 Task: Look for space in Zhuzhou, China from 10th July, 2023 to 15th July, 2023 for 7 adults in price range Rs.10000 to Rs.15000. Place can be entire place or shared room with 4 bedrooms having 7 beds and 4 bathrooms. Property type can be house, flat, guest house. Amenities needed are: wifi, TV, free parkinig on premises, gym, breakfast. Booking option can be shelf check-in. Required host language is Chinese (Simplified).
Action: Mouse moved to (521, 111)
Screenshot: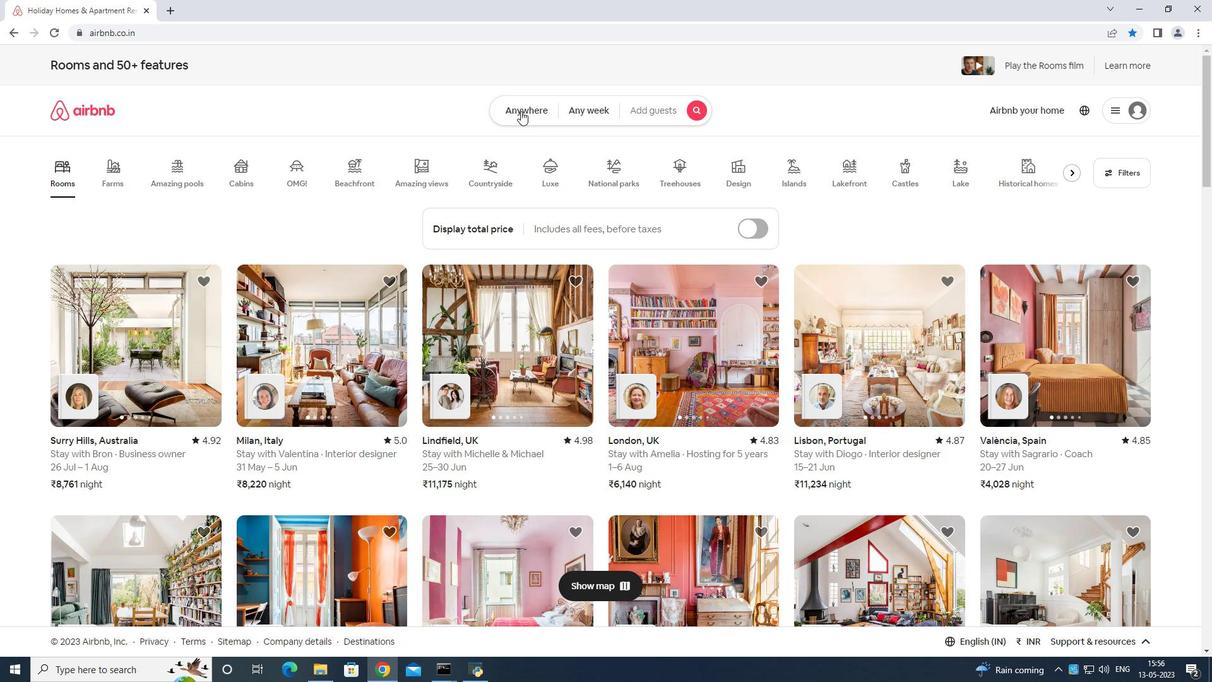
Action: Mouse pressed left at (521, 111)
Screenshot: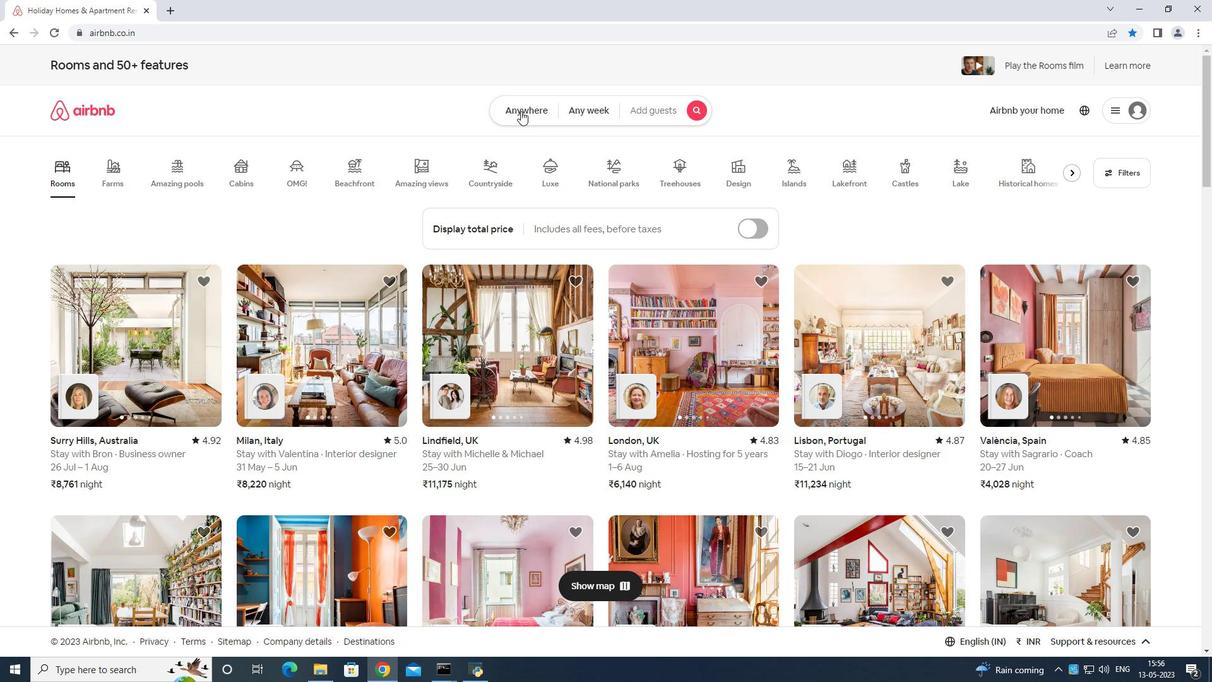 
Action: Mouse moved to (488, 145)
Screenshot: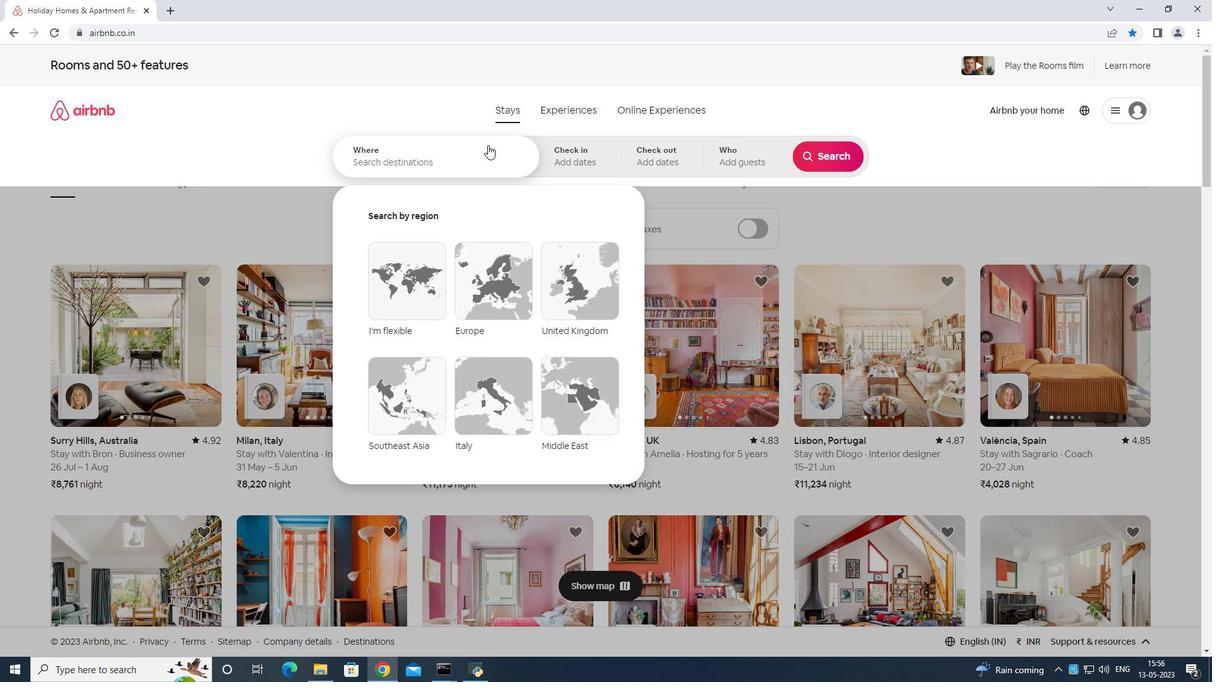 
Action: Mouse pressed left at (488, 145)
Screenshot: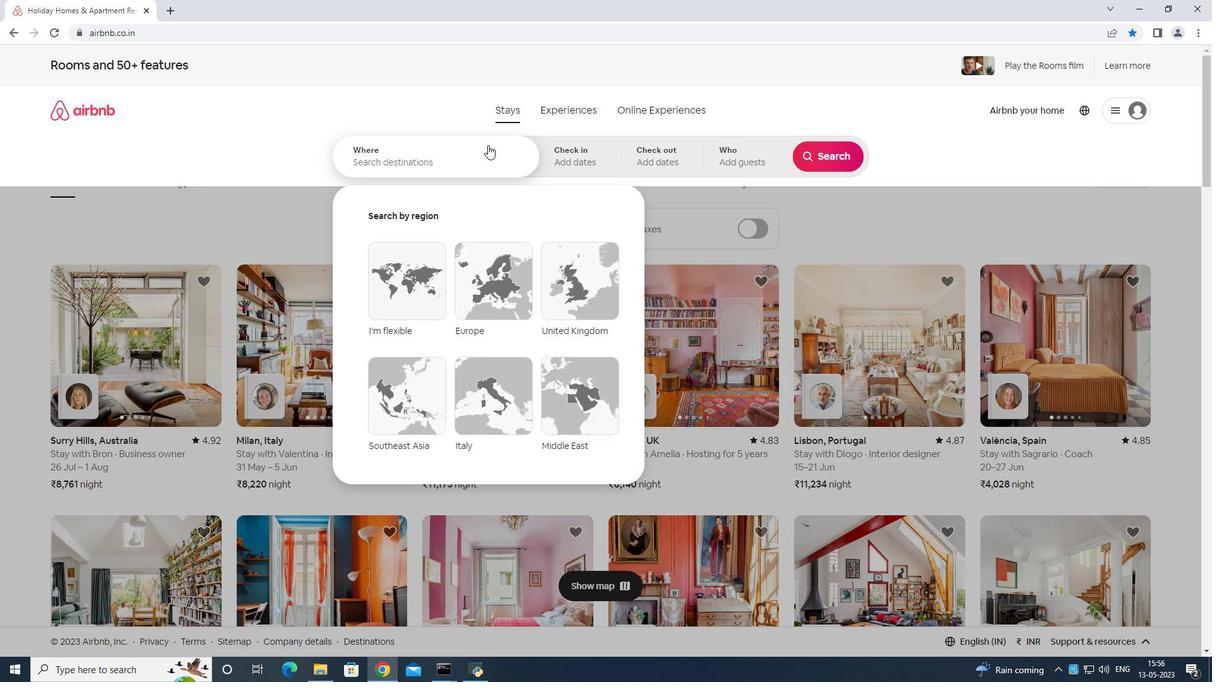
Action: Mouse moved to (485, 144)
Screenshot: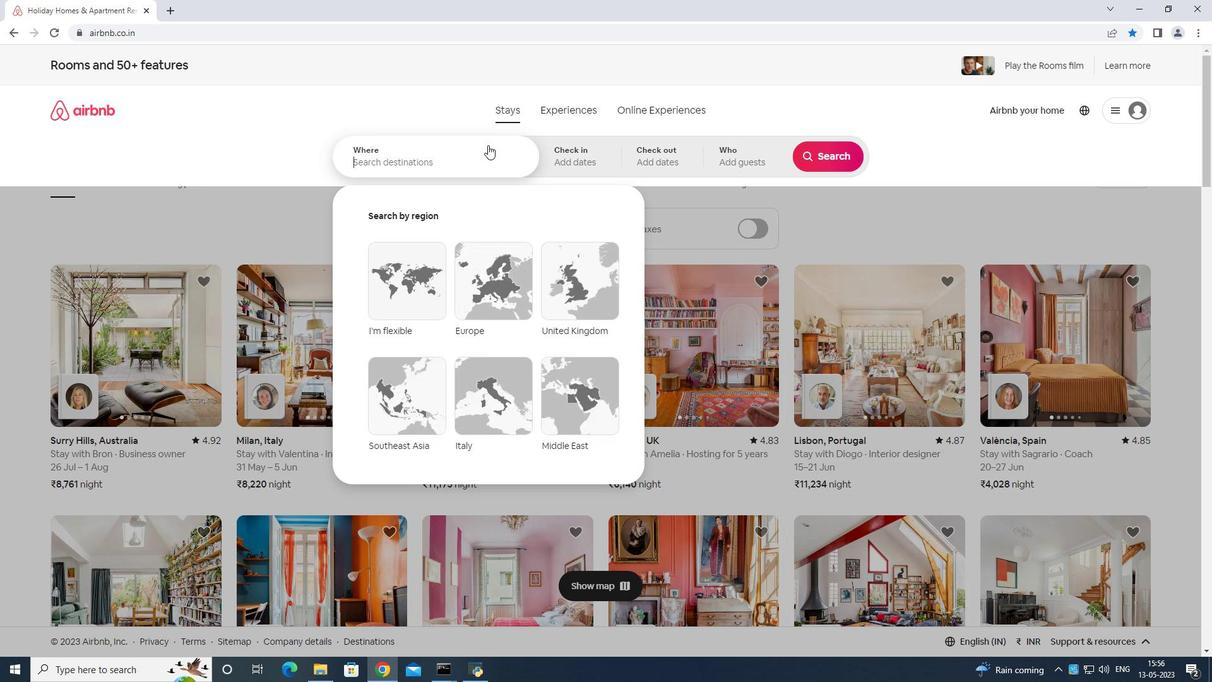 
Action: Key pressed <Key.shift>Zhuzhou<Key.space>china<Key.enter>
Screenshot: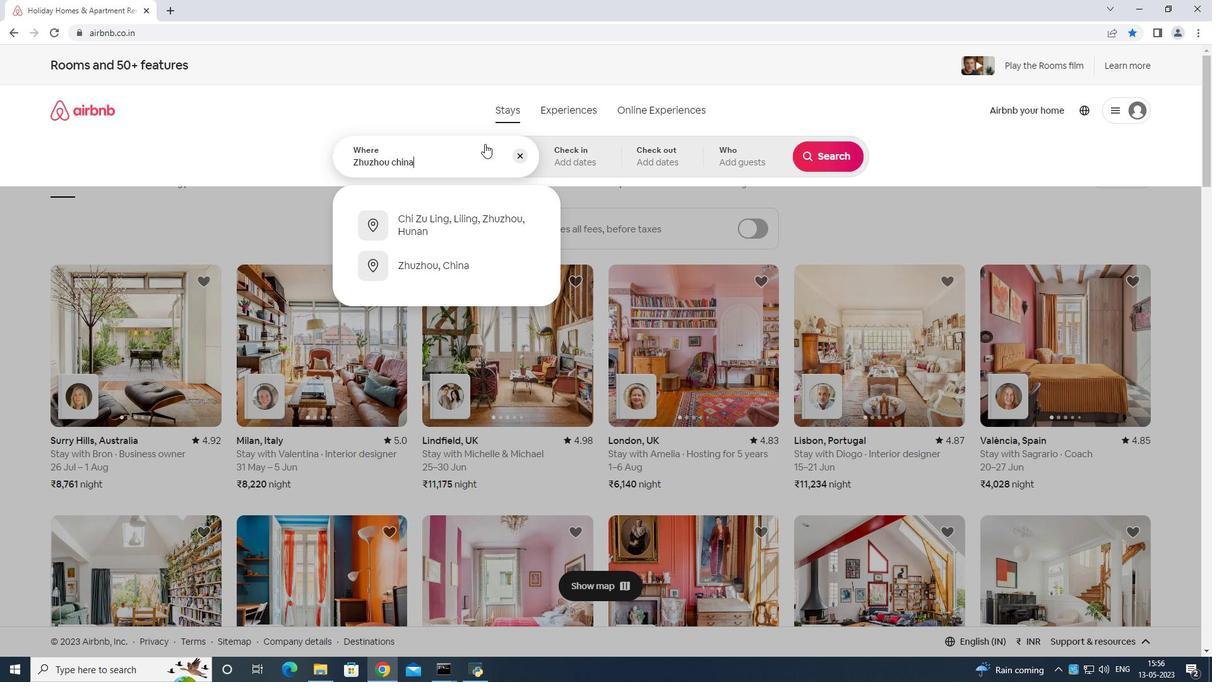 
Action: Mouse moved to (828, 253)
Screenshot: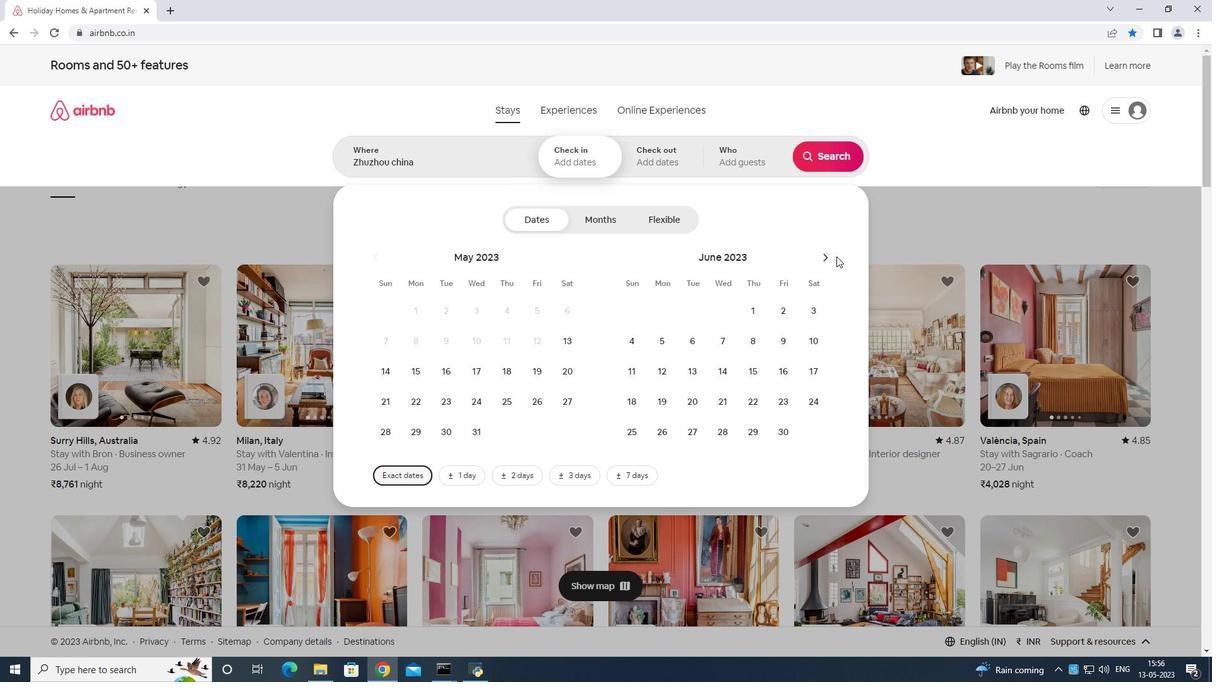 
Action: Mouse pressed left at (828, 253)
Screenshot: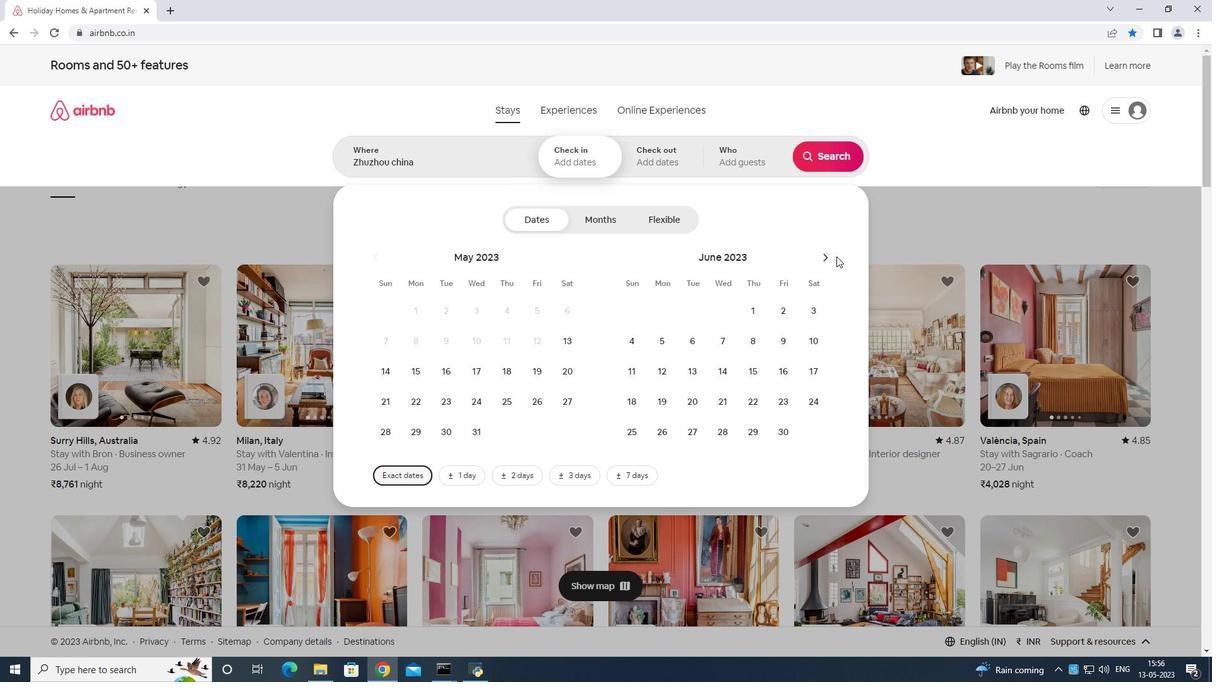 
Action: Mouse moved to (670, 365)
Screenshot: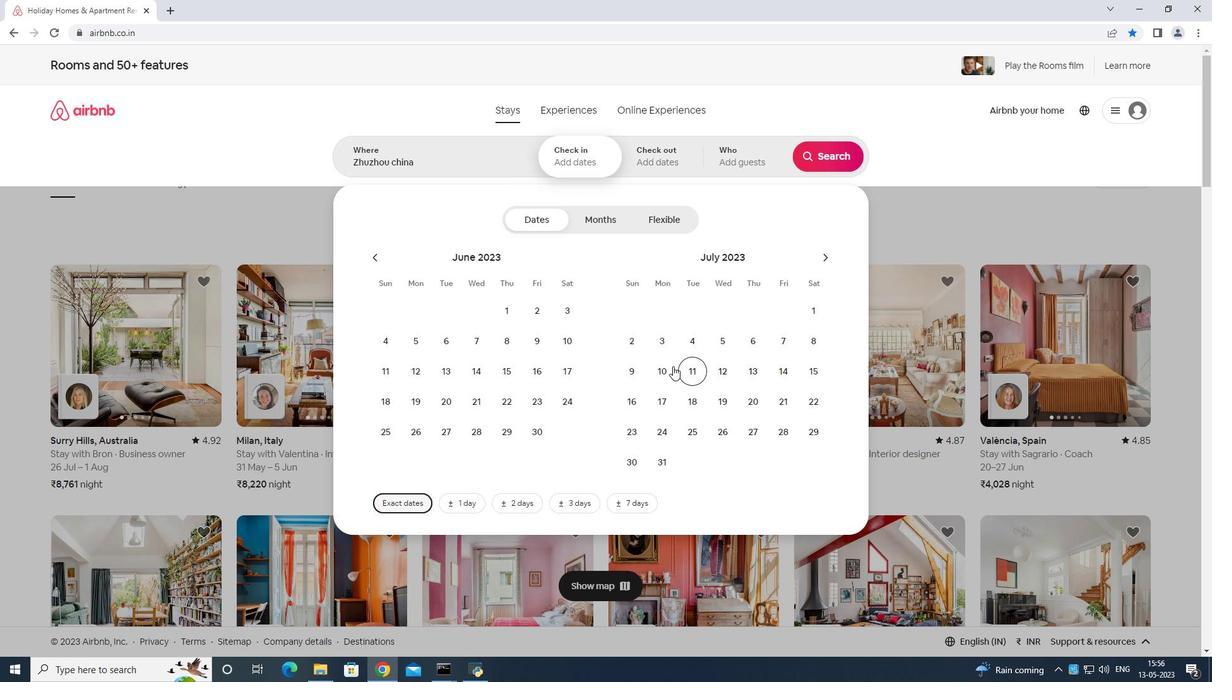 
Action: Mouse pressed left at (670, 365)
Screenshot: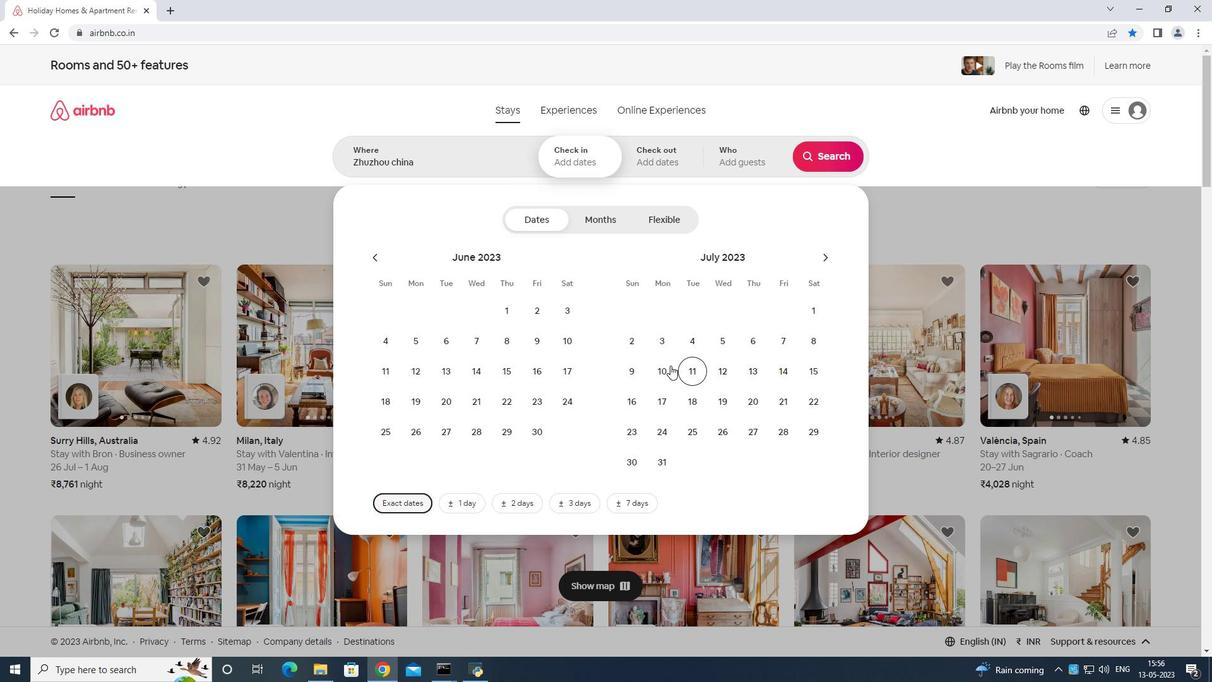 
Action: Mouse moved to (811, 361)
Screenshot: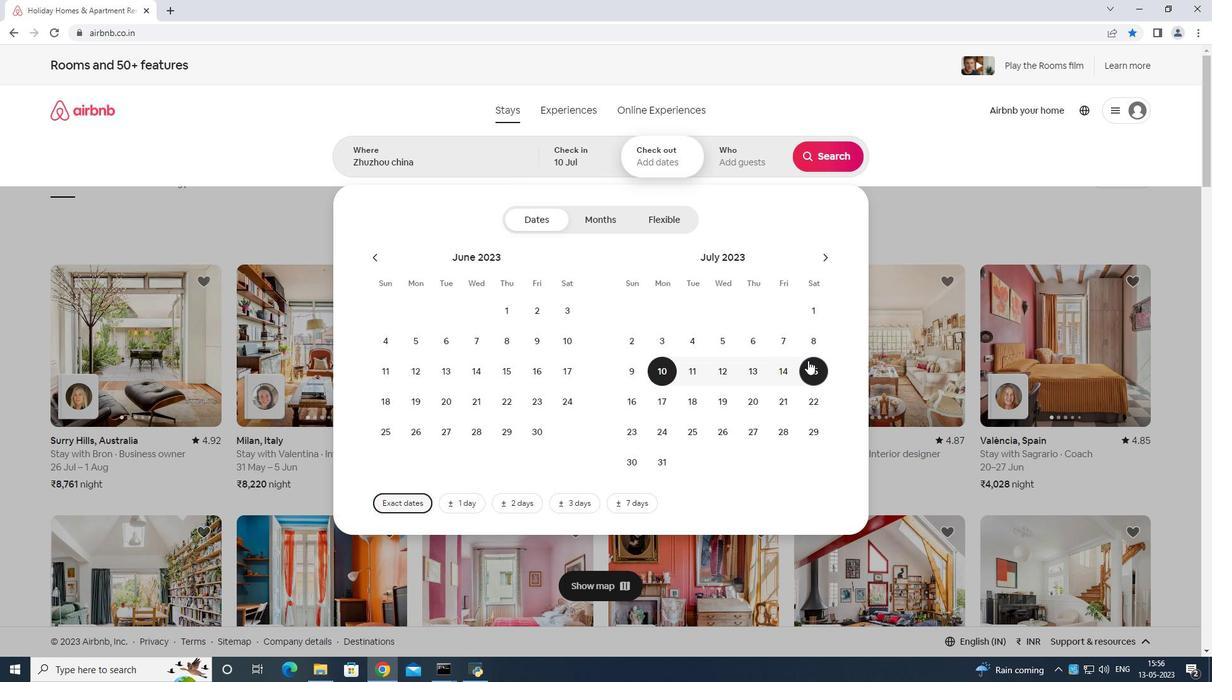 
Action: Mouse pressed left at (811, 361)
Screenshot: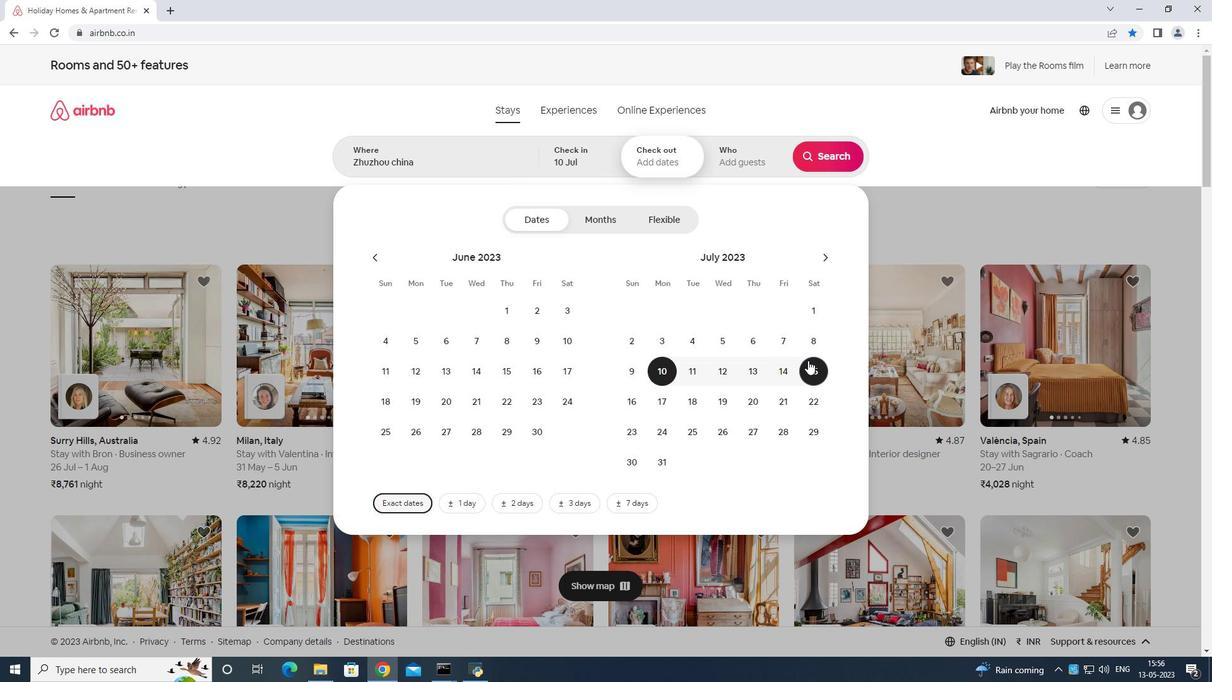 
Action: Mouse moved to (745, 149)
Screenshot: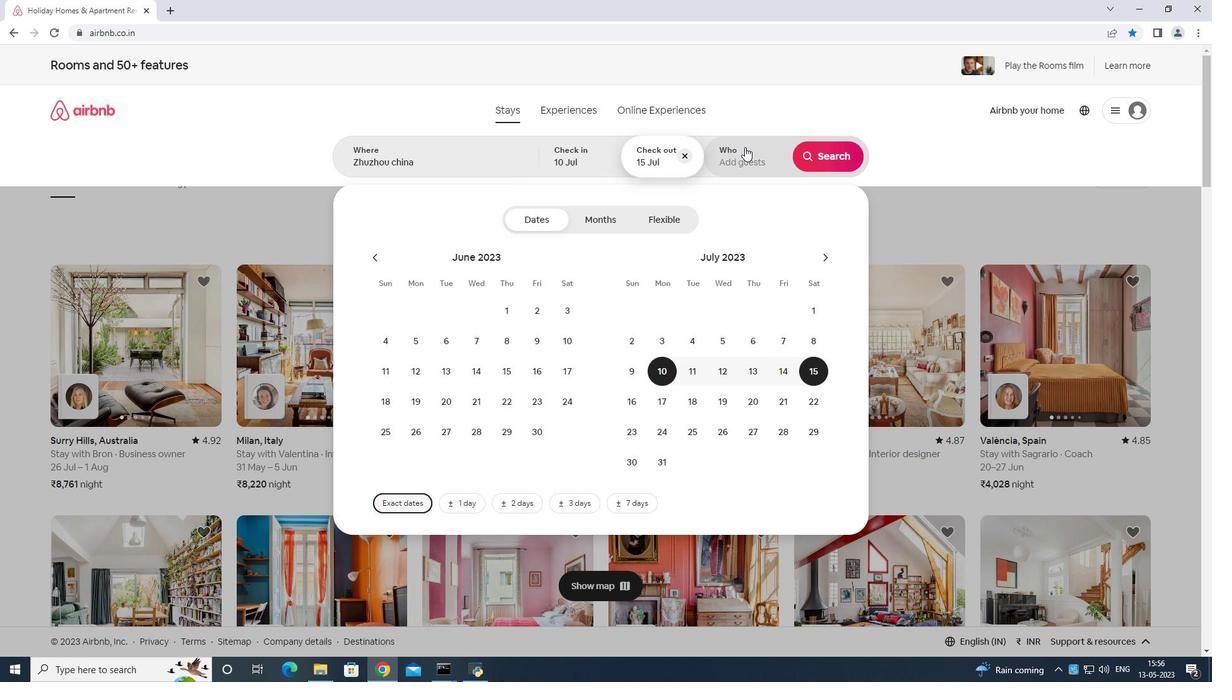
Action: Mouse pressed left at (745, 149)
Screenshot: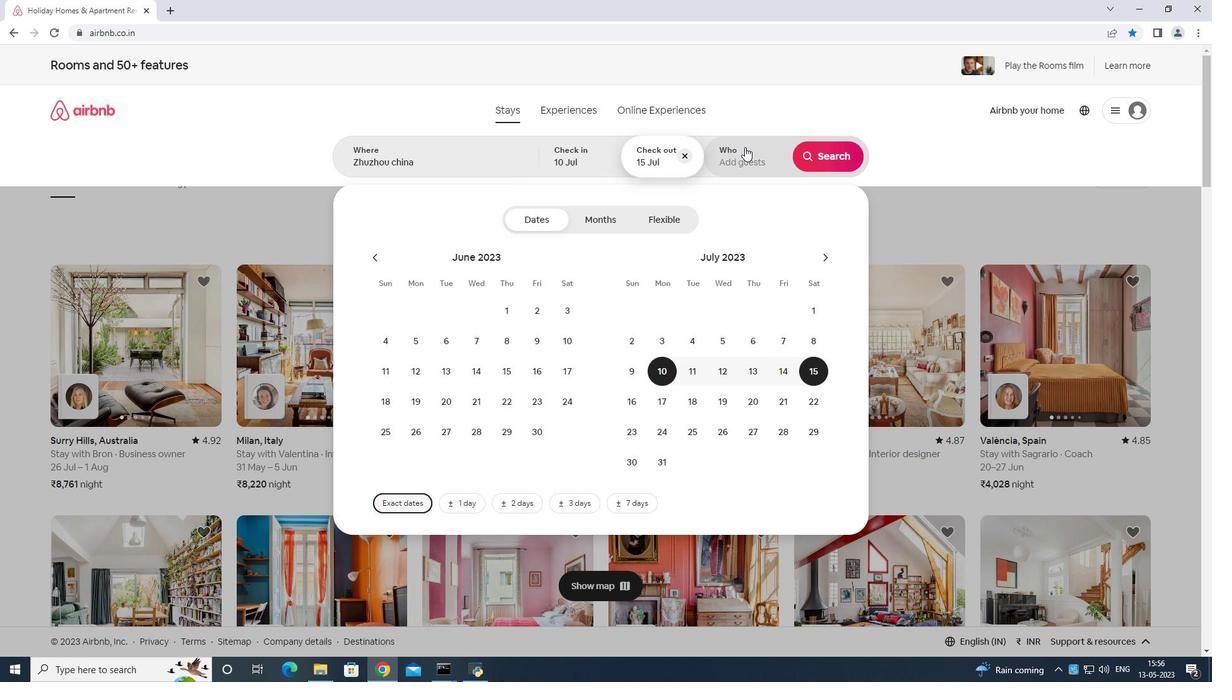 
Action: Mouse moved to (840, 226)
Screenshot: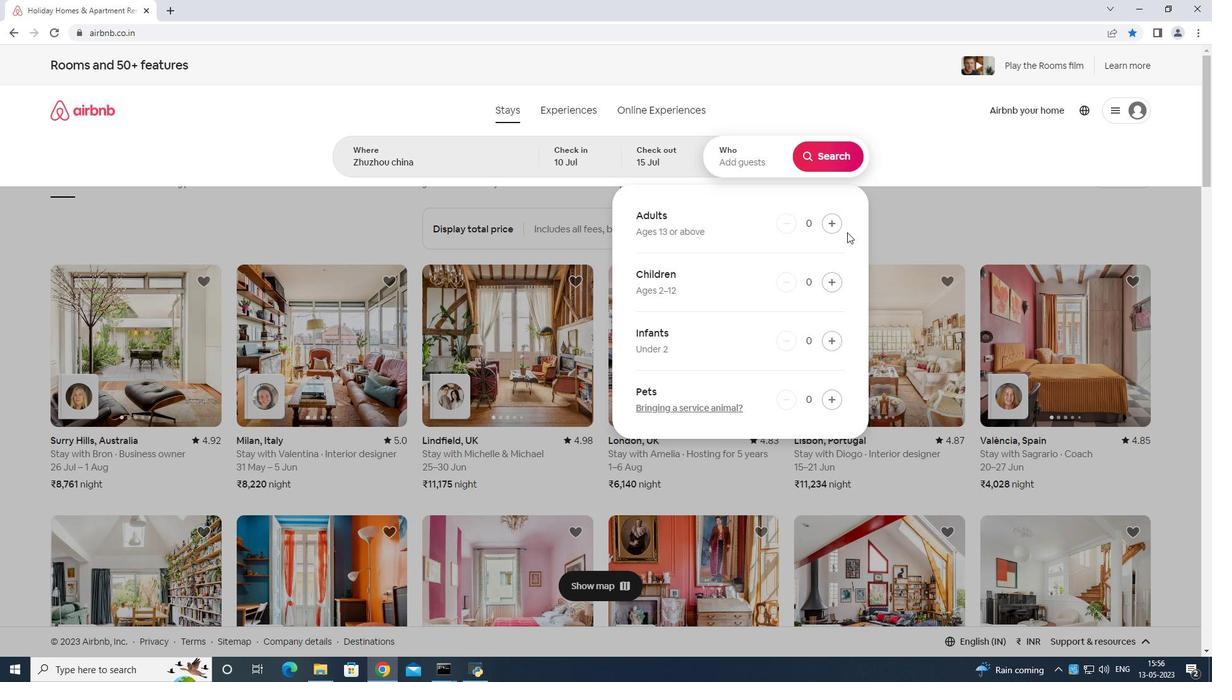 
Action: Mouse pressed left at (840, 226)
Screenshot: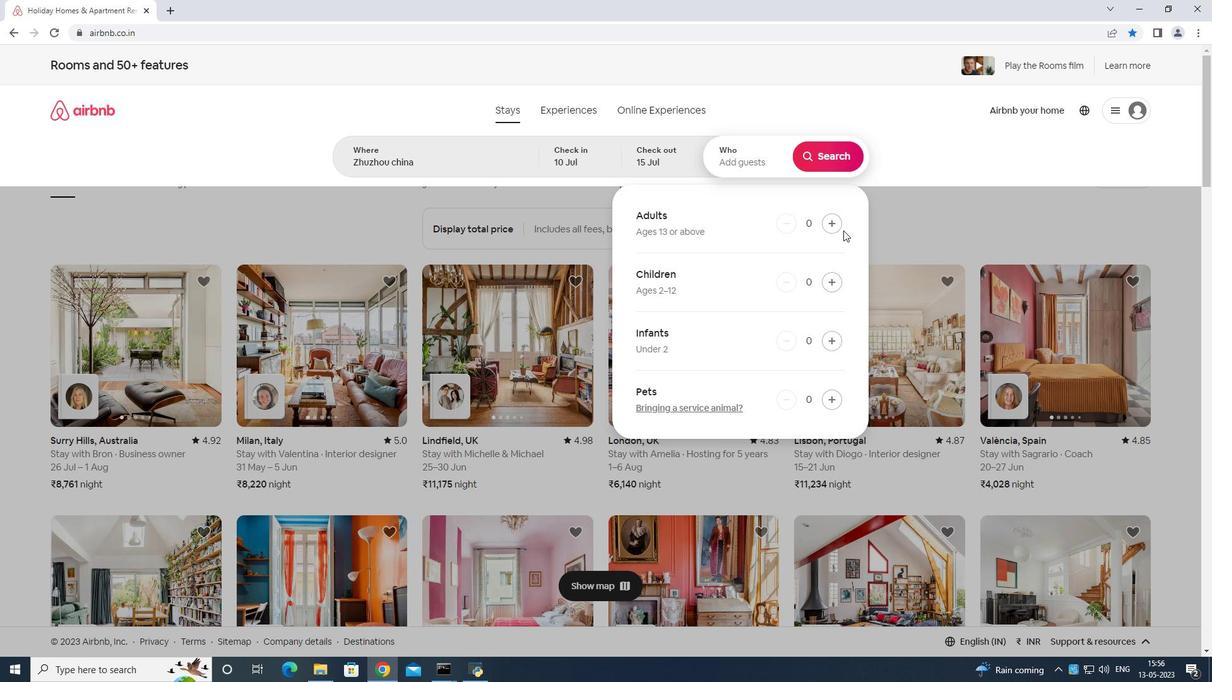 
Action: Mouse moved to (840, 223)
Screenshot: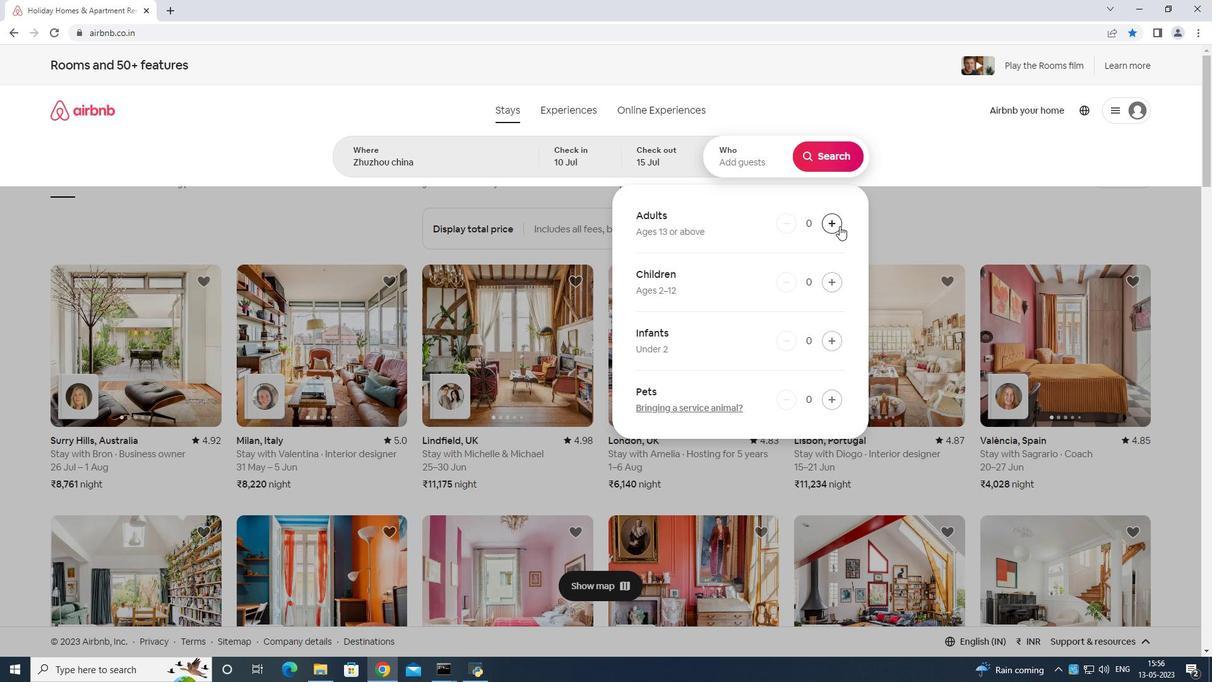 
Action: Mouse pressed left at (840, 223)
Screenshot: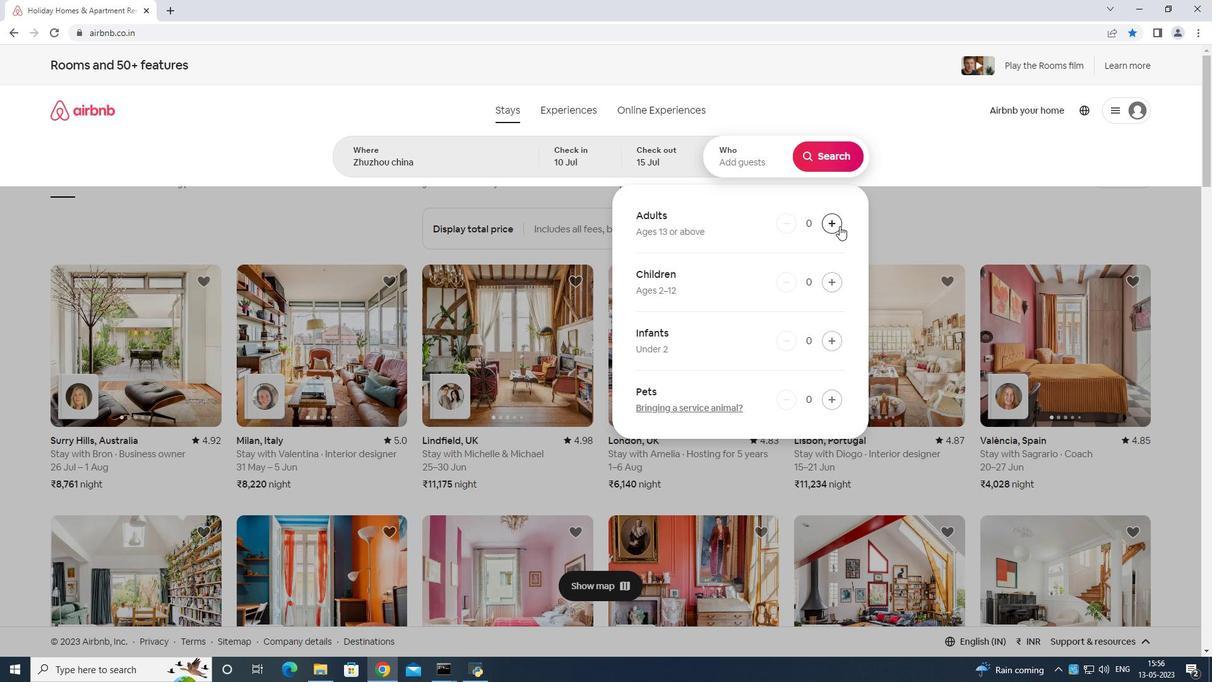 
Action: Mouse moved to (840, 221)
Screenshot: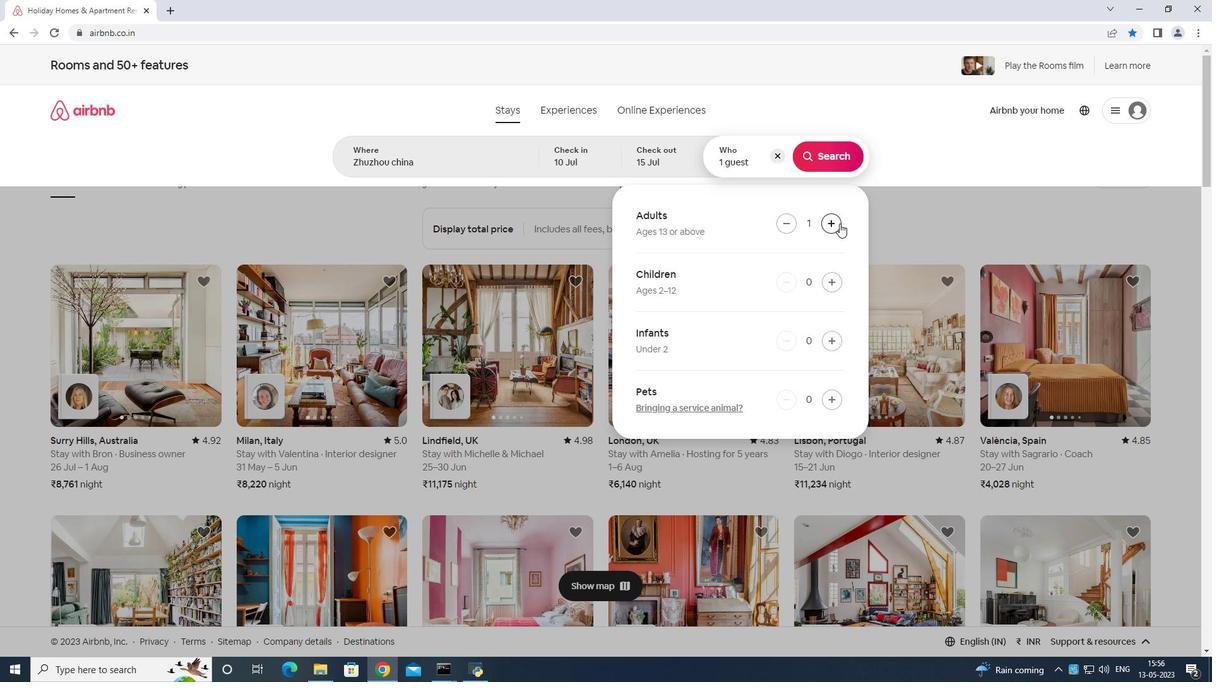 
Action: Mouse pressed left at (840, 221)
Screenshot: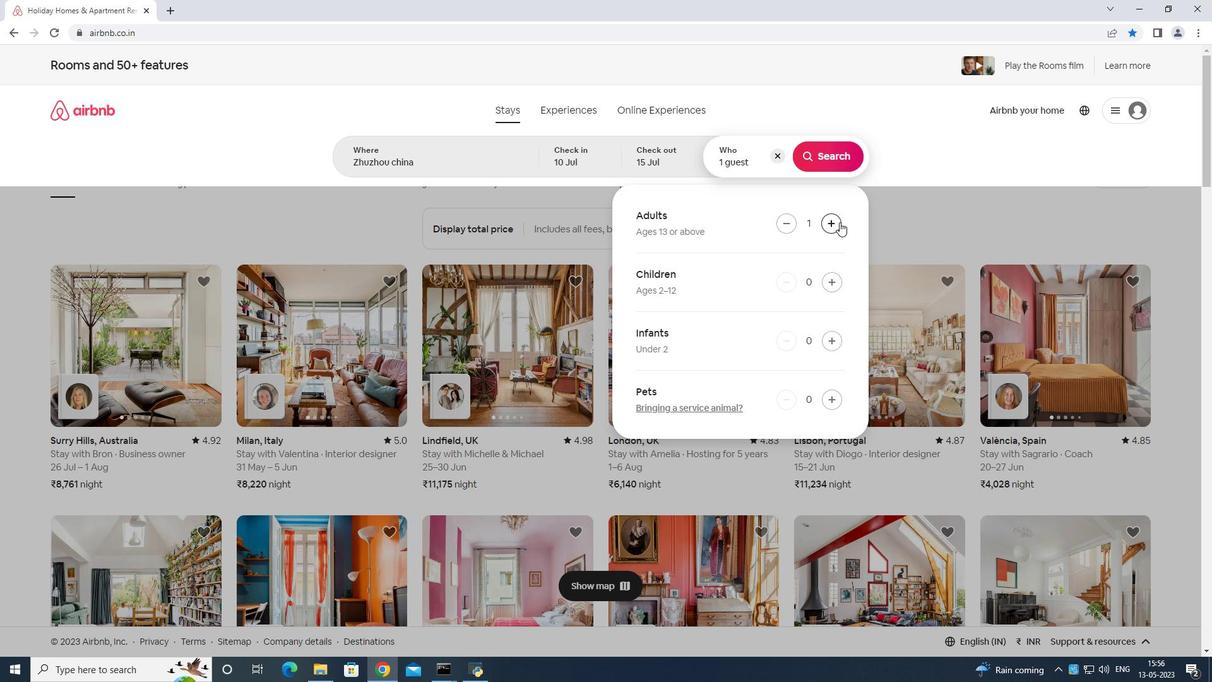 
Action: Mouse moved to (839, 221)
Screenshot: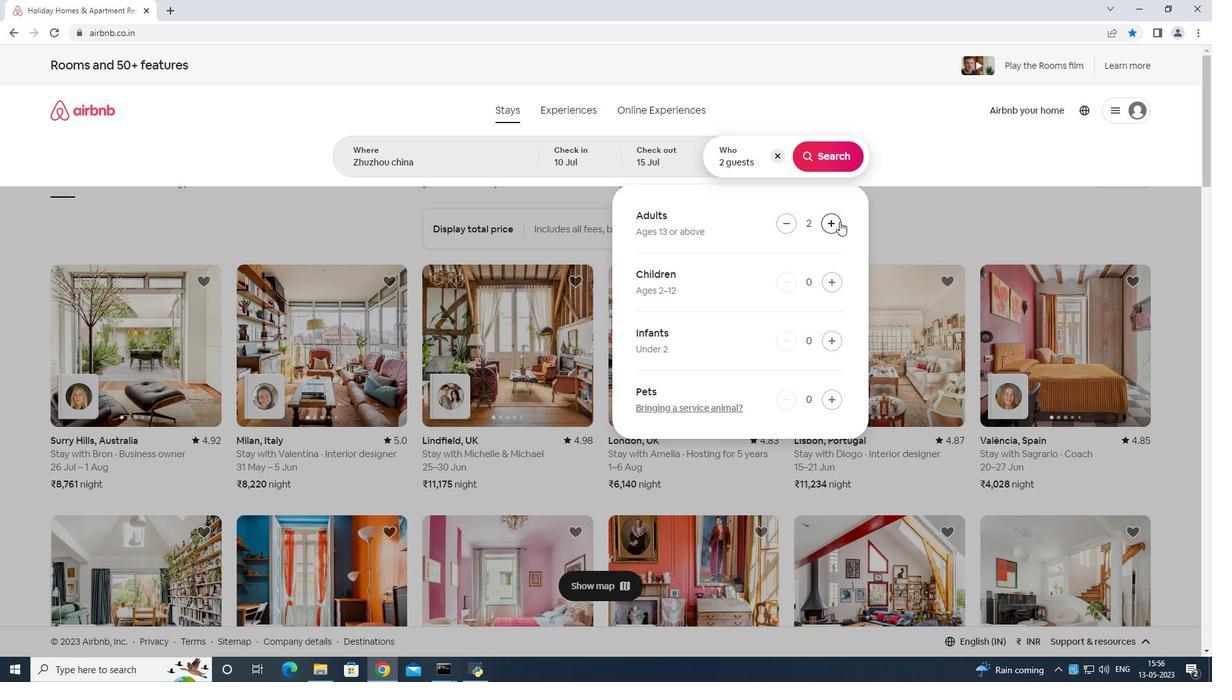 
Action: Mouse pressed left at (839, 221)
Screenshot: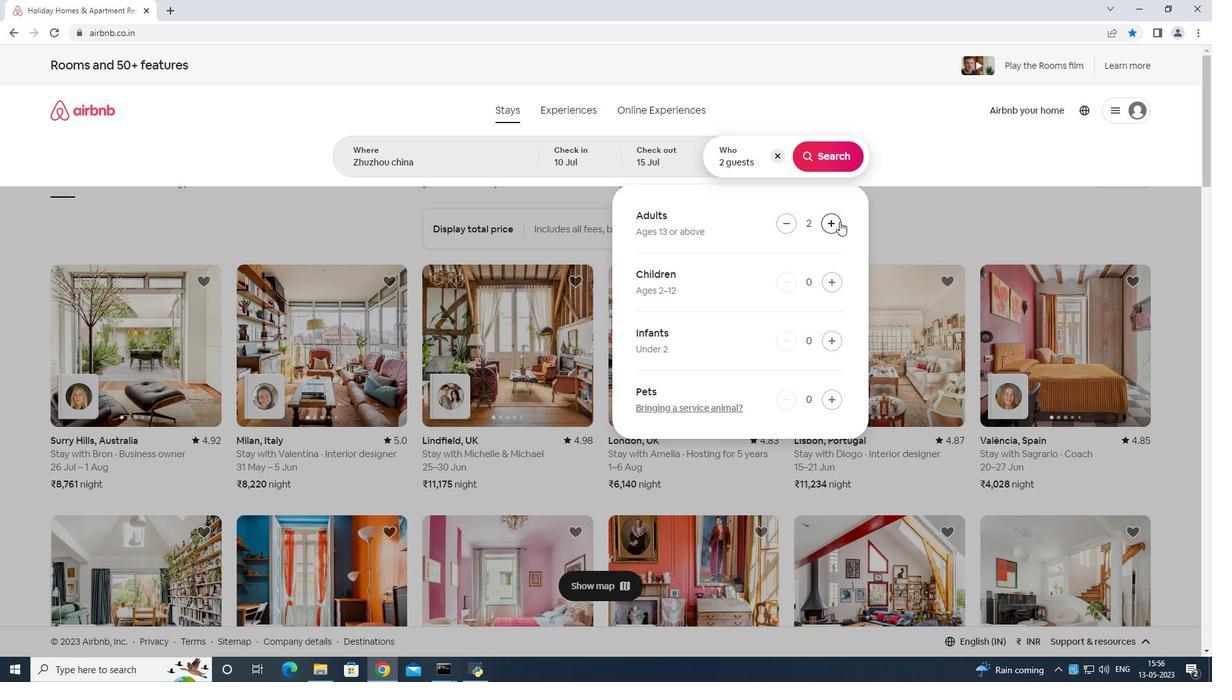 
Action: Mouse moved to (839, 221)
Screenshot: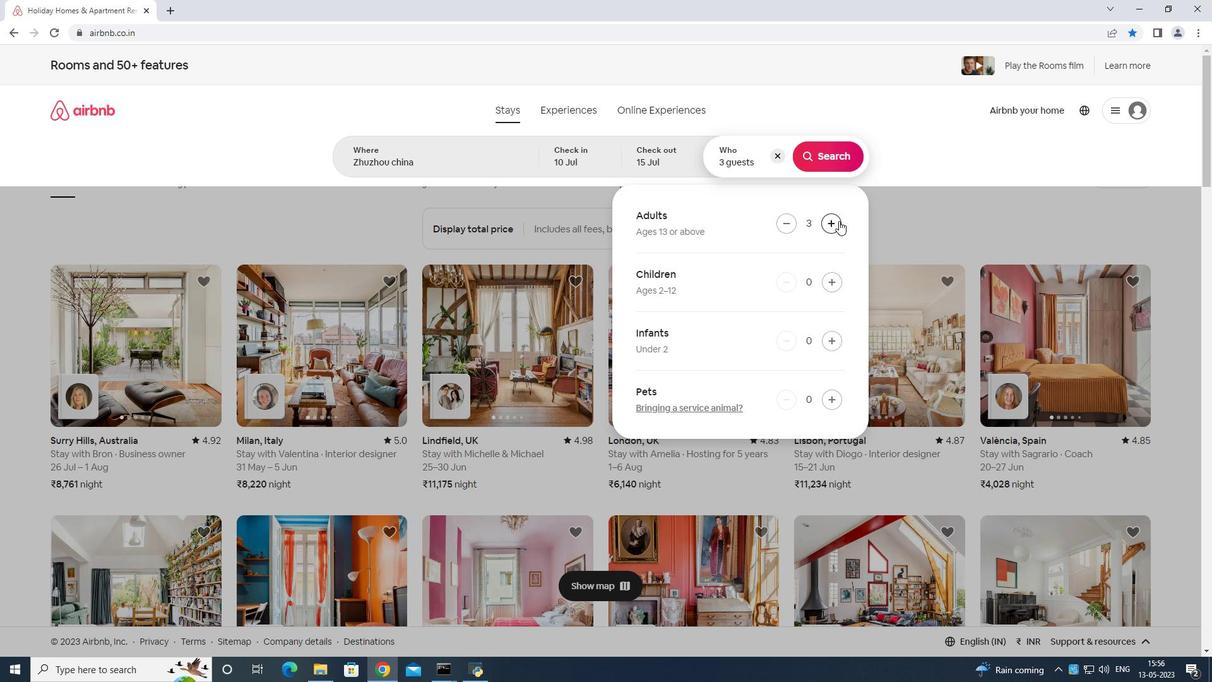 
Action: Mouse pressed left at (839, 221)
Screenshot: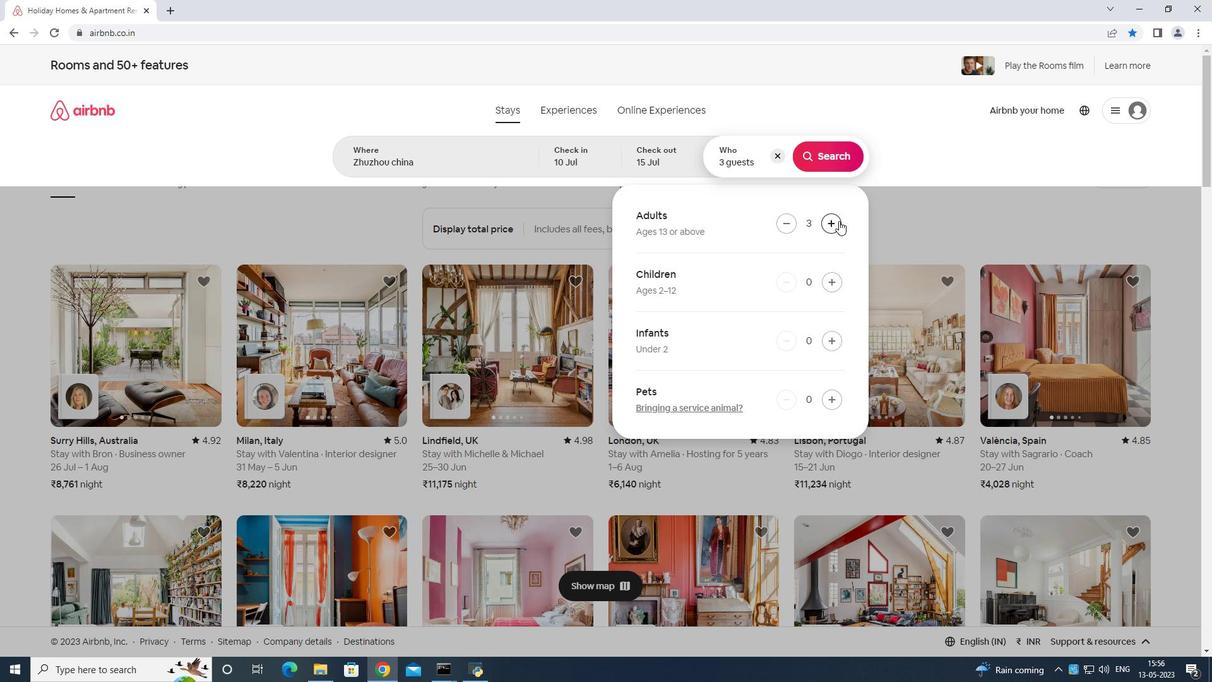 
Action: Mouse moved to (837, 222)
Screenshot: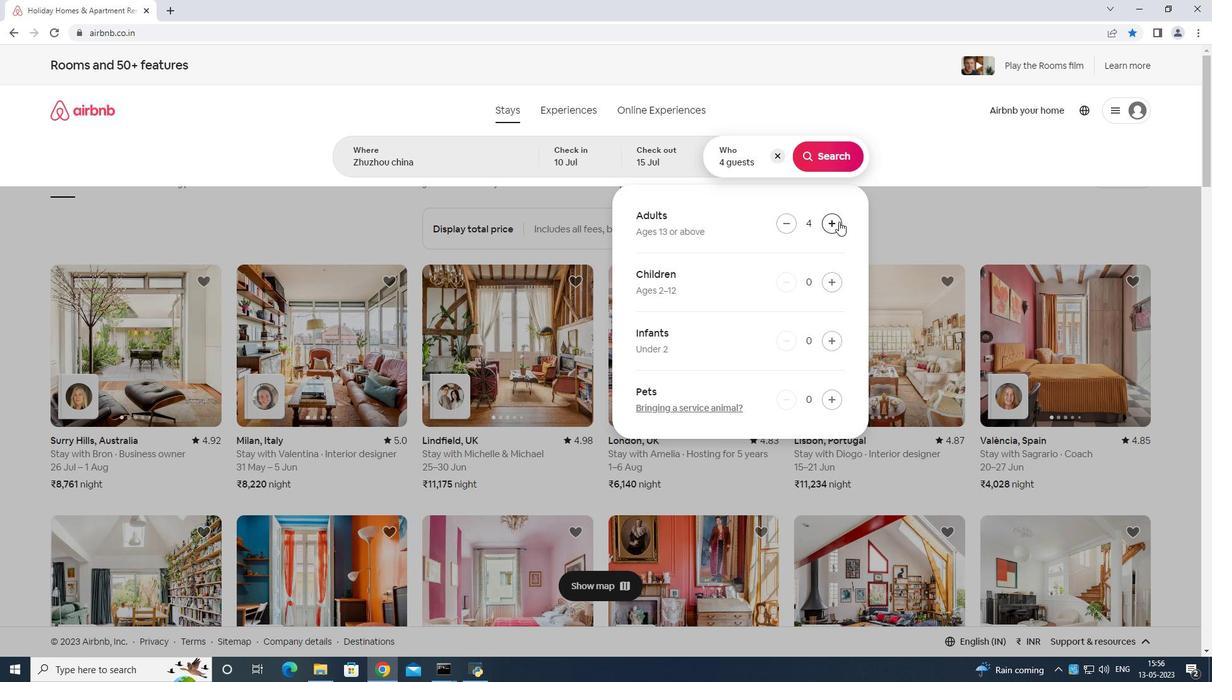 
Action: Mouse pressed left at (837, 222)
Screenshot: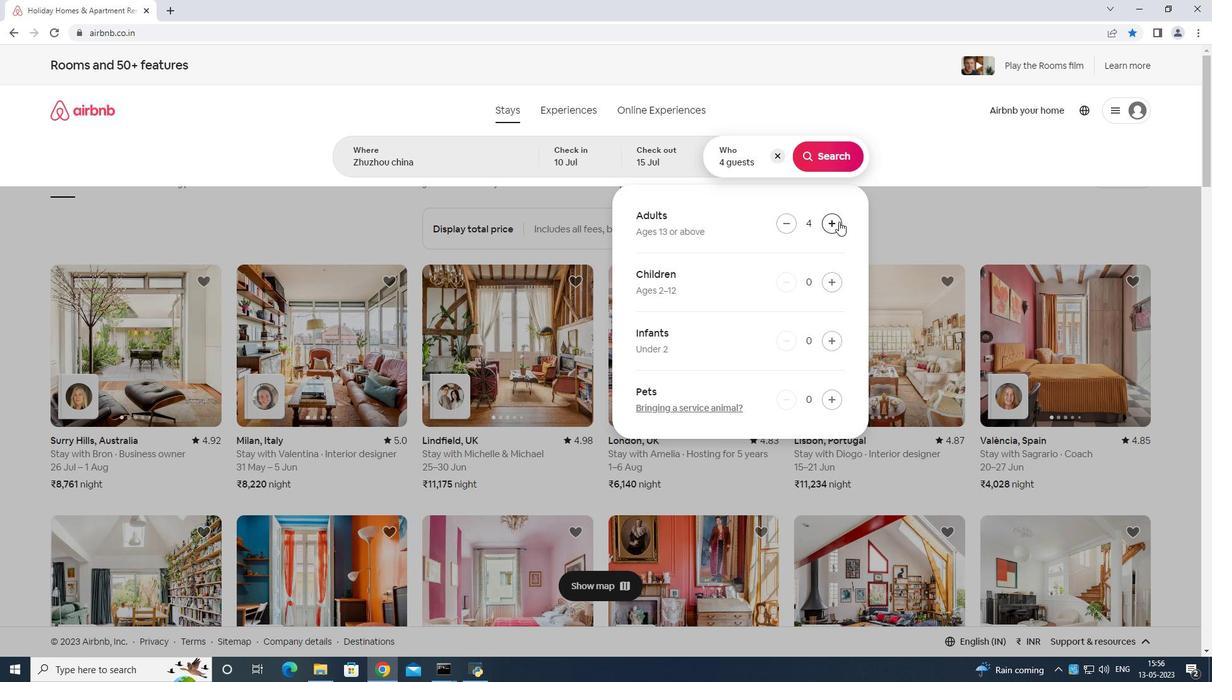 
Action: Mouse moved to (838, 224)
Screenshot: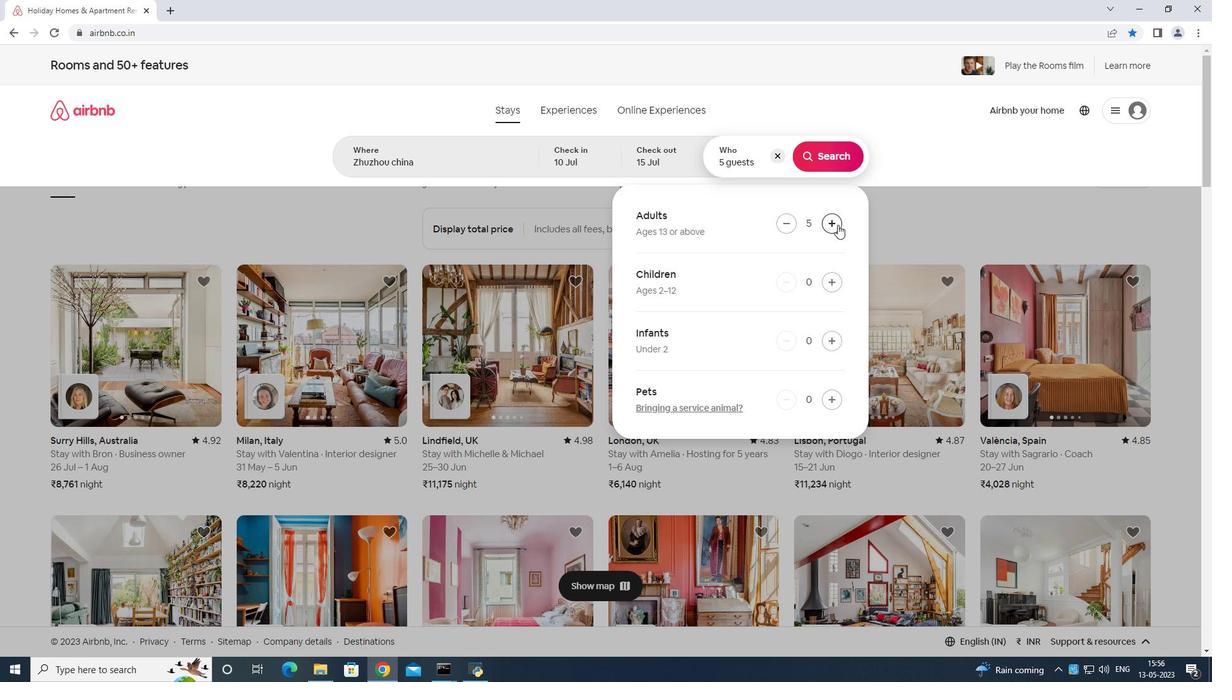 
Action: Mouse pressed left at (838, 224)
Screenshot: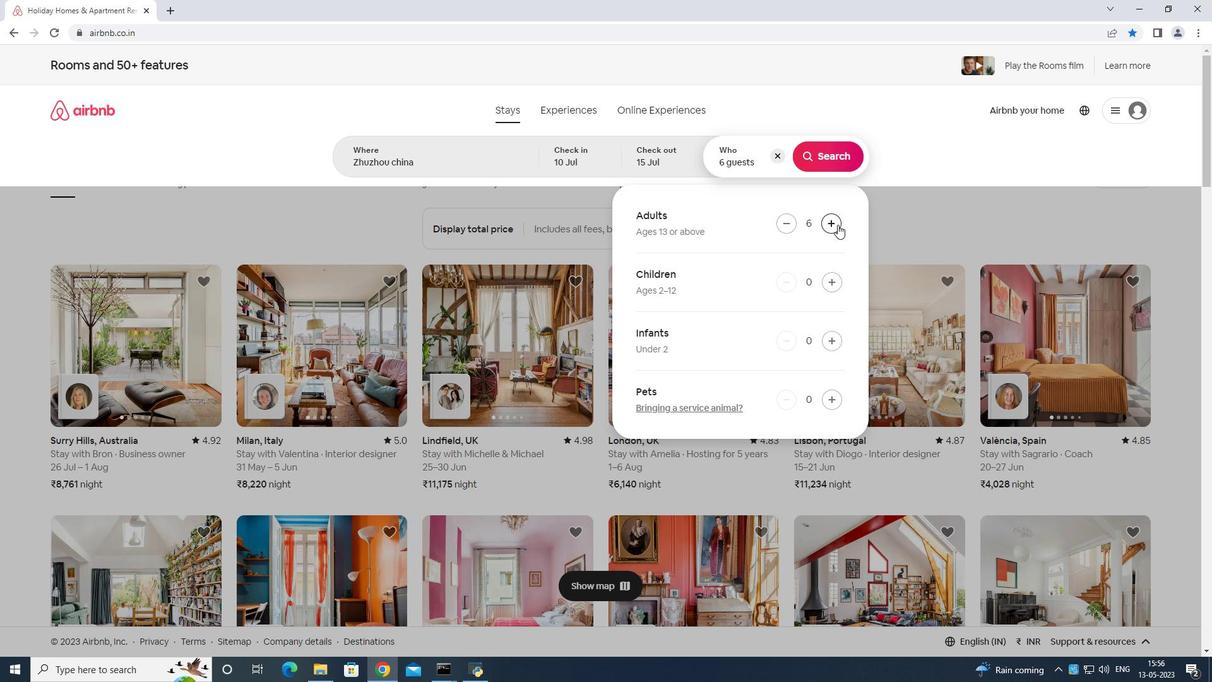 
Action: Mouse moved to (847, 161)
Screenshot: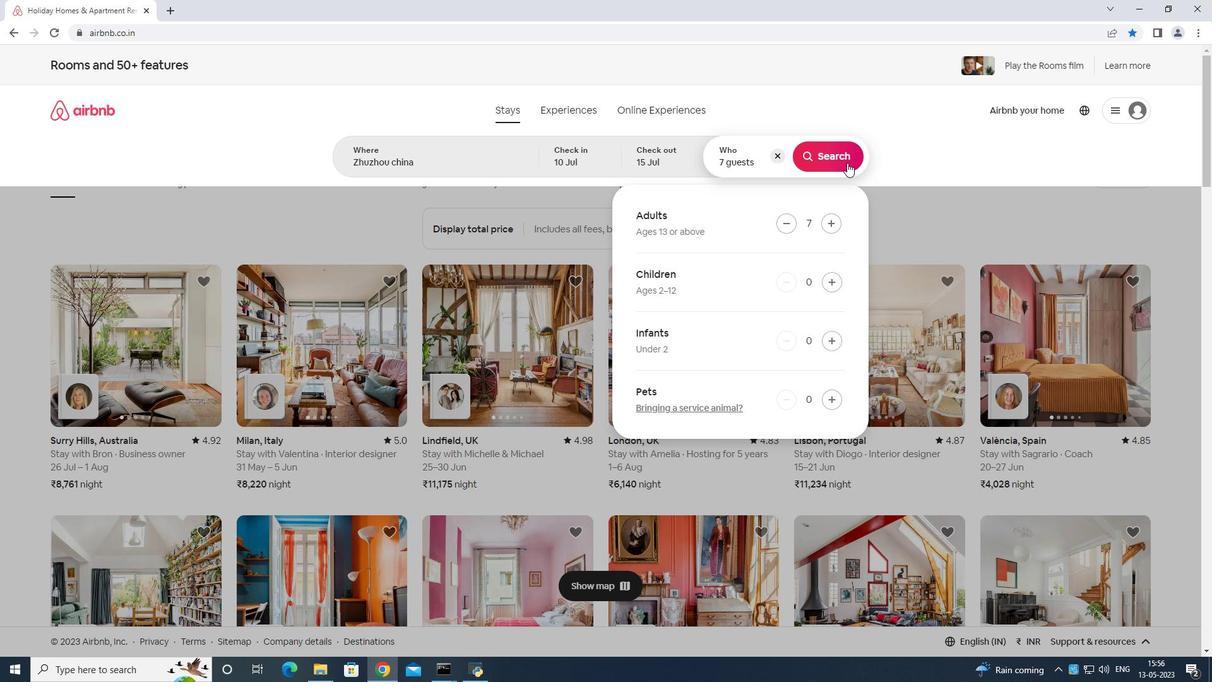 
Action: Mouse pressed left at (847, 161)
Screenshot: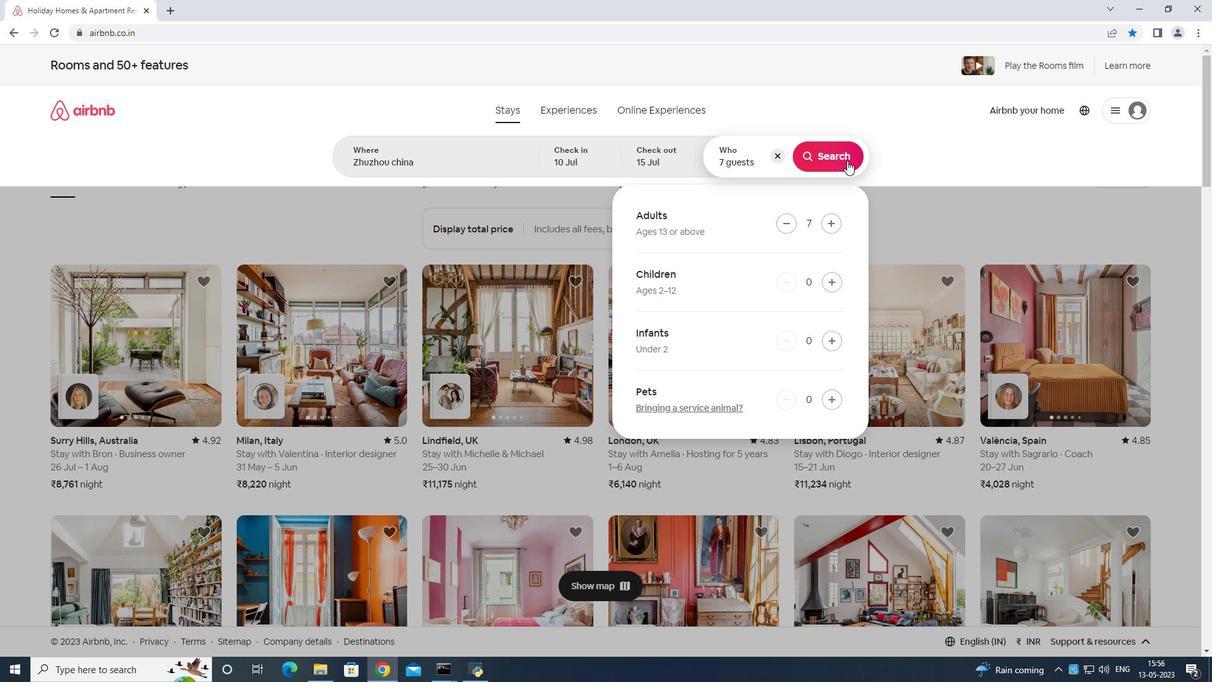 
Action: Mouse moved to (1149, 119)
Screenshot: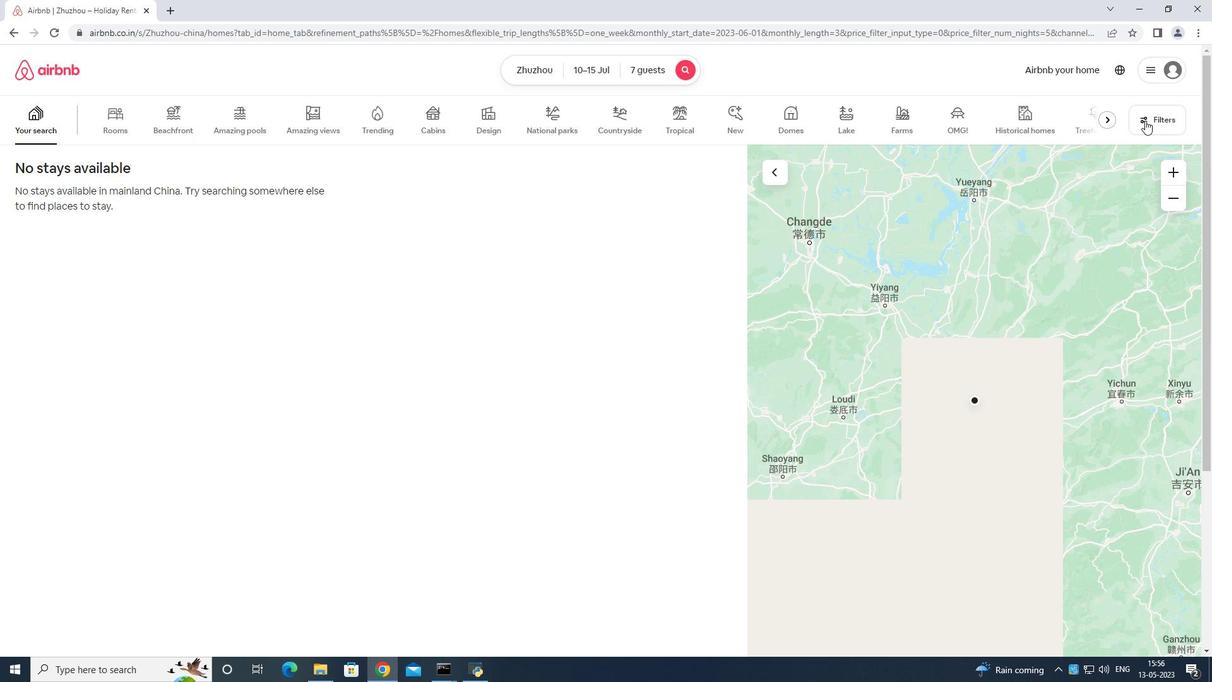 
Action: Mouse pressed left at (1149, 119)
Screenshot: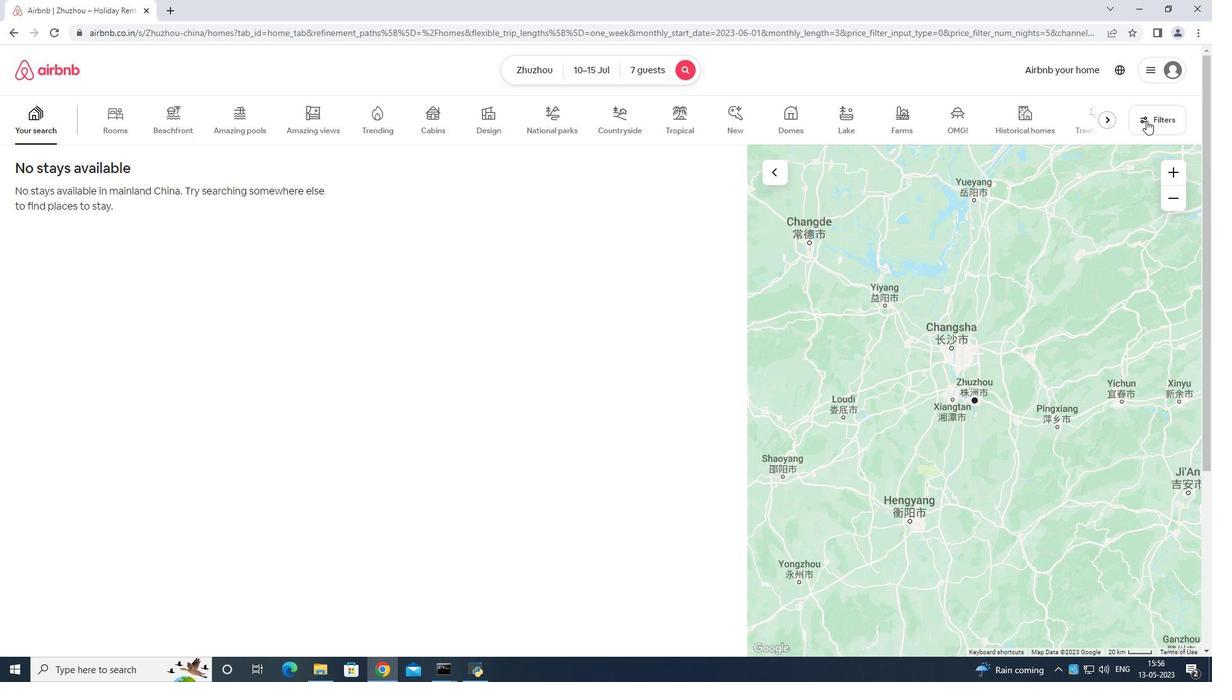 
Action: Mouse moved to (523, 423)
Screenshot: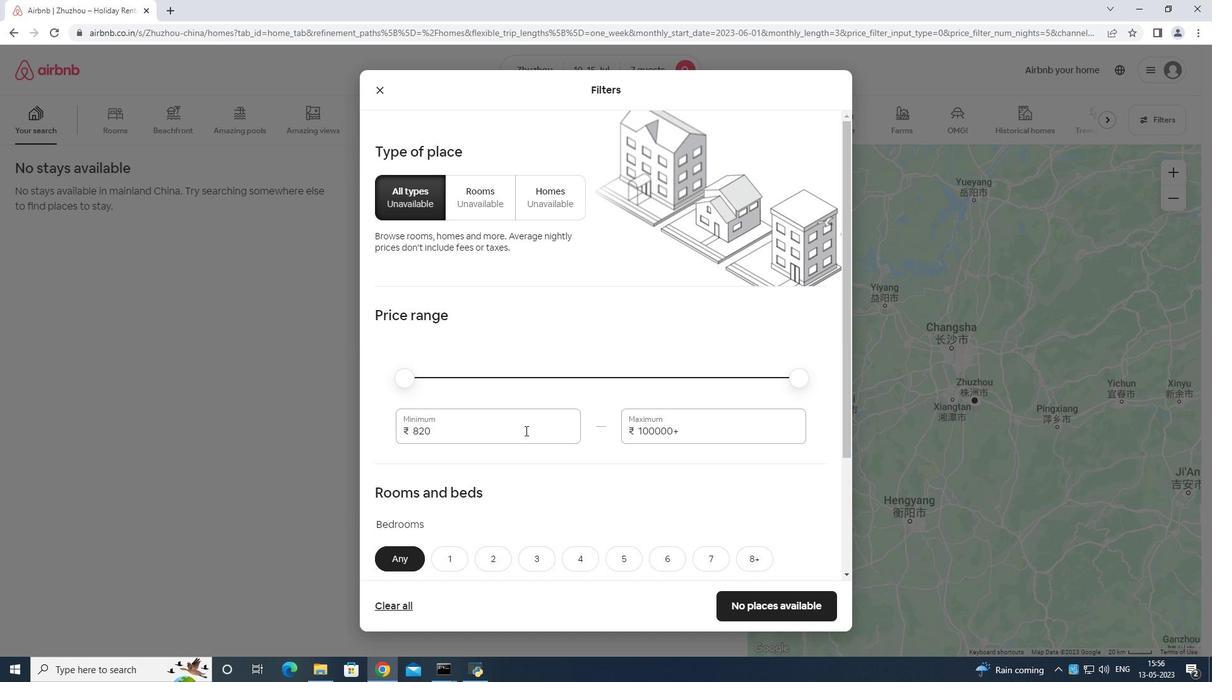 
Action: Mouse pressed left at (523, 423)
Screenshot: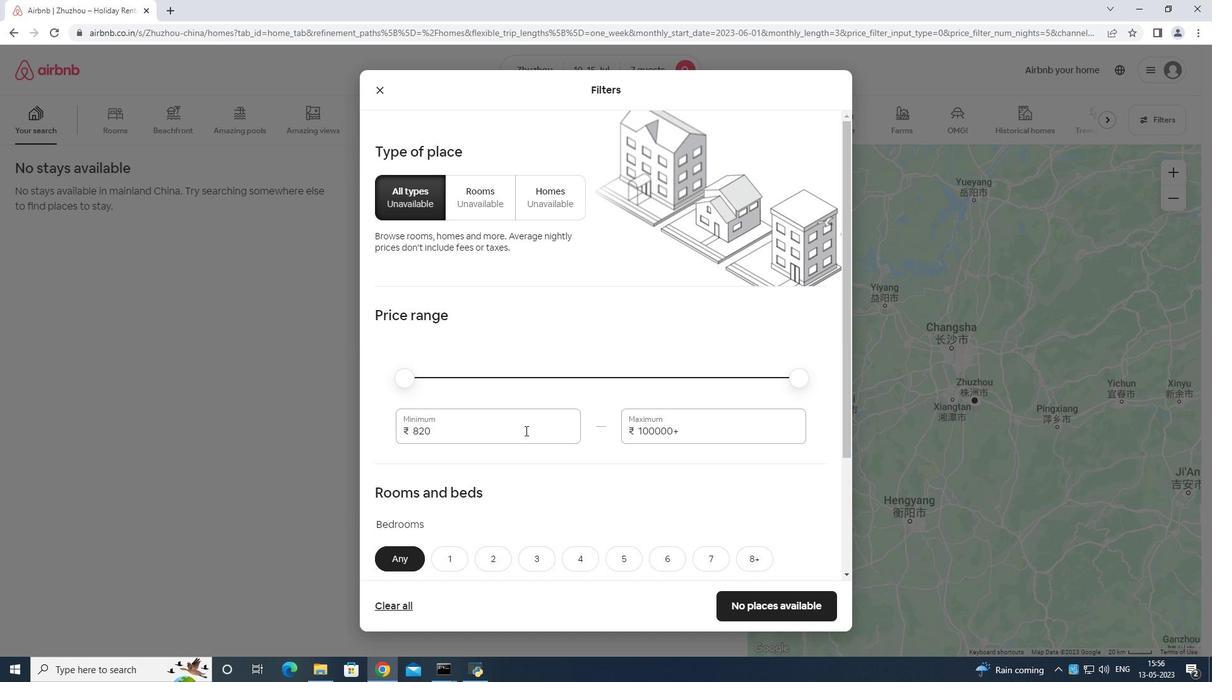 
Action: Mouse moved to (521, 414)
Screenshot: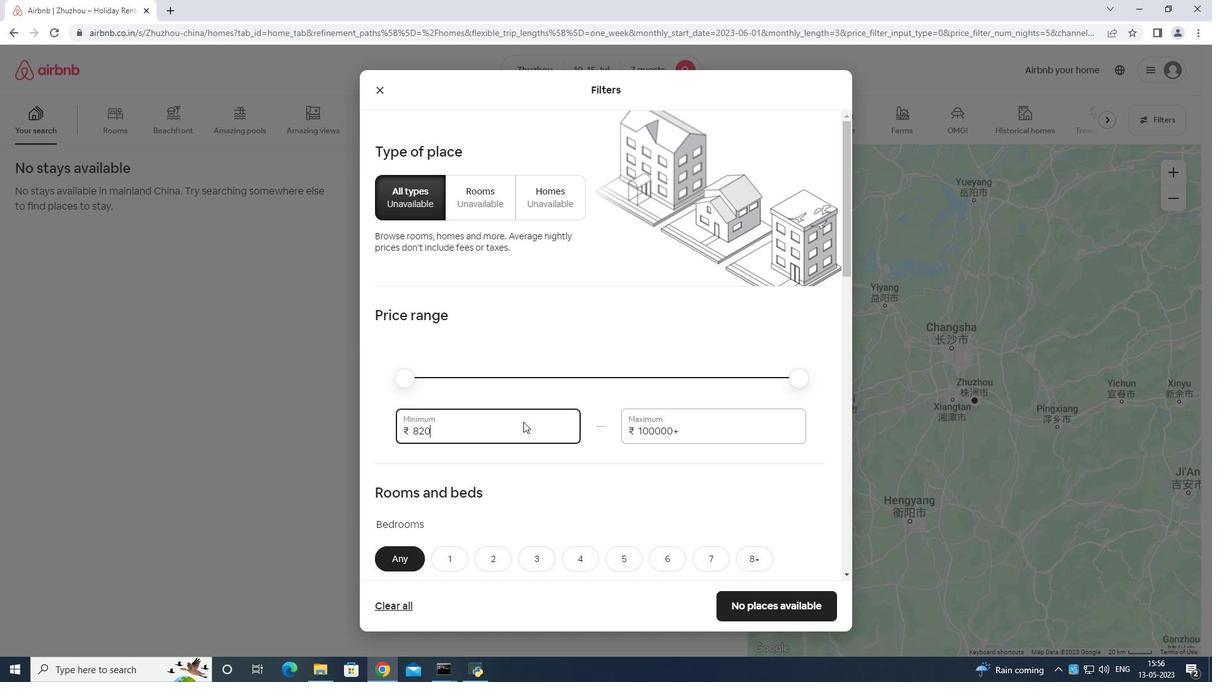 
Action: Key pressed <Key.backspace>
Screenshot: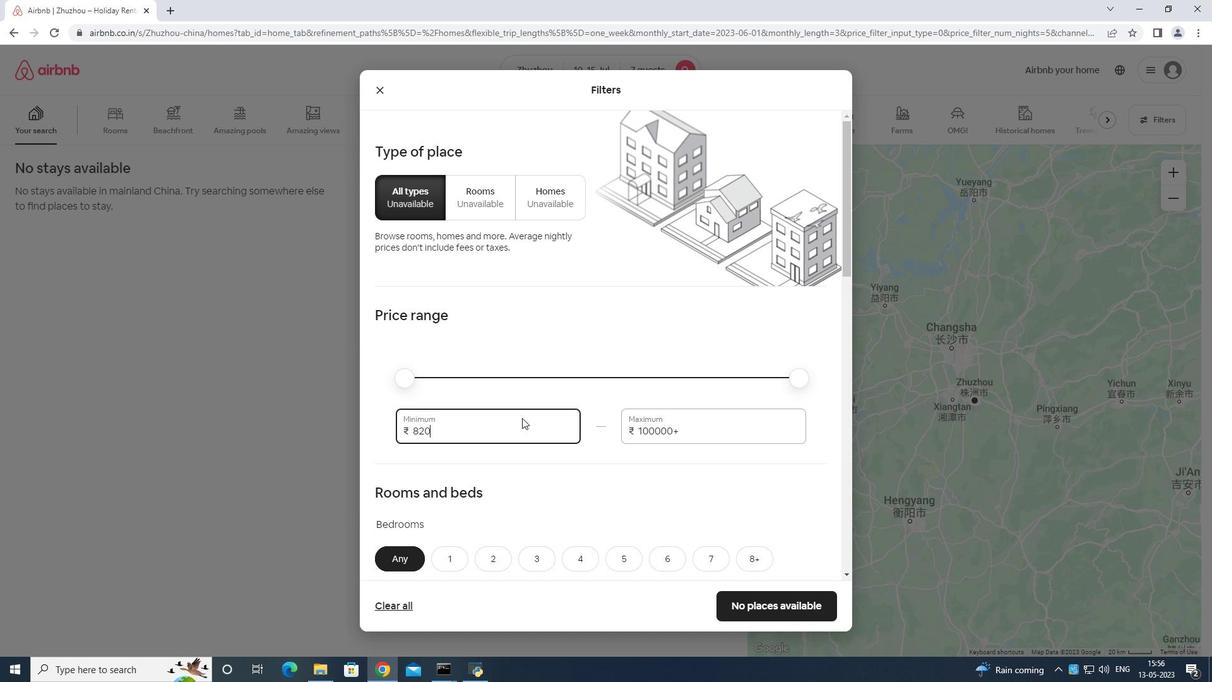 
Action: Mouse moved to (515, 411)
Screenshot: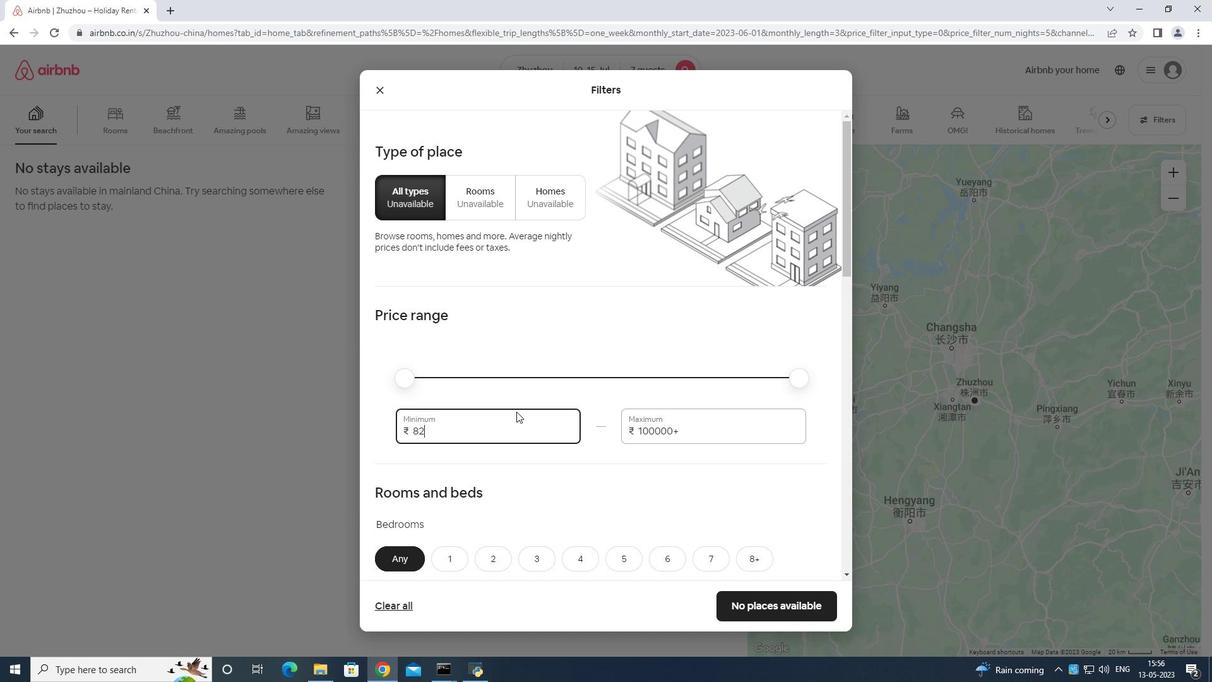 
Action: Key pressed <Key.backspace><Key.backspace>
Screenshot: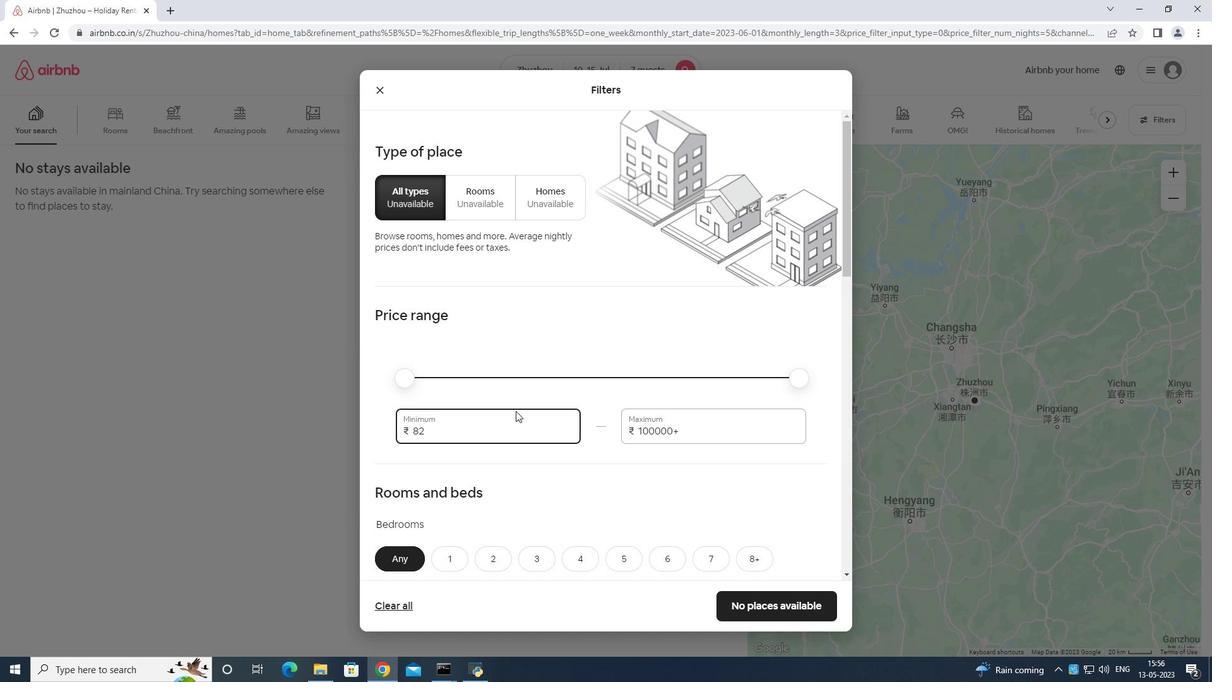 
Action: Mouse moved to (515, 411)
Screenshot: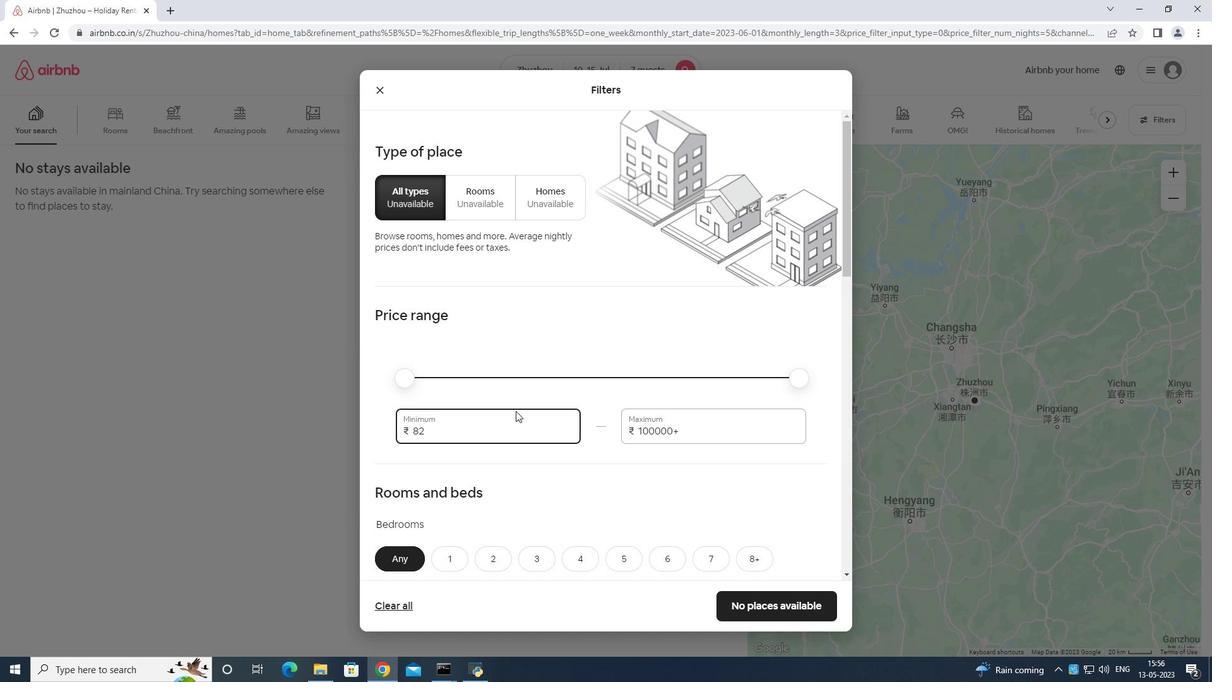 
Action: Key pressed <Key.backspace>
Screenshot: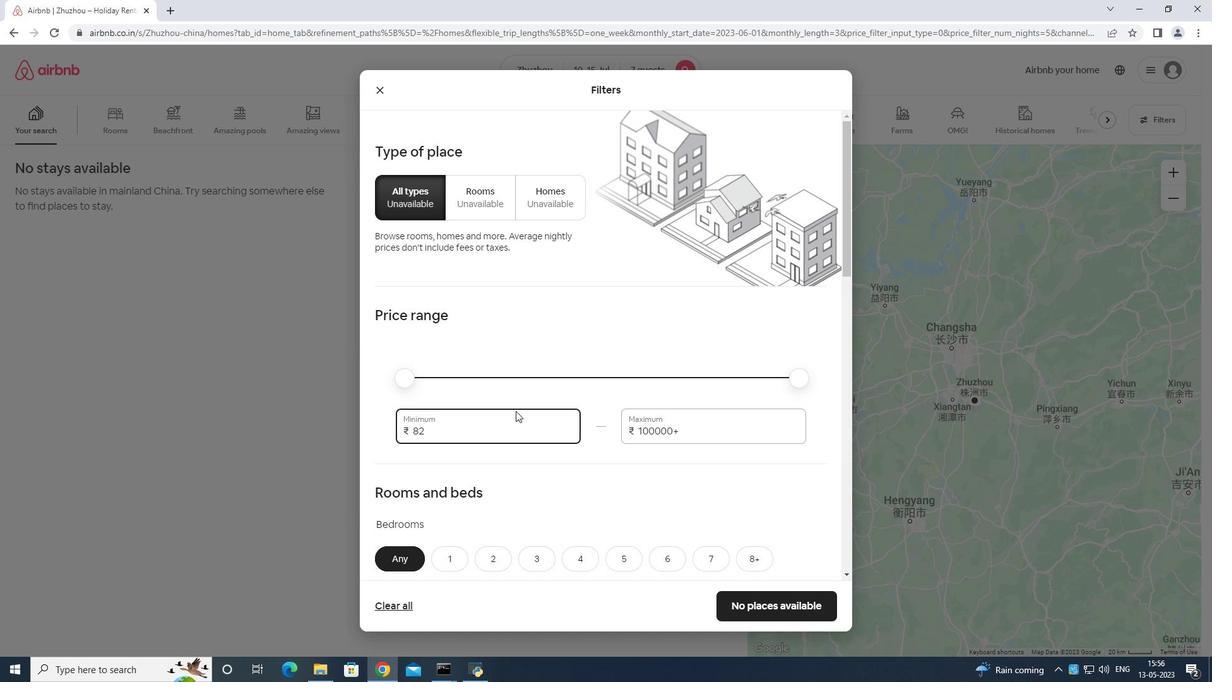 
Action: Mouse moved to (514, 410)
Screenshot: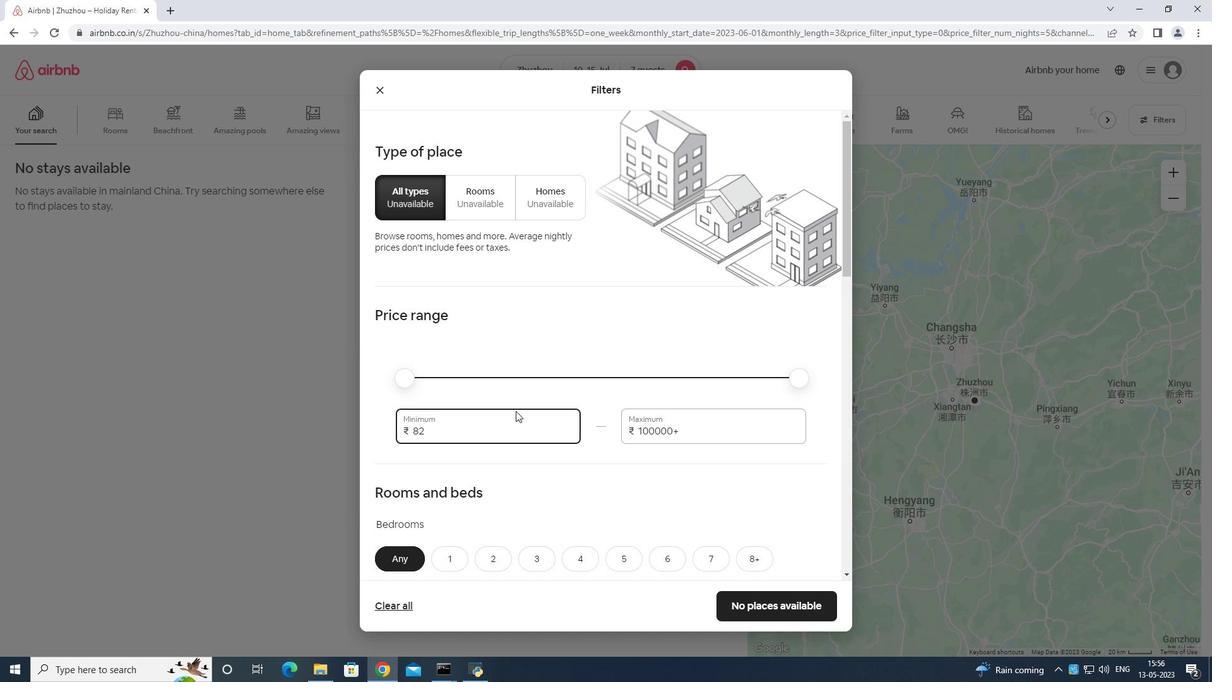 
Action: Key pressed <Key.backspace>
Screenshot: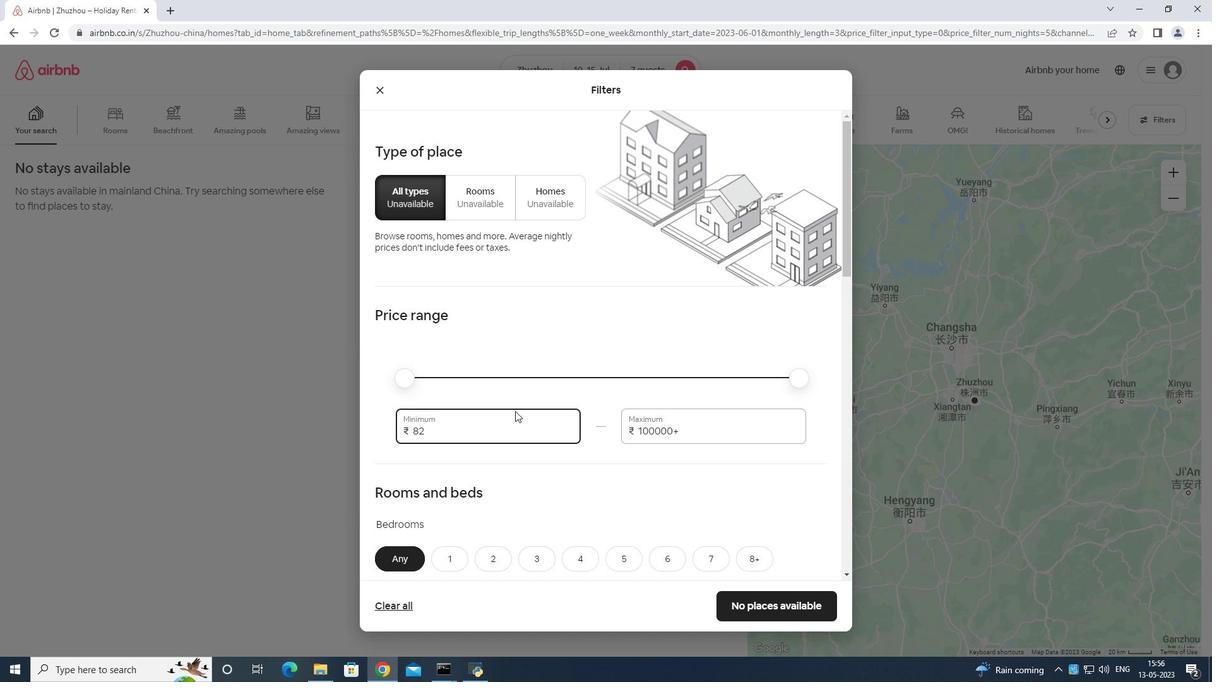 
Action: Mouse moved to (514, 408)
Screenshot: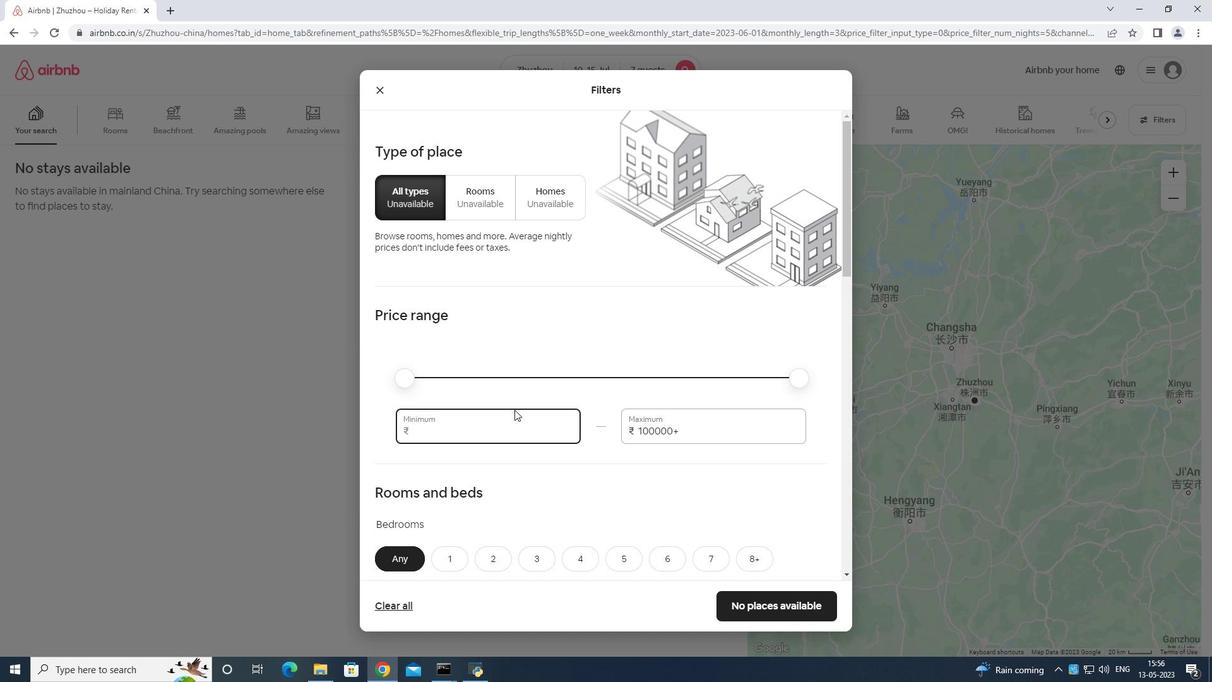
Action: Key pressed 1
Screenshot: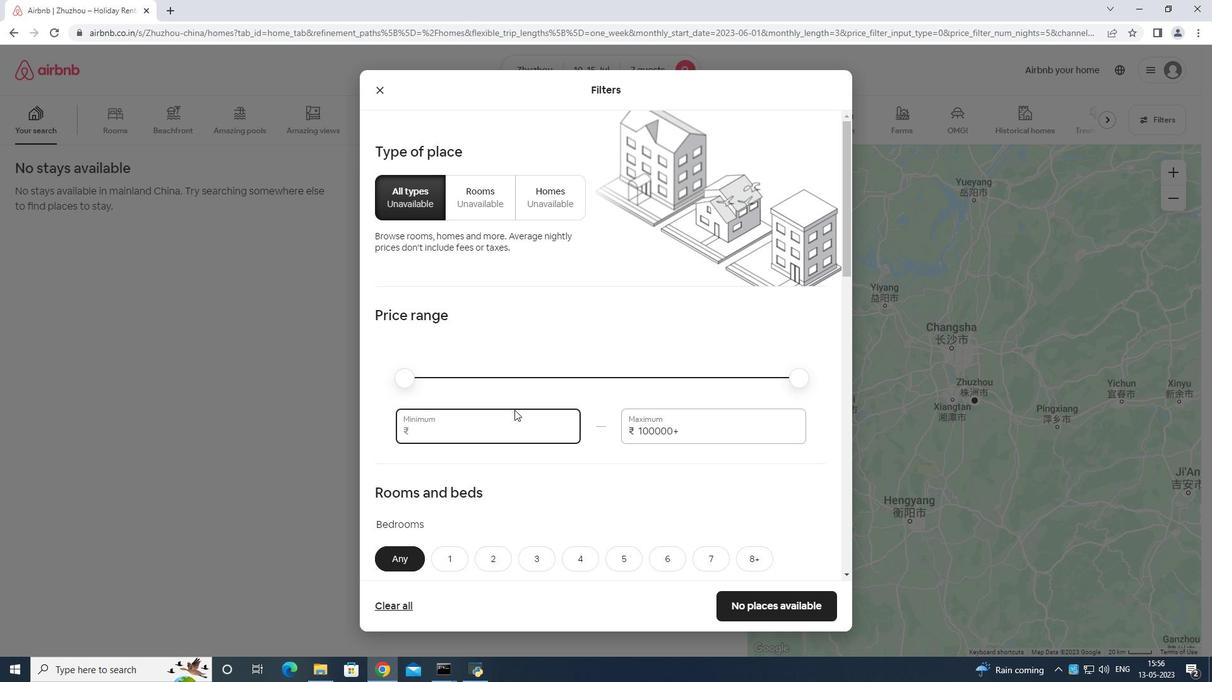 
Action: Mouse moved to (514, 406)
Screenshot: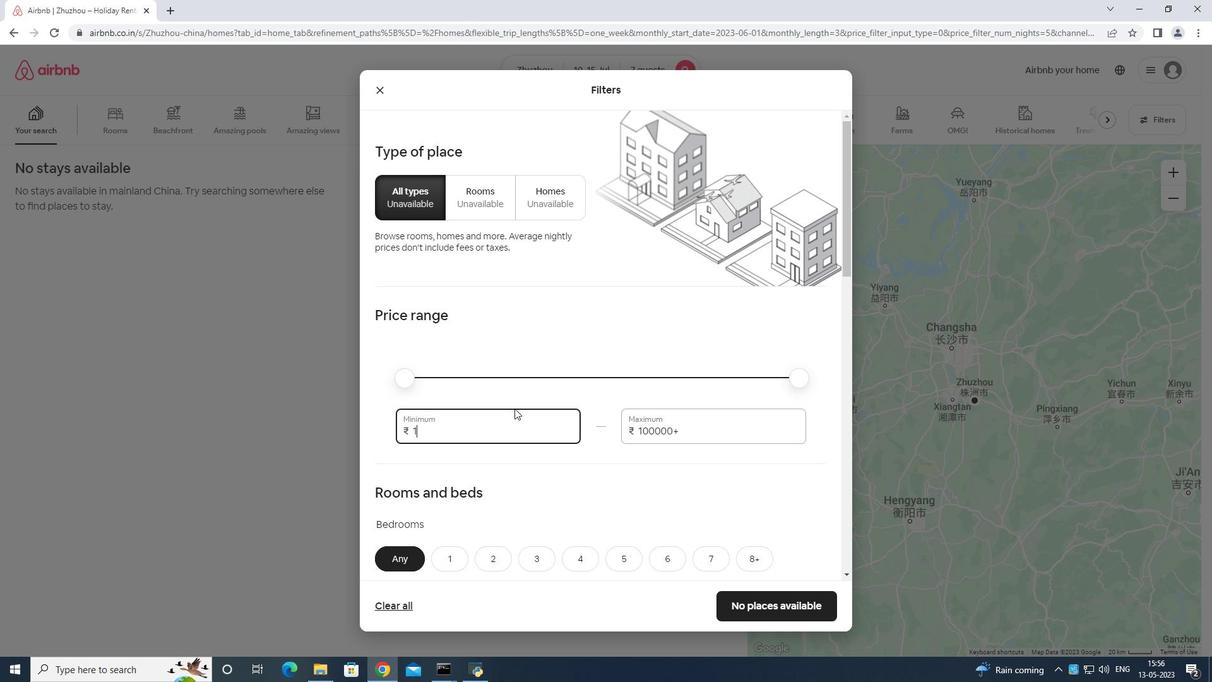 
Action: Key pressed 000
Screenshot: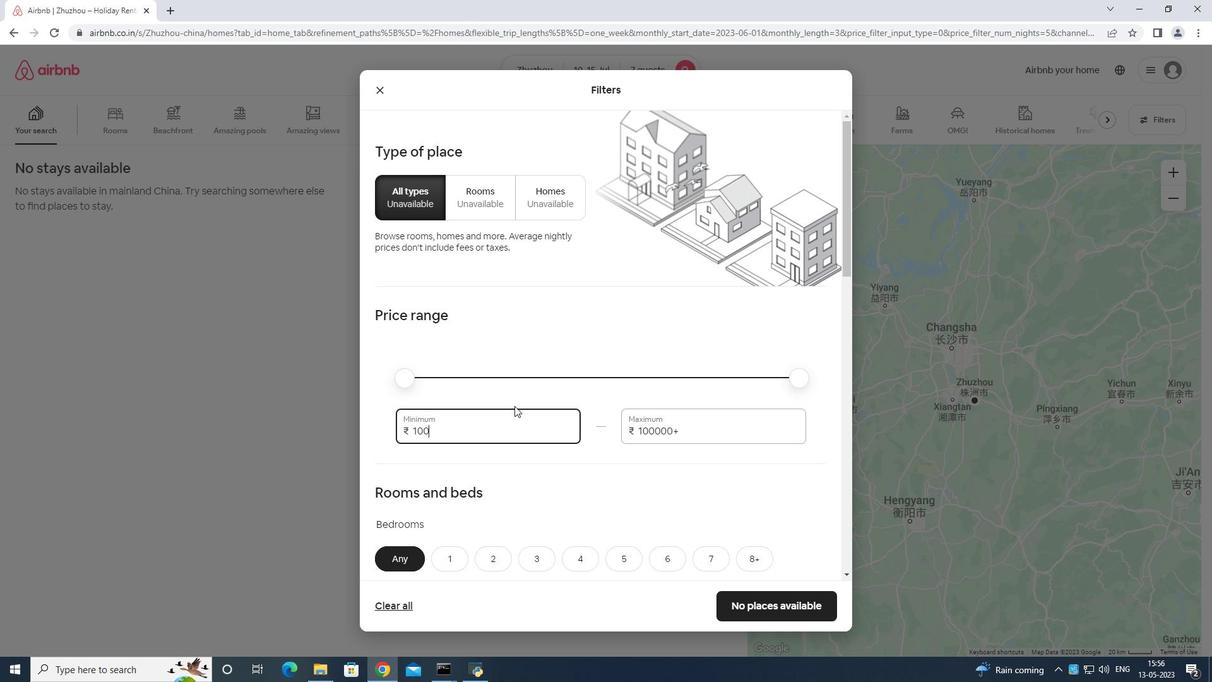 
Action: Mouse moved to (526, 404)
Screenshot: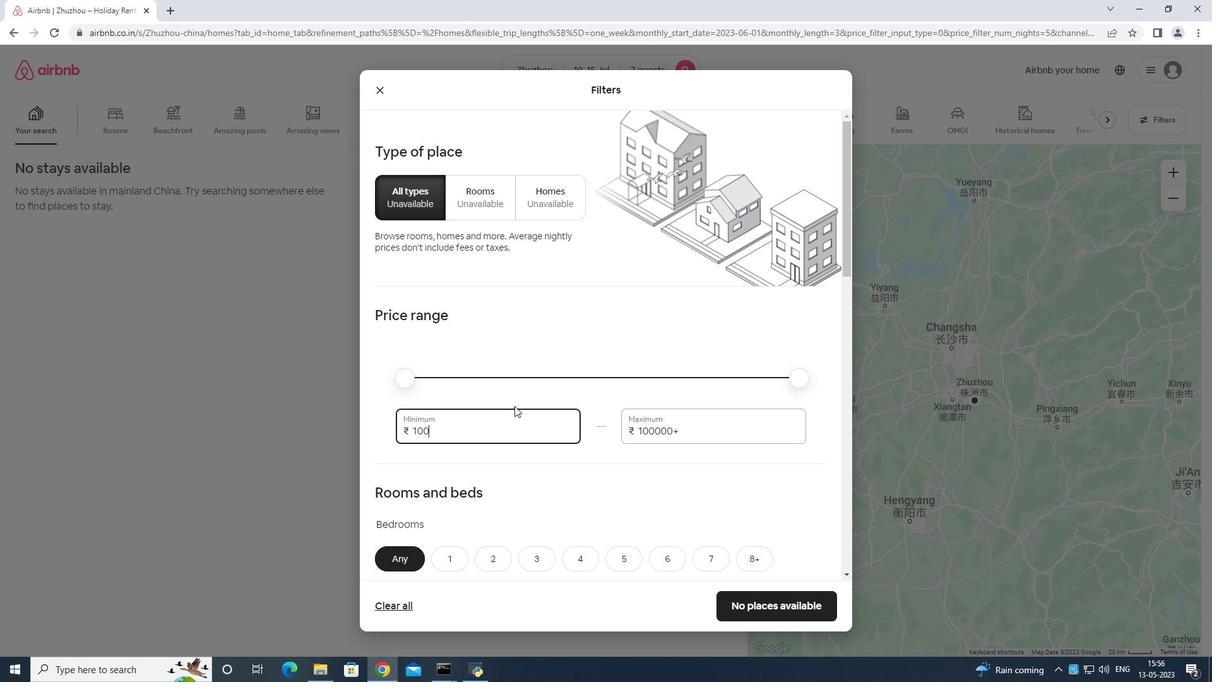 
Action: Key pressed 0
Screenshot: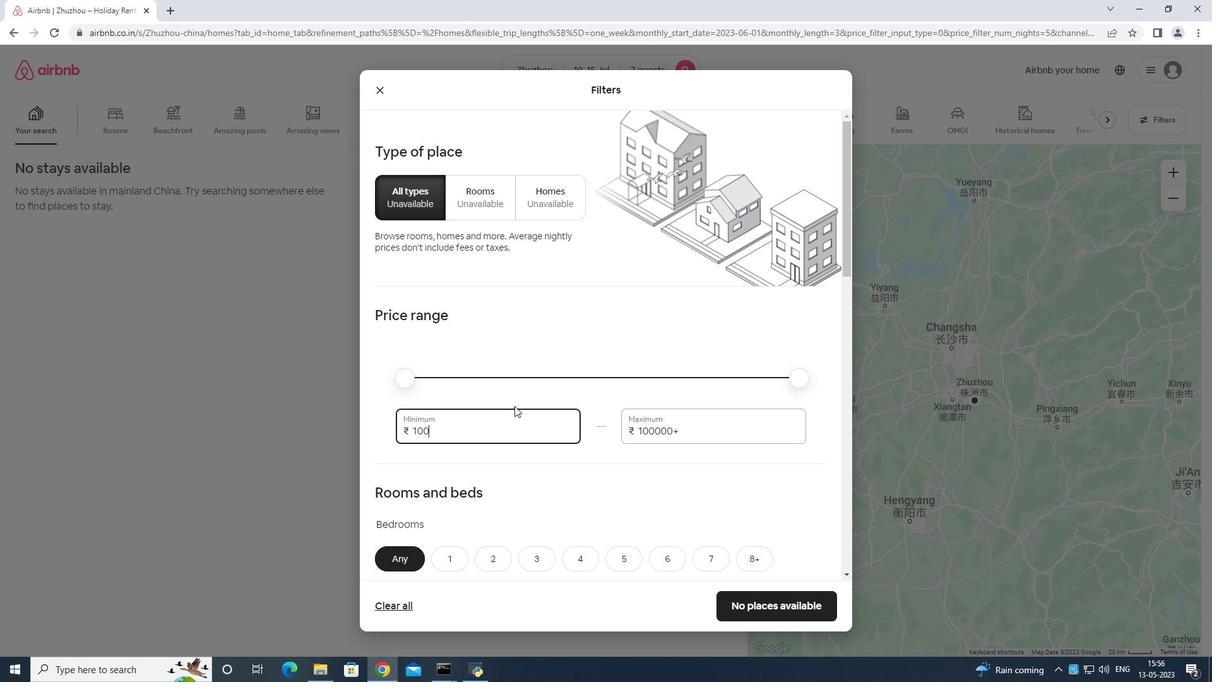 
Action: Mouse moved to (698, 423)
Screenshot: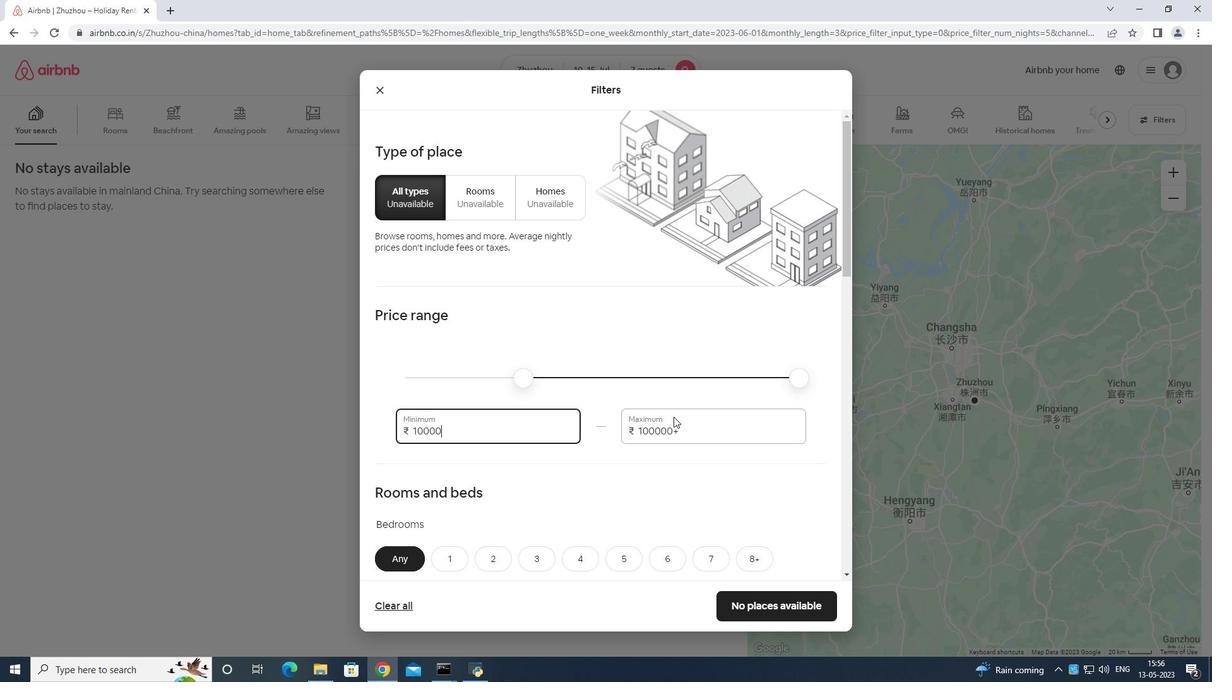 
Action: Mouse pressed left at (698, 423)
Screenshot: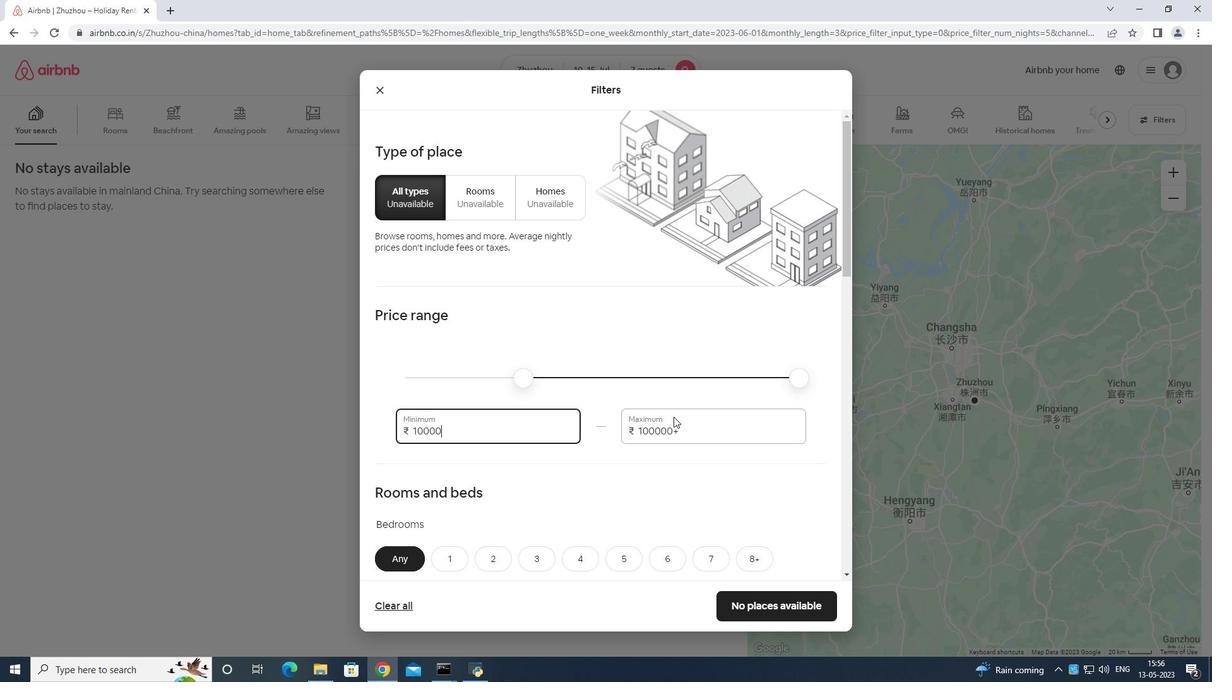 
Action: Mouse moved to (696, 423)
Screenshot: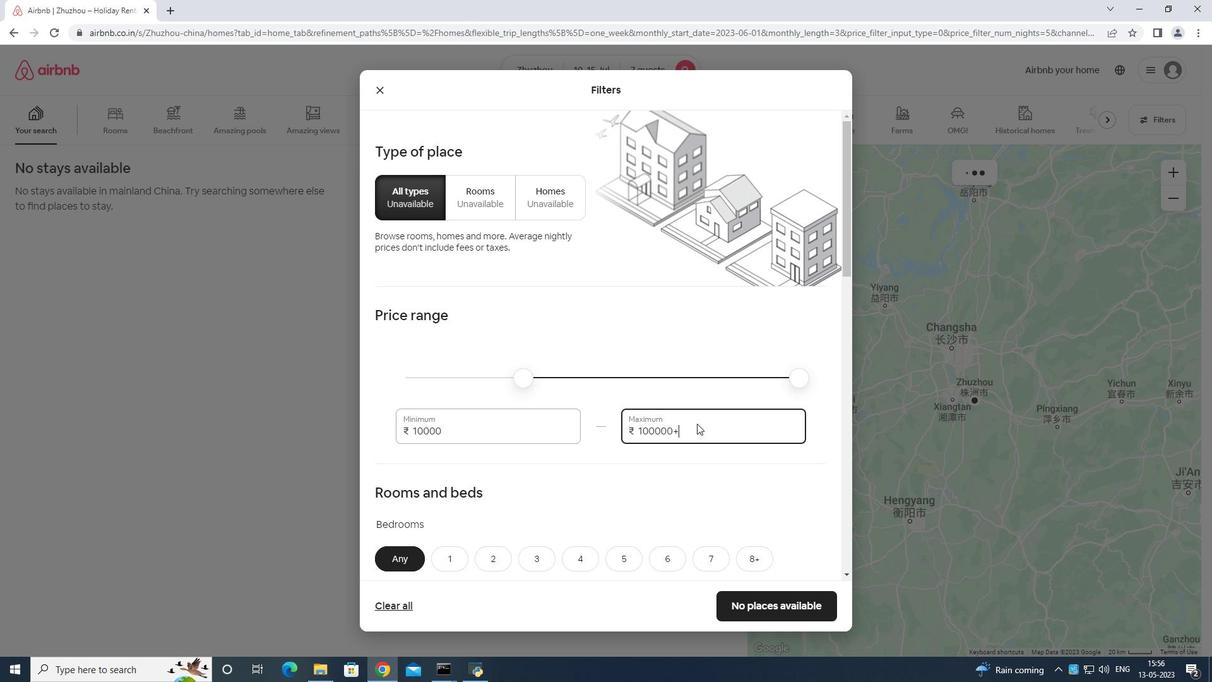 
Action: Key pressed <Key.backspace>
Screenshot: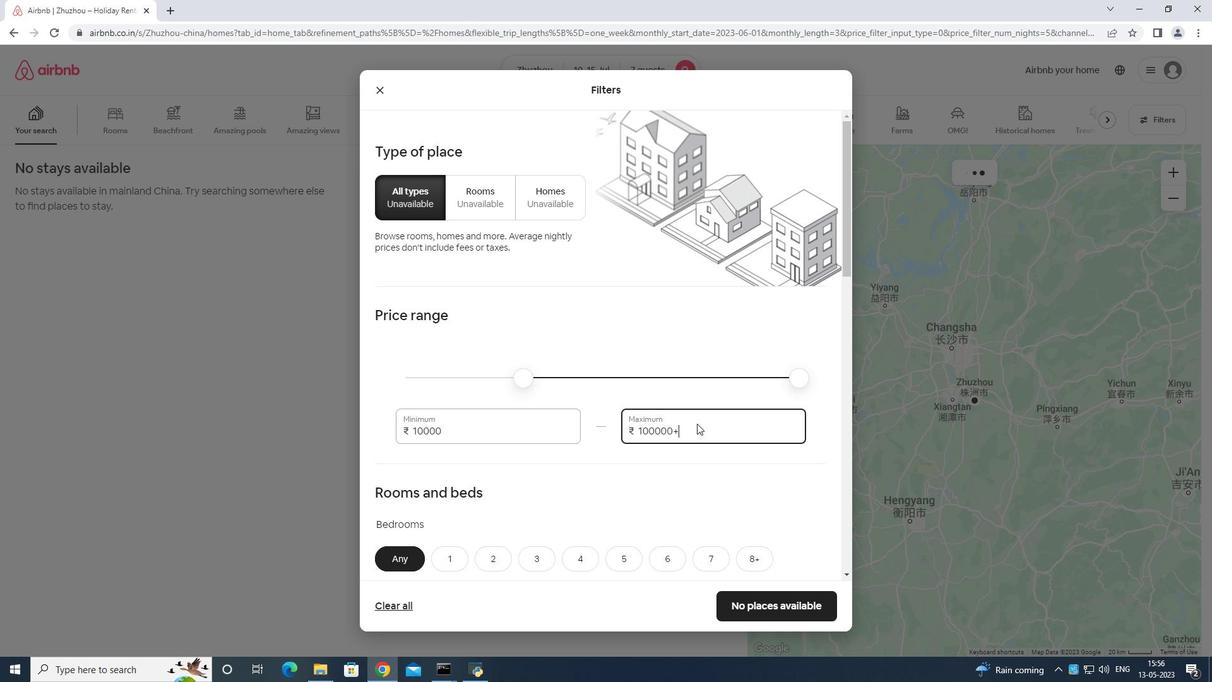 
Action: Mouse moved to (692, 421)
Screenshot: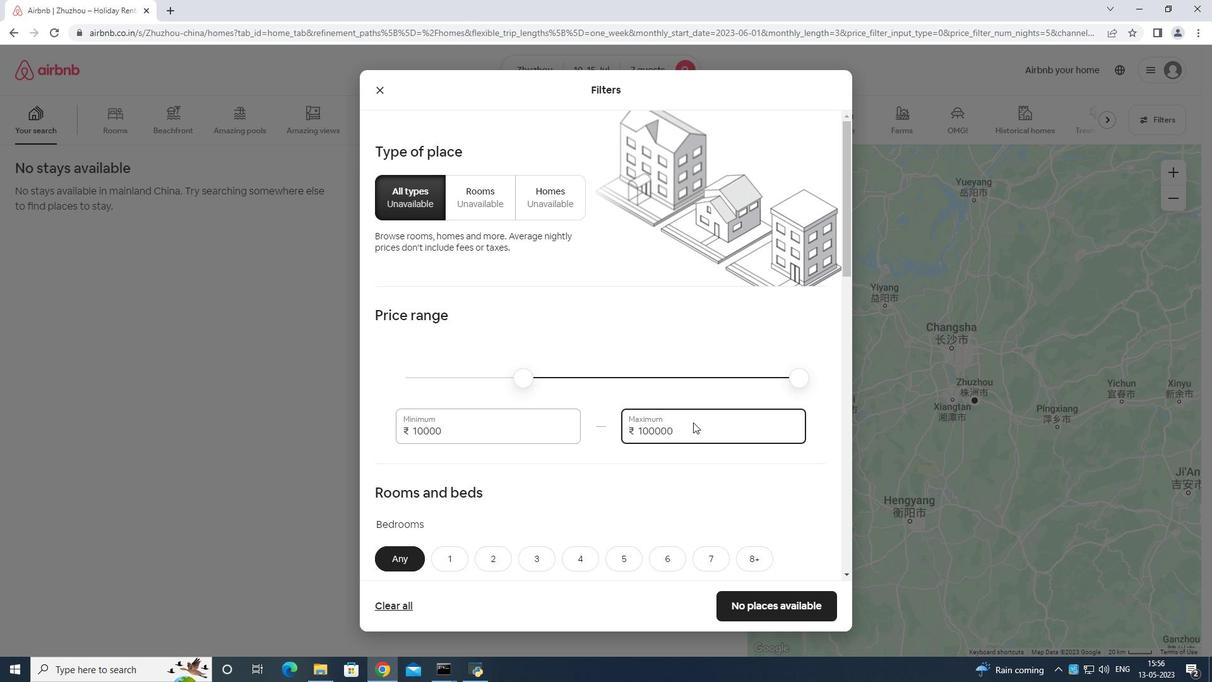 
Action: Key pressed <Key.backspace><Key.backspace><Key.backspace><Key.backspace><Key.backspace><Key.backspace><Key.backspace>
Screenshot: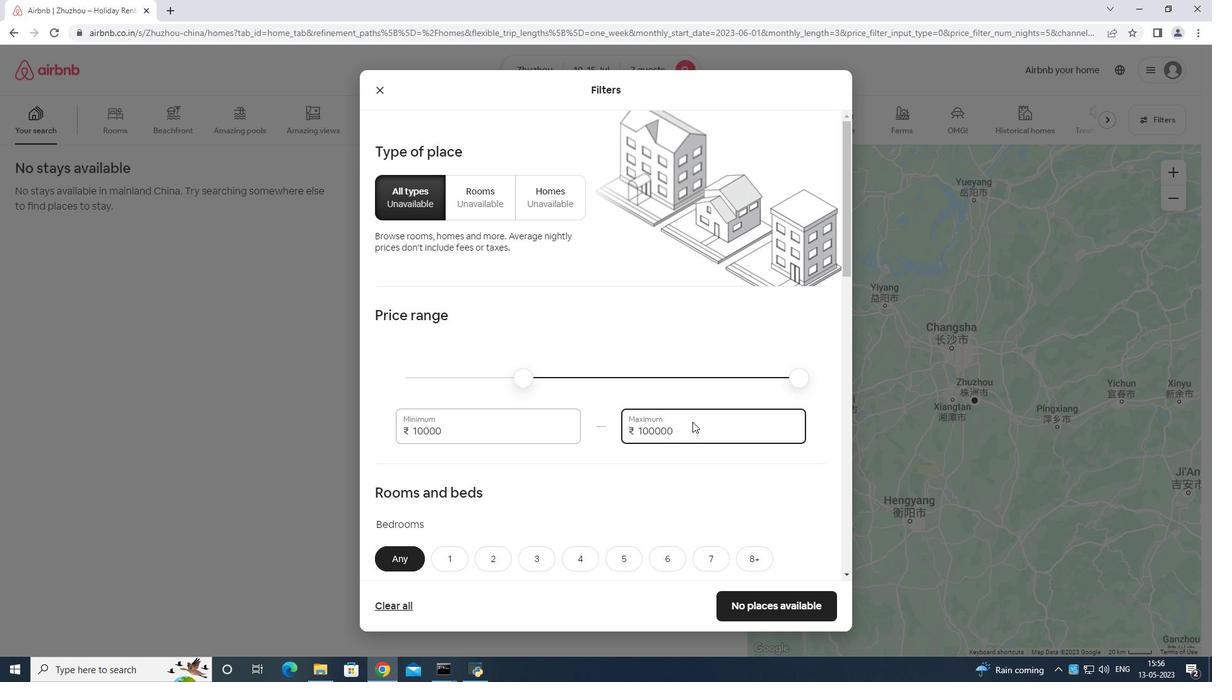 
Action: Mouse moved to (691, 421)
Screenshot: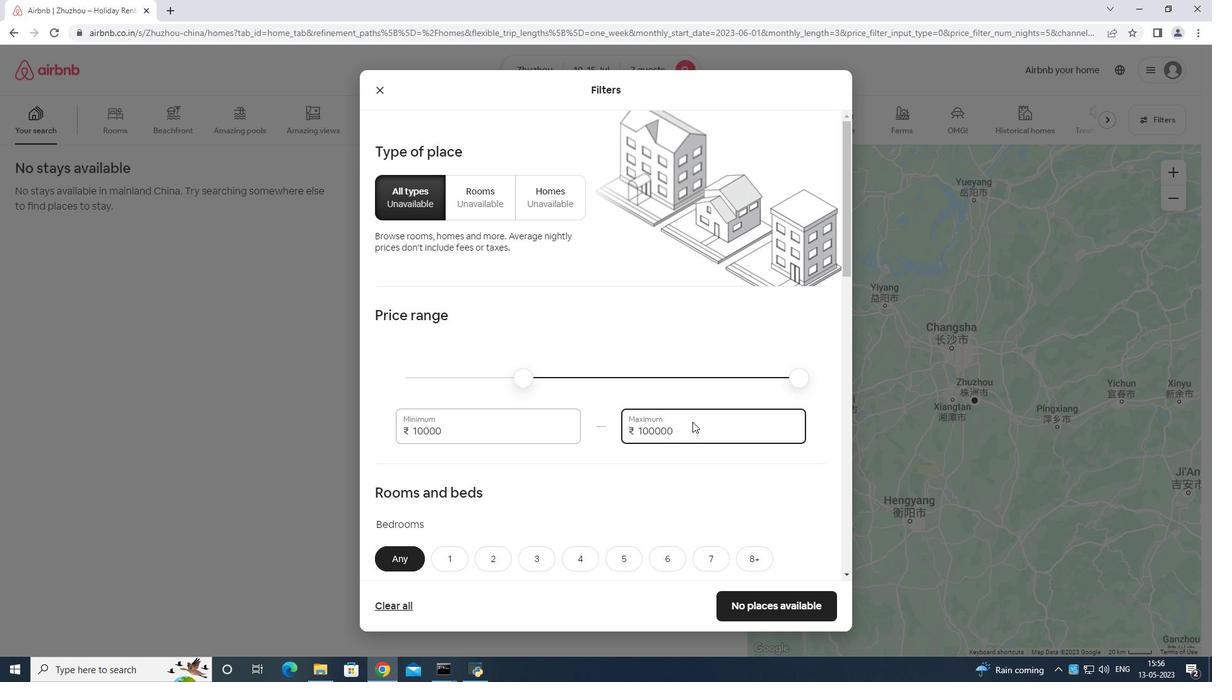 
Action: Key pressed <Key.backspace>
Screenshot: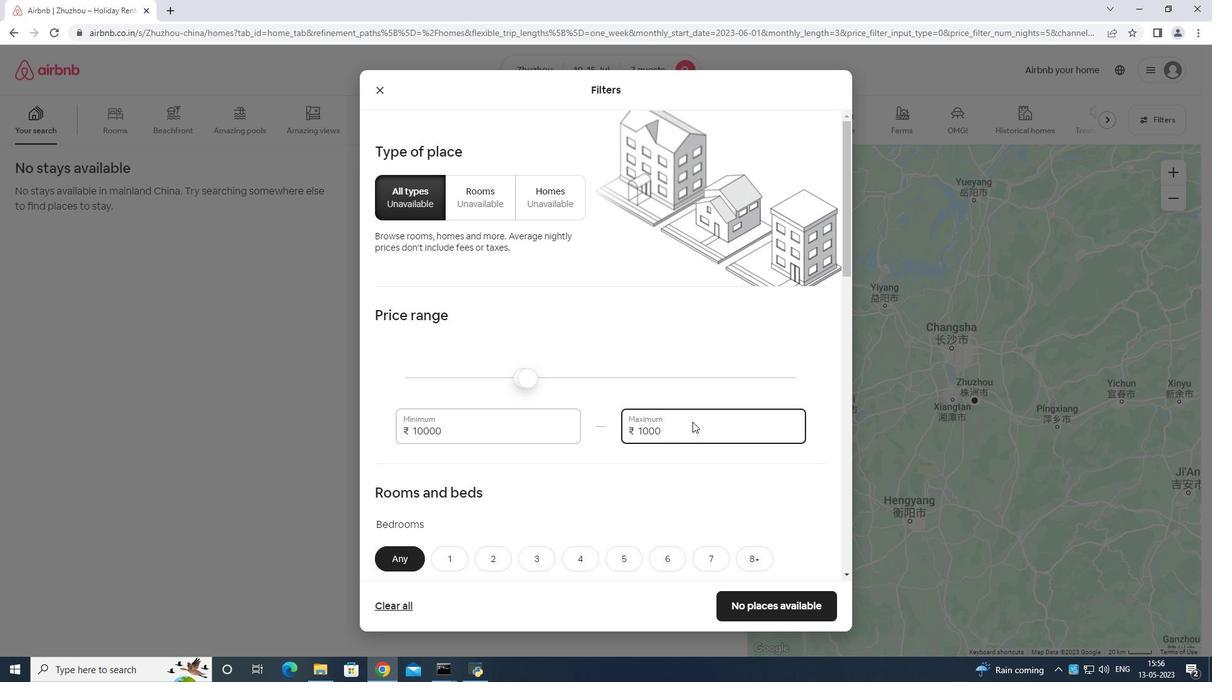 
Action: Mouse moved to (690, 420)
Screenshot: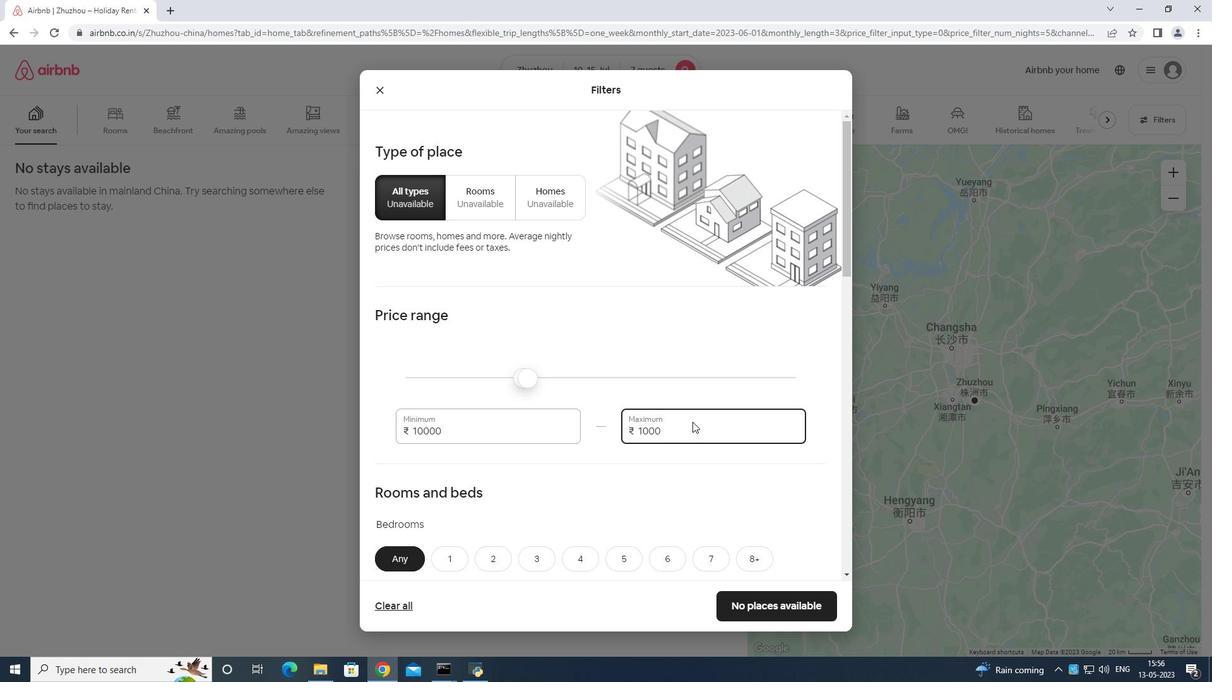 
Action: Key pressed <Key.backspace>
Screenshot: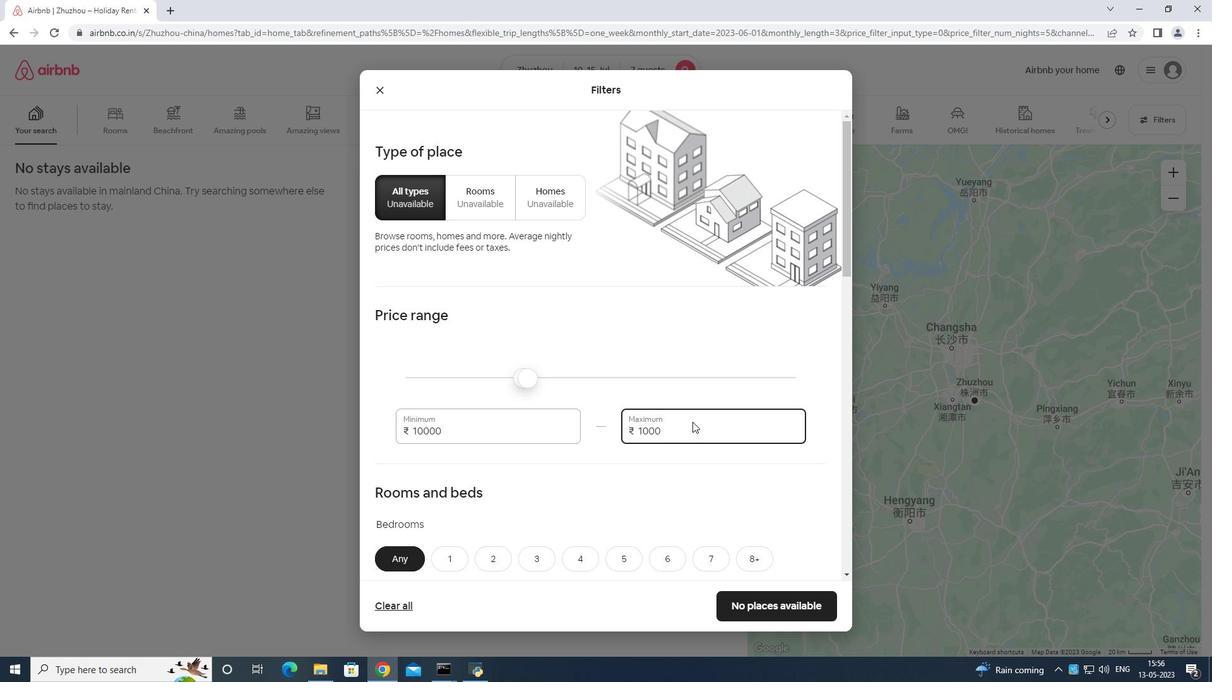 
Action: Mouse moved to (690, 419)
Screenshot: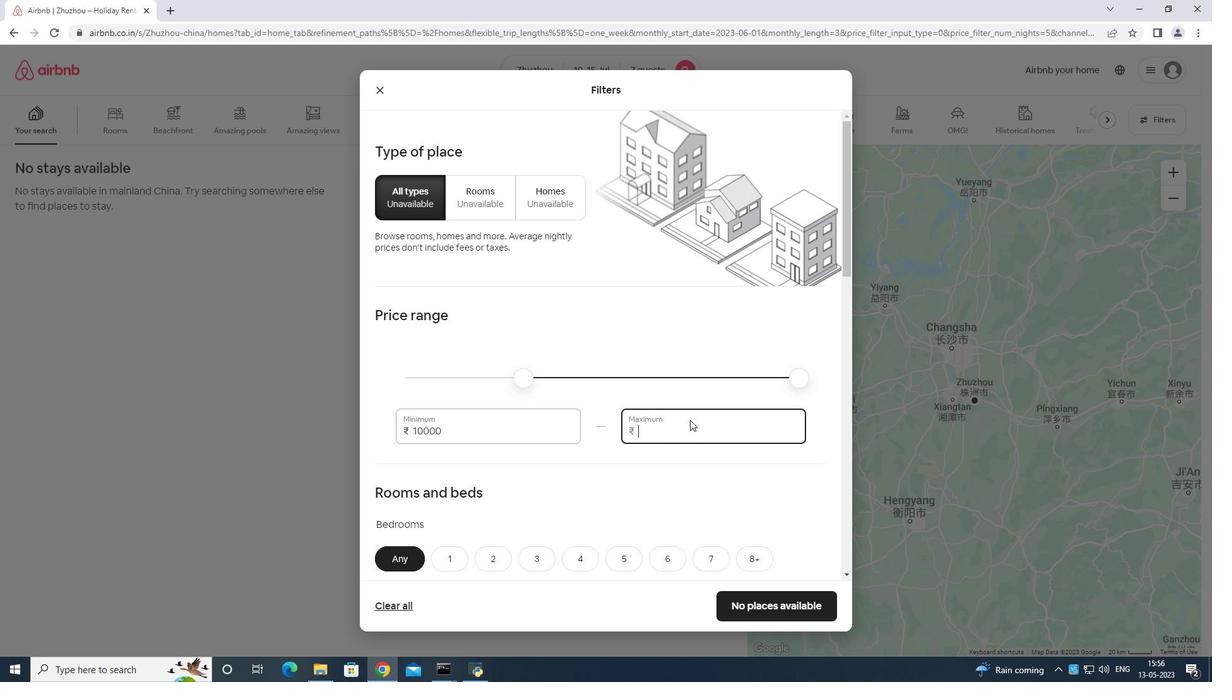 
Action: Key pressed 1
Screenshot: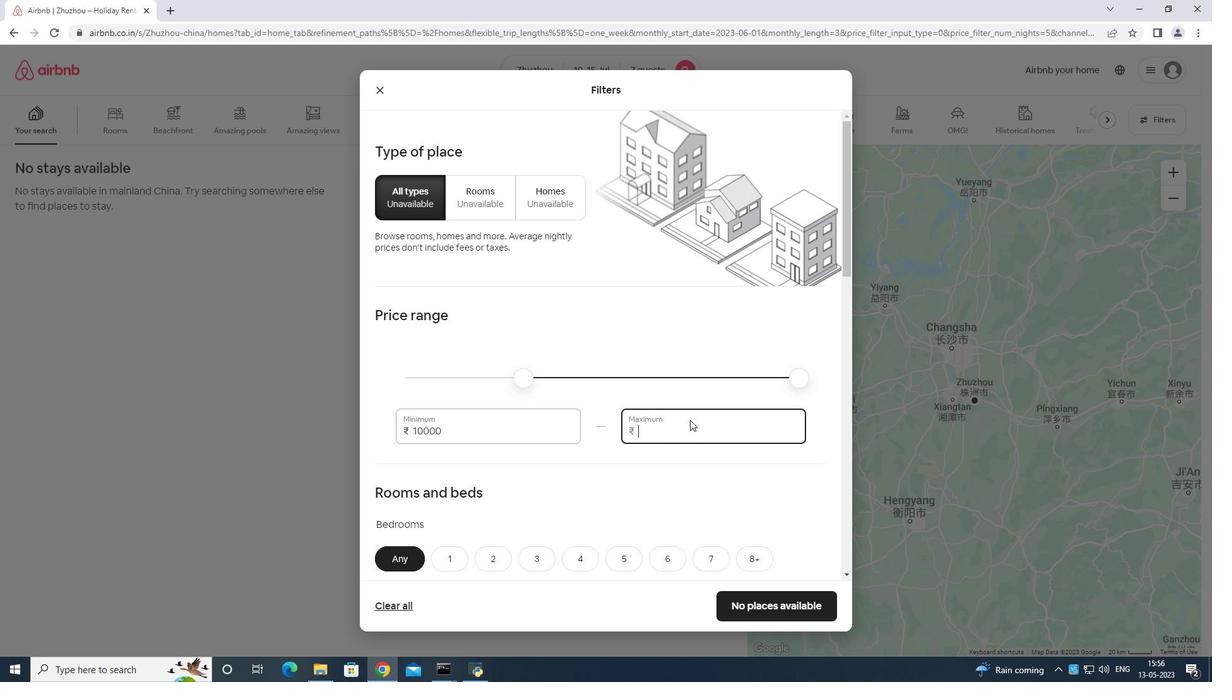 
Action: Mouse moved to (690, 415)
Screenshot: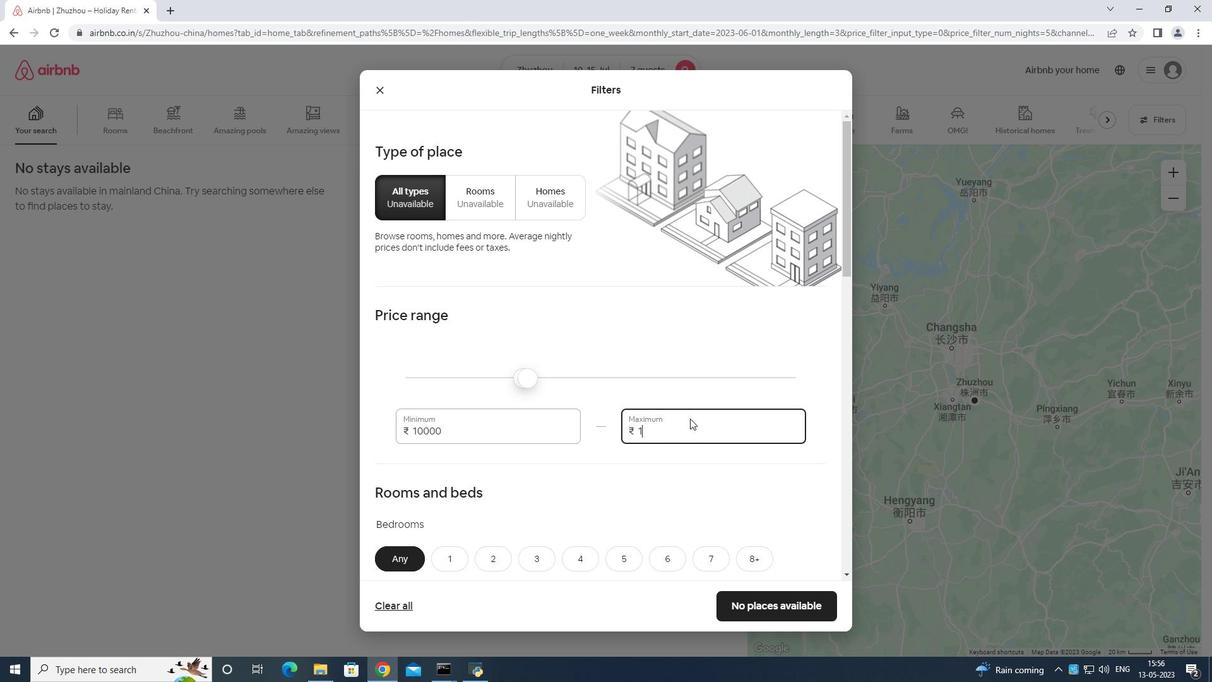
Action: Key pressed 5
Screenshot: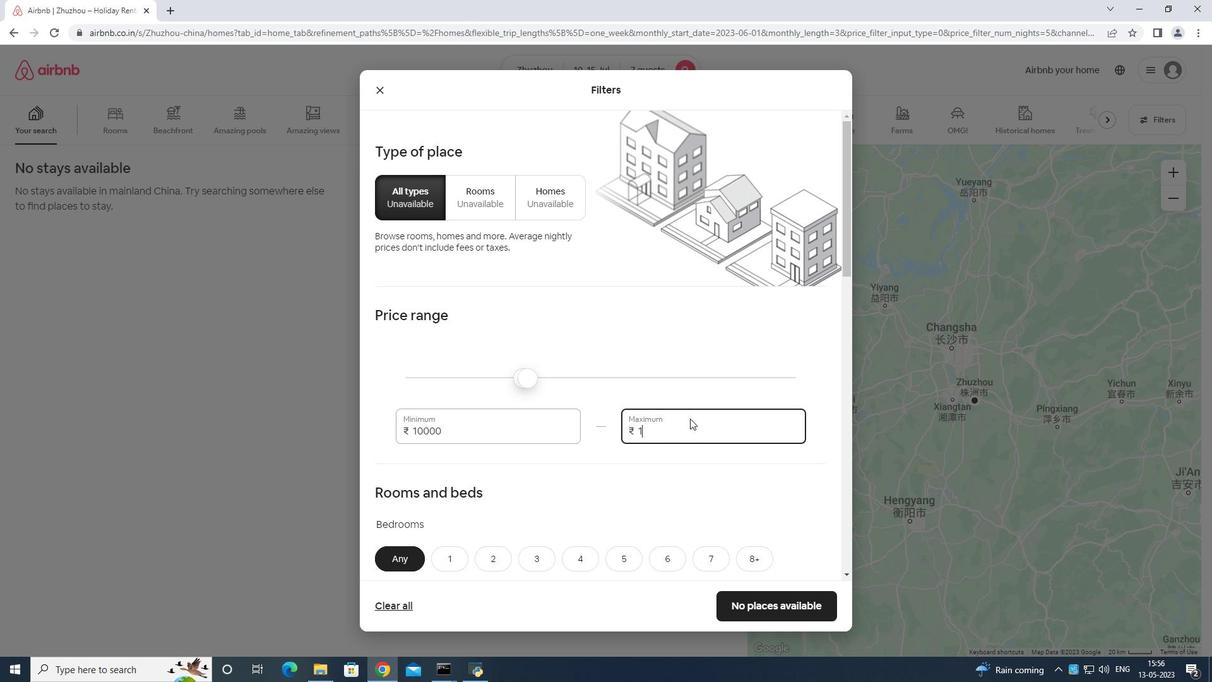
Action: Mouse moved to (690, 411)
Screenshot: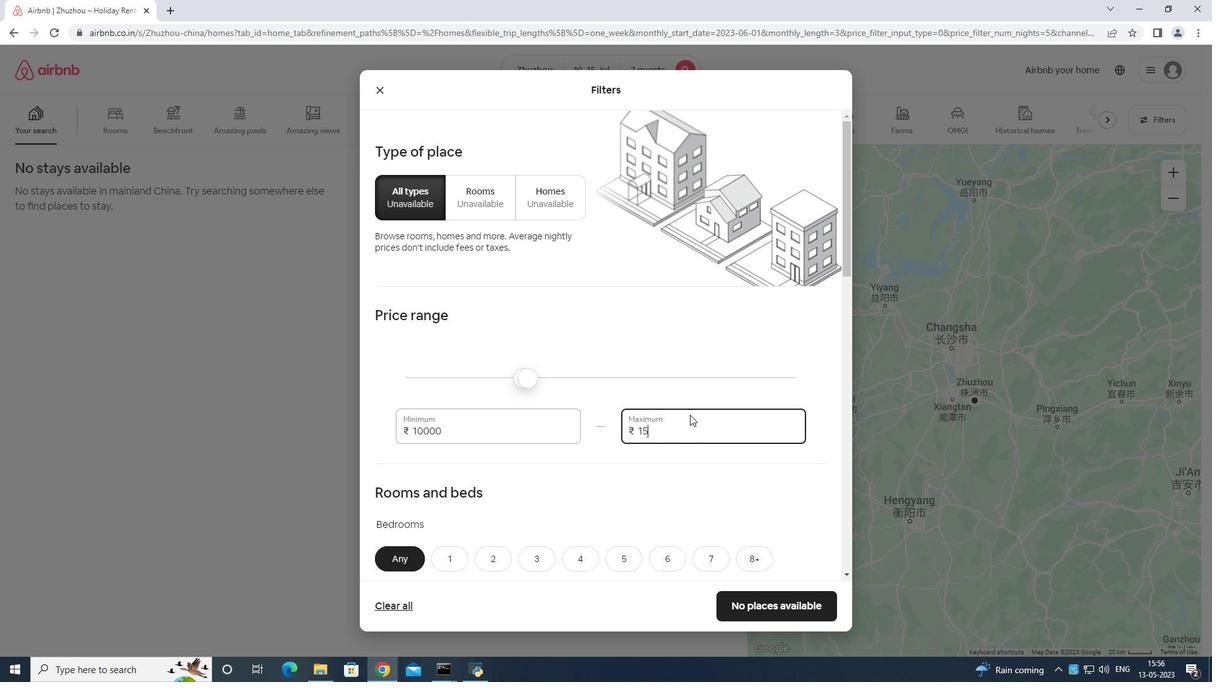 
Action: Key pressed 0
Screenshot: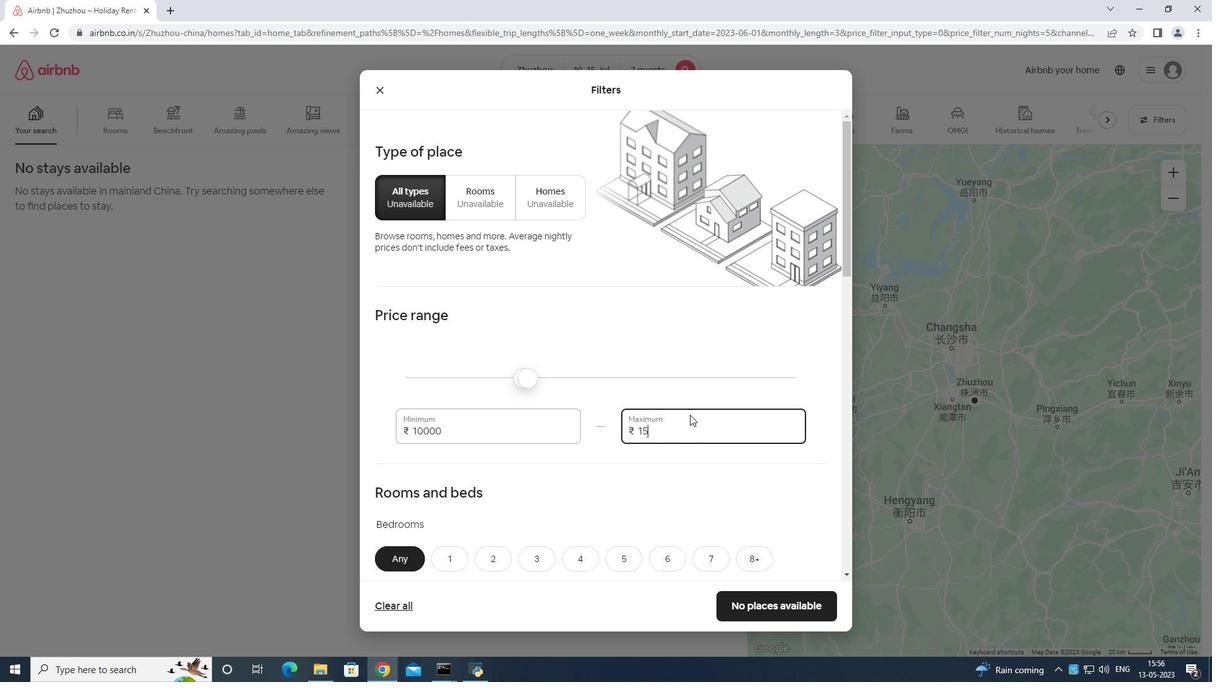
Action: Mouse moved to (689, 411)
Screenshot: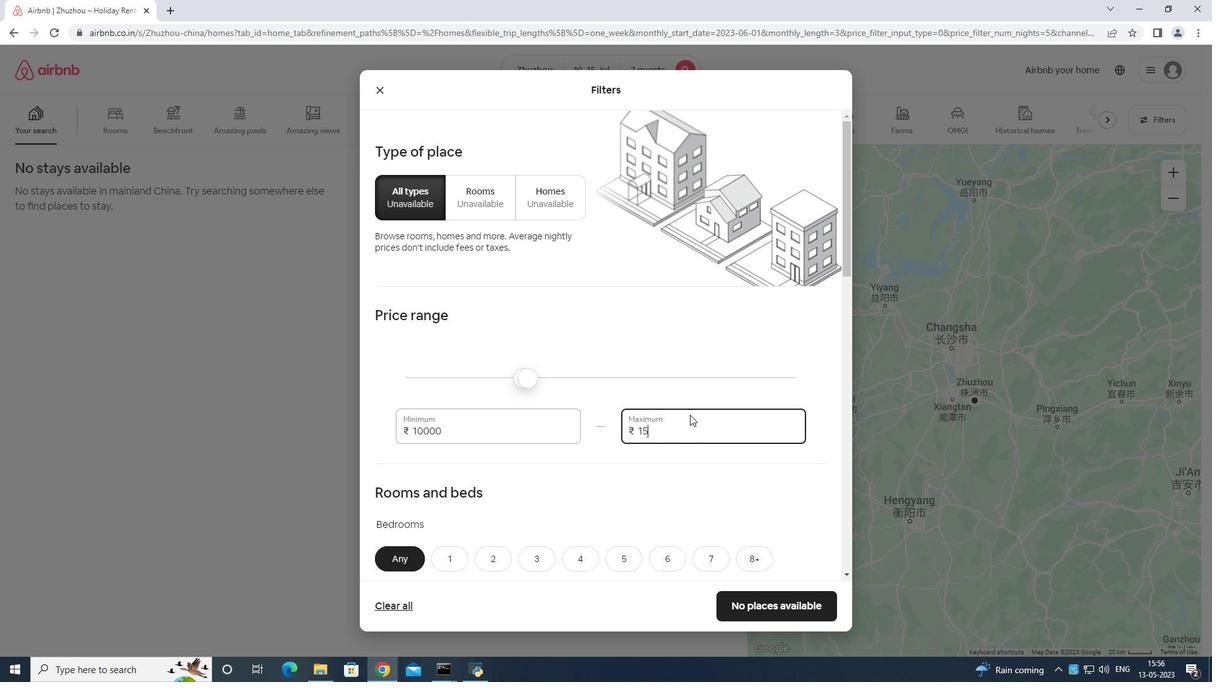 
Action: Key pressed 0
Screenshot: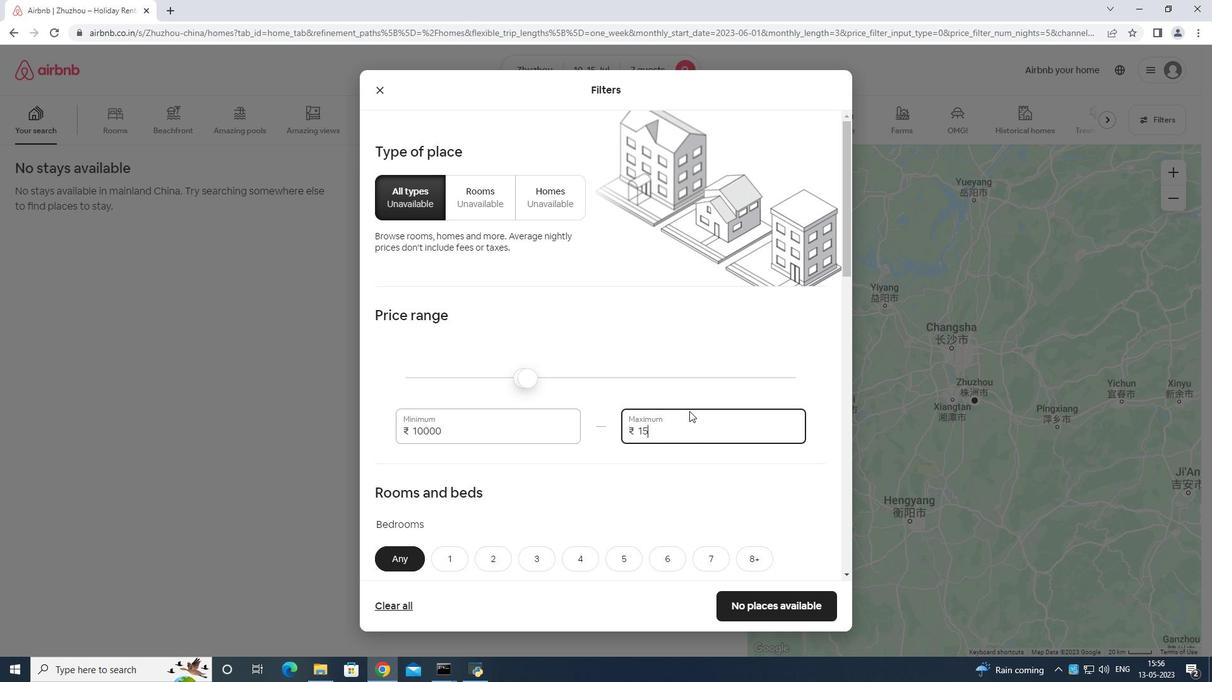 
Action: Mouse moved to (689, 410)
Screenshot: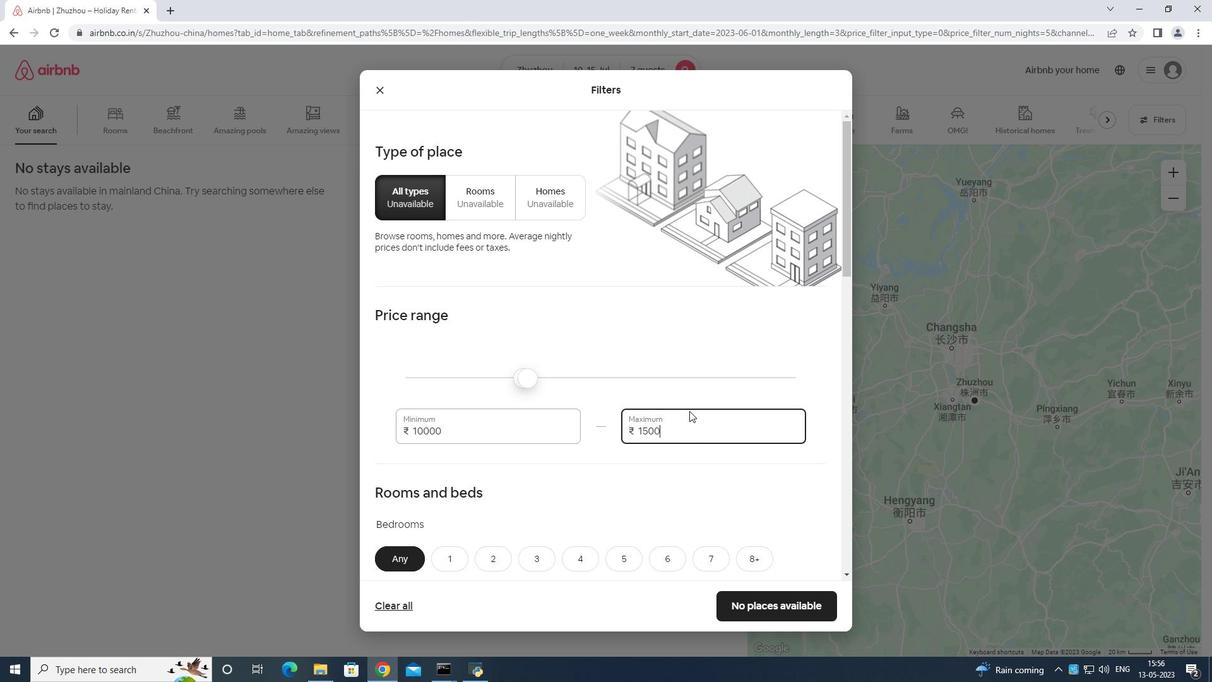 
Action: Key pressed 0
Screenshot: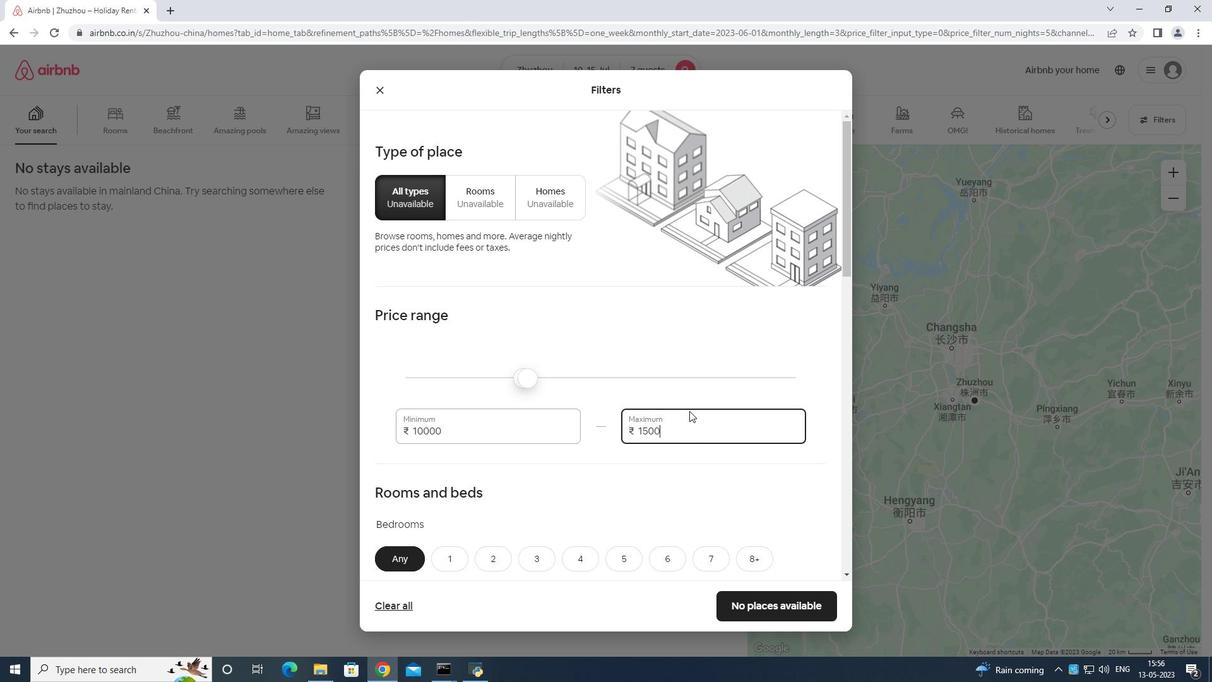 
Action: Mouse moved to (688, 413)
Screenshot: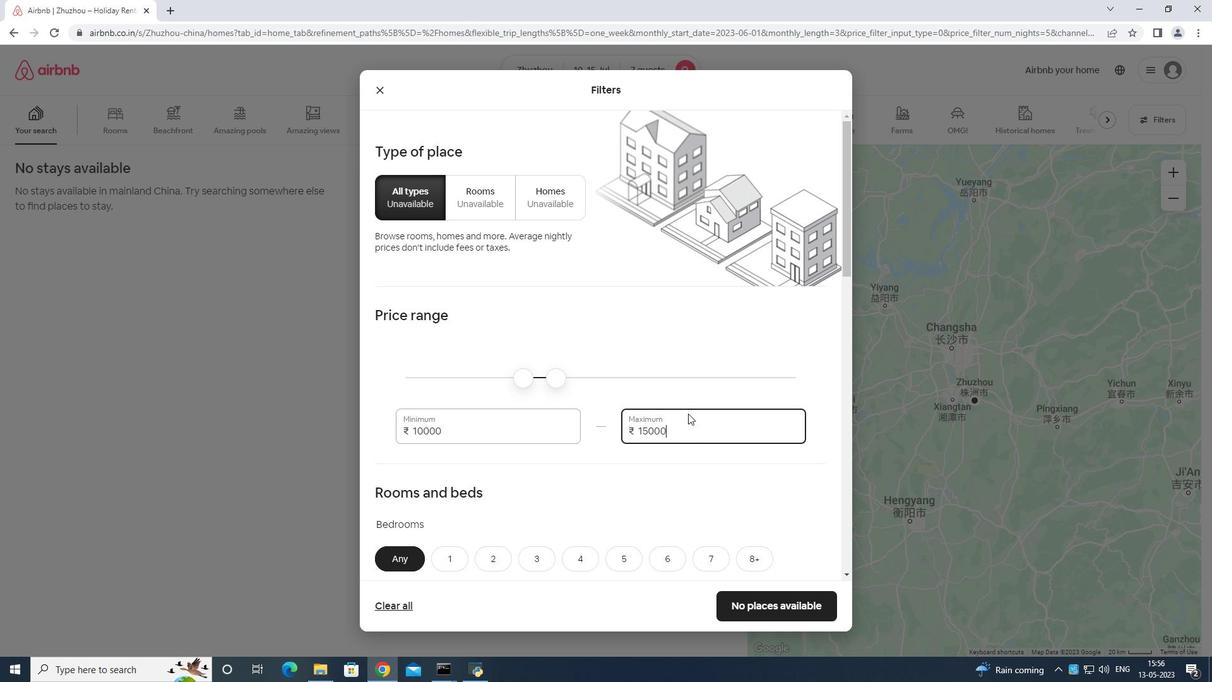 
Action: Mouse scrolled (688, 413) with delta (0, 0)
Screenshot: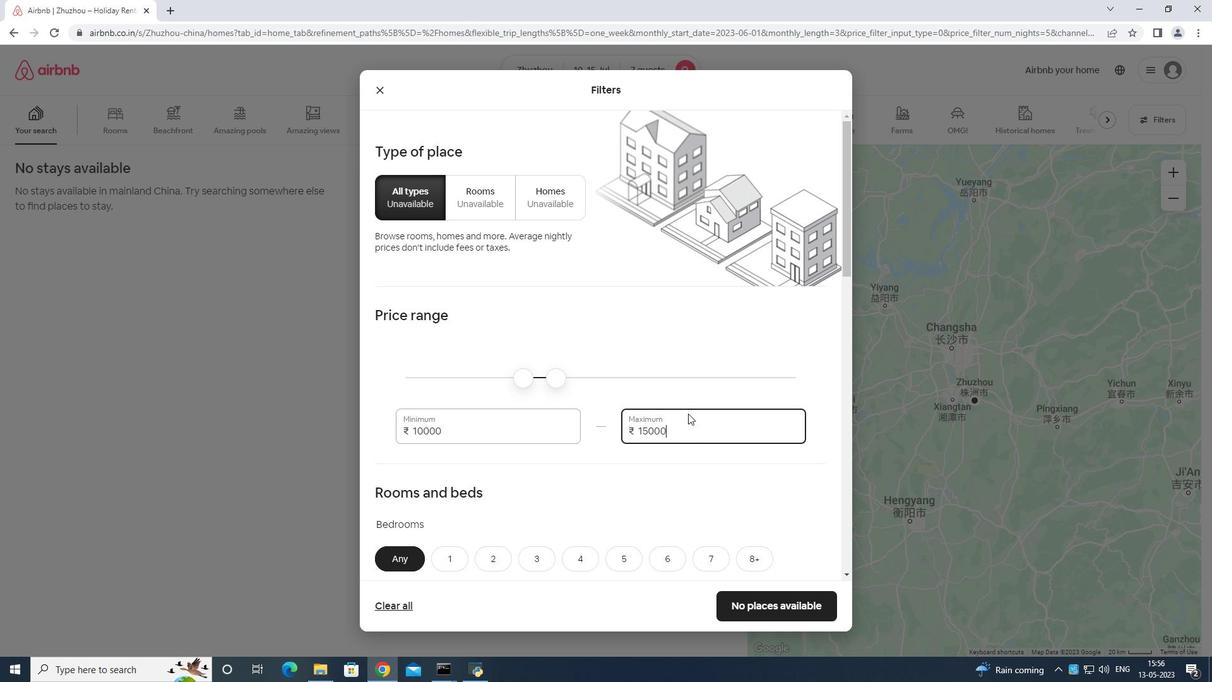 
Action: Mouse moved to (687, 415)
Screenshot: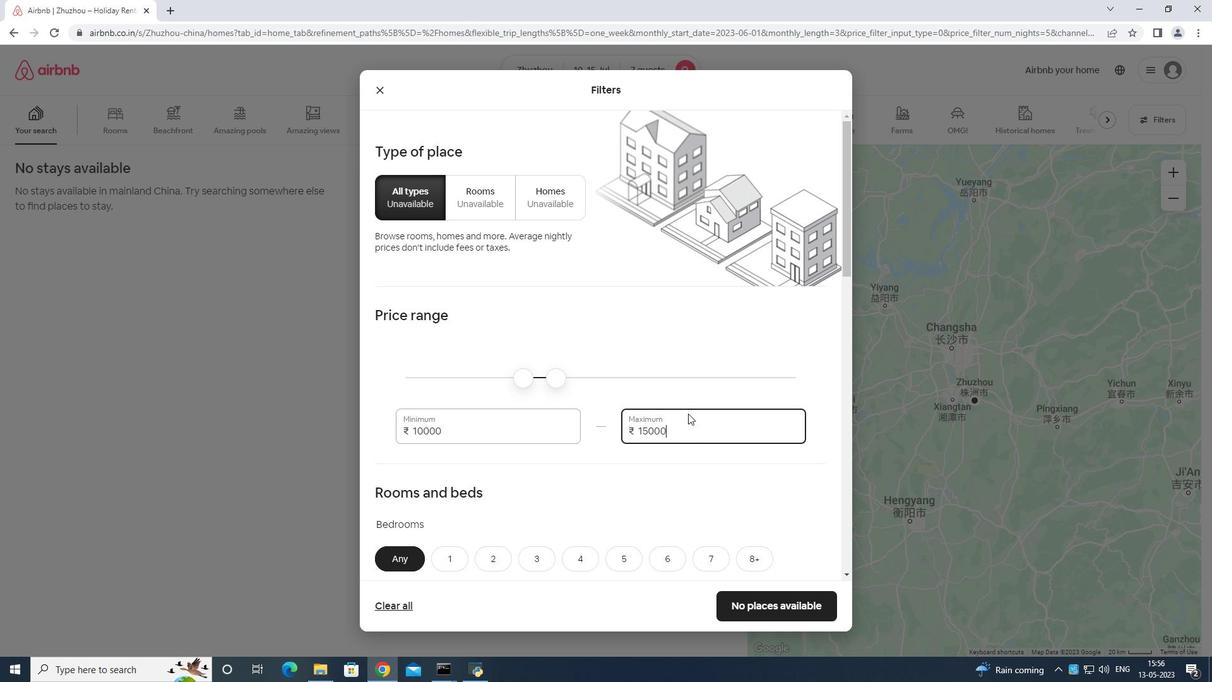 
Action: Mouse scrolled (687, 415) with delta (0, 0)
Screenshot: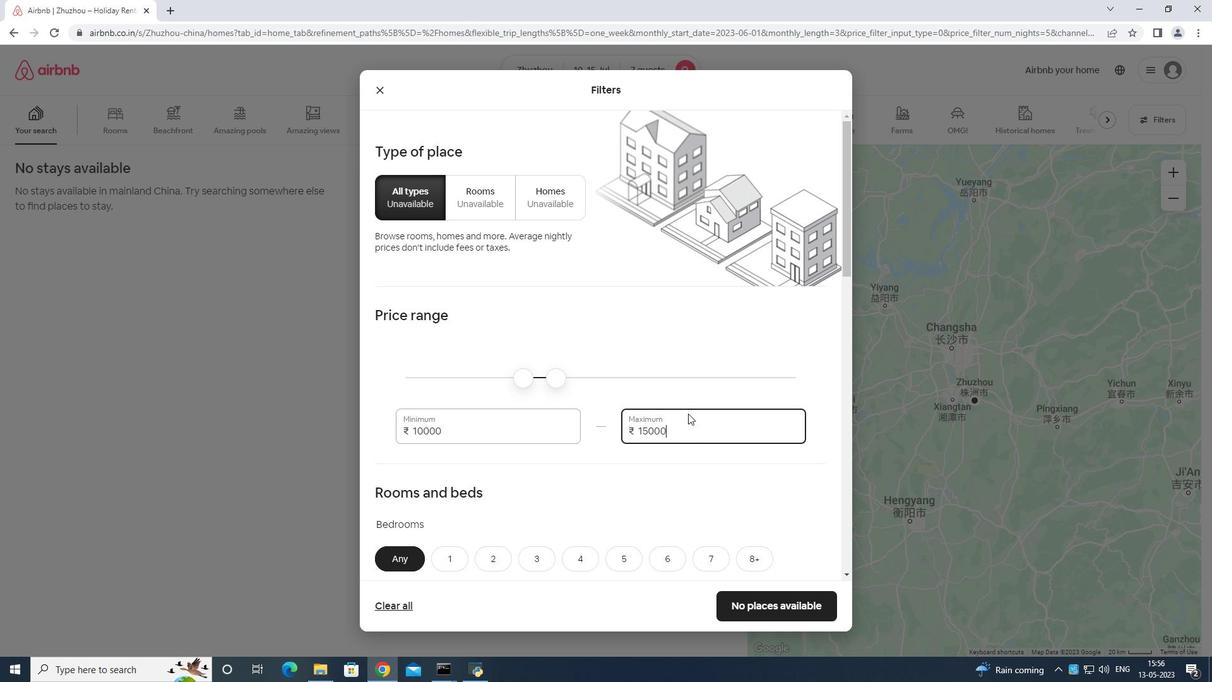 
Action: Mouse scrolled (687, 415) with delta (0, 0)
Screenshot: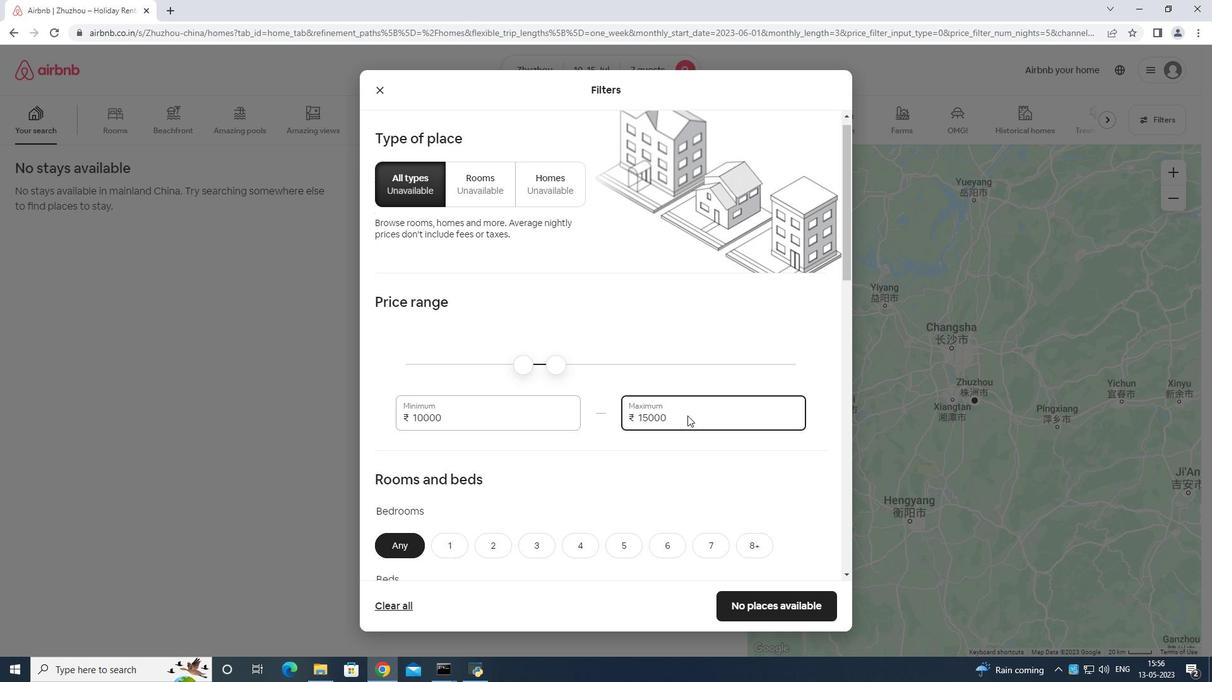 
Action: Mouse moved to (579, 373)
Screenshot: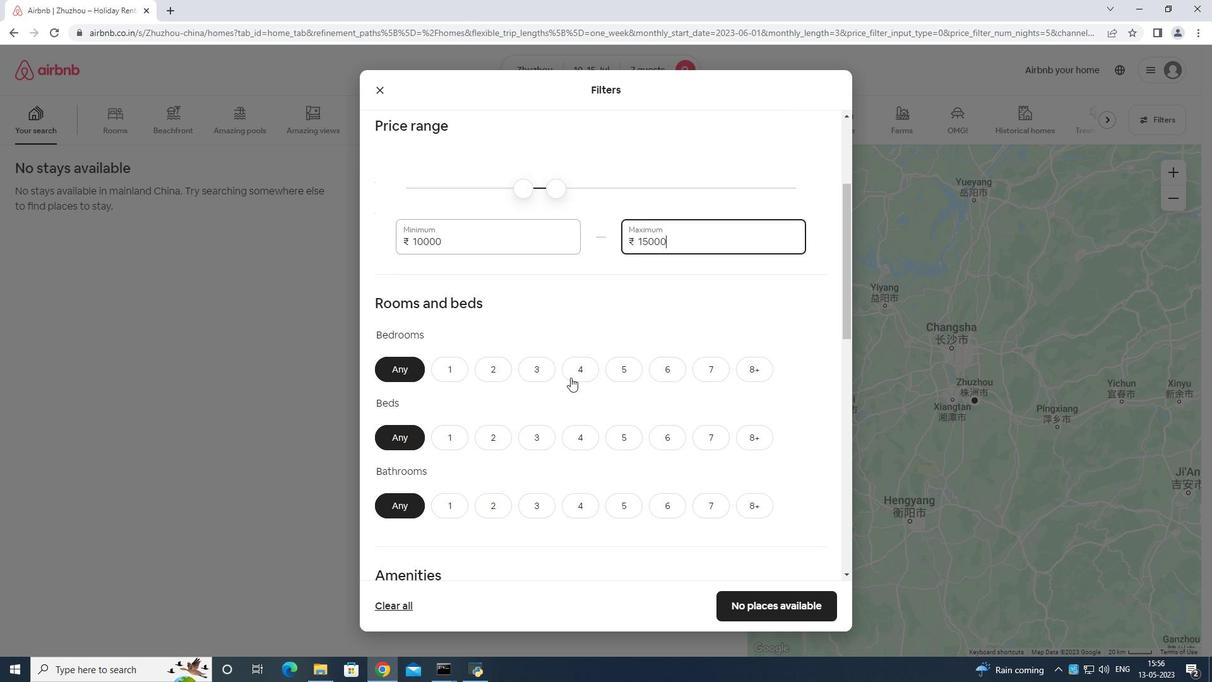 
Action: Mouse pressed left at (579, 373)
Screenshot: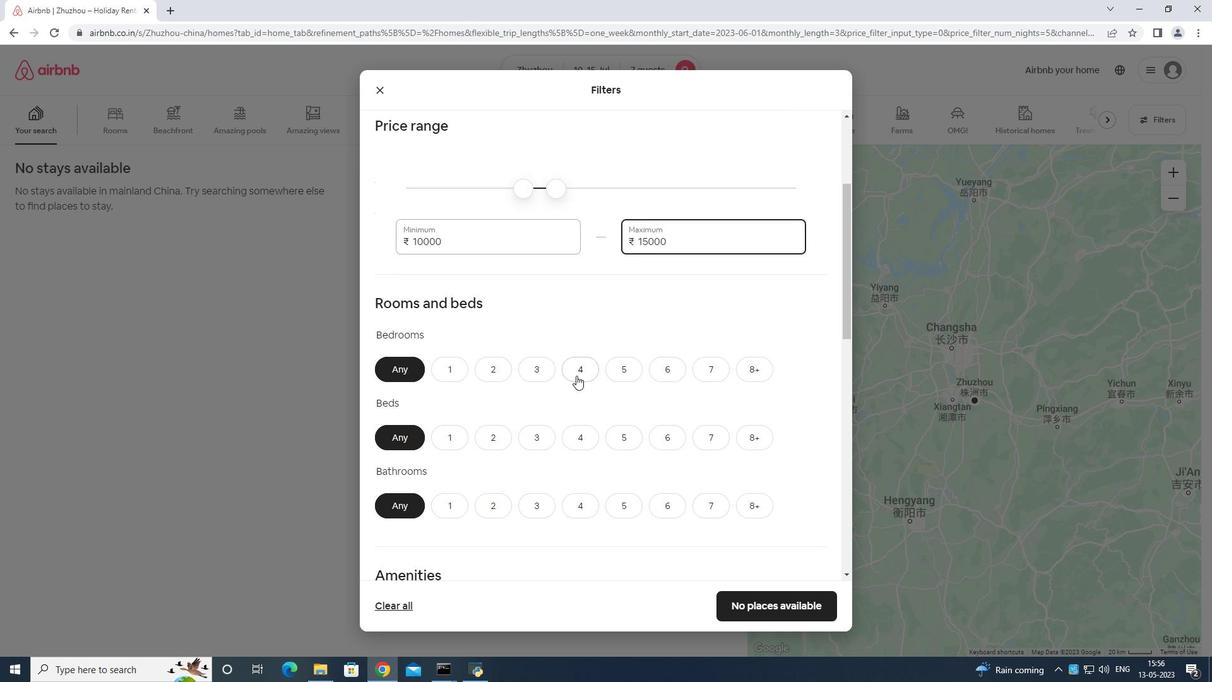 
Action: Mouse moved to (715, 434)
Screenshot: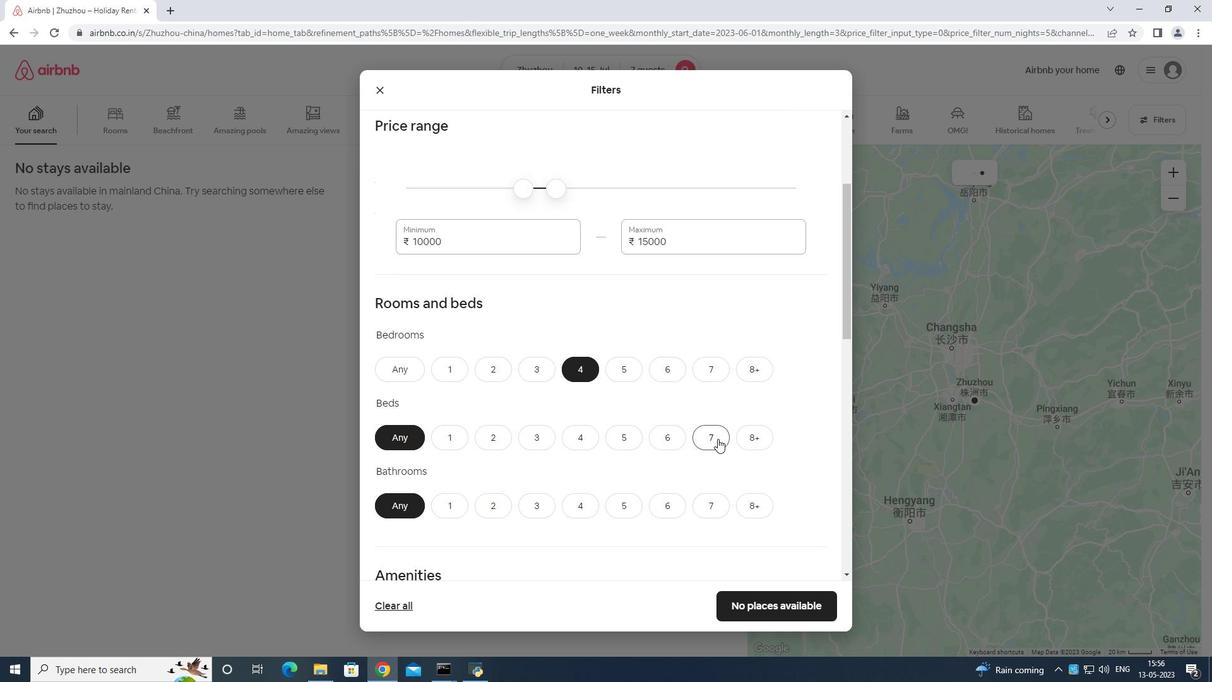 
Action: Mouse pressed left at (715, 434)
Screenshot: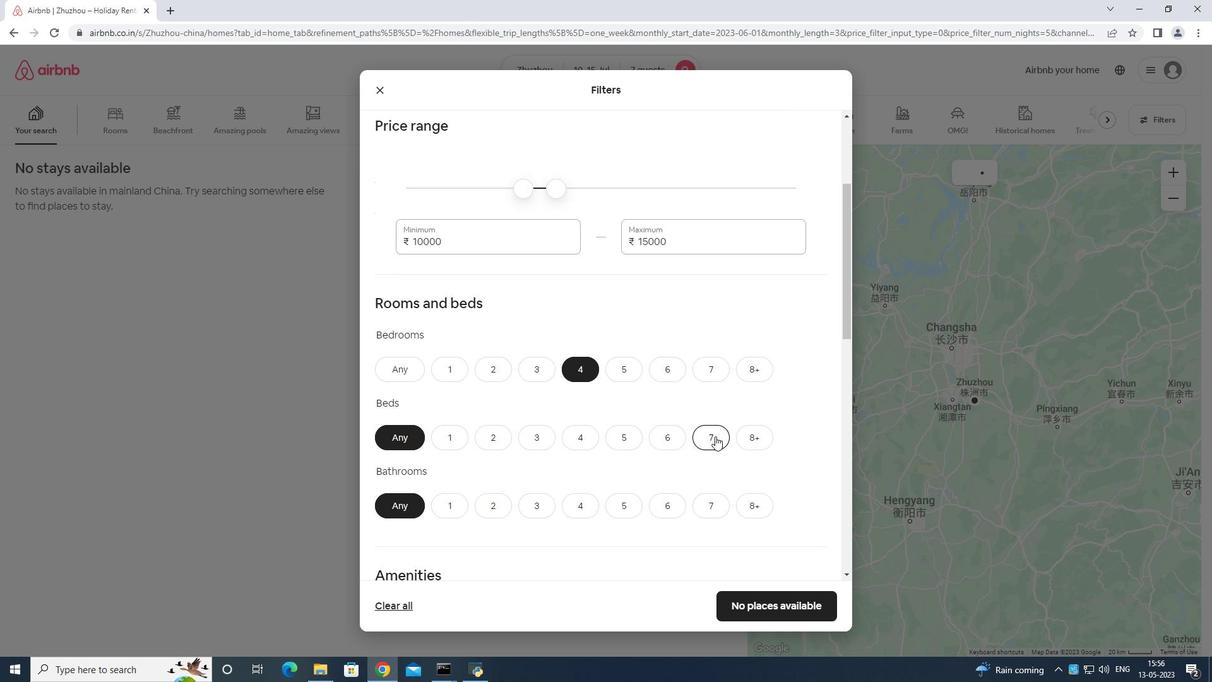 
Action: Mouse moved to (587, 505)
Screenshot: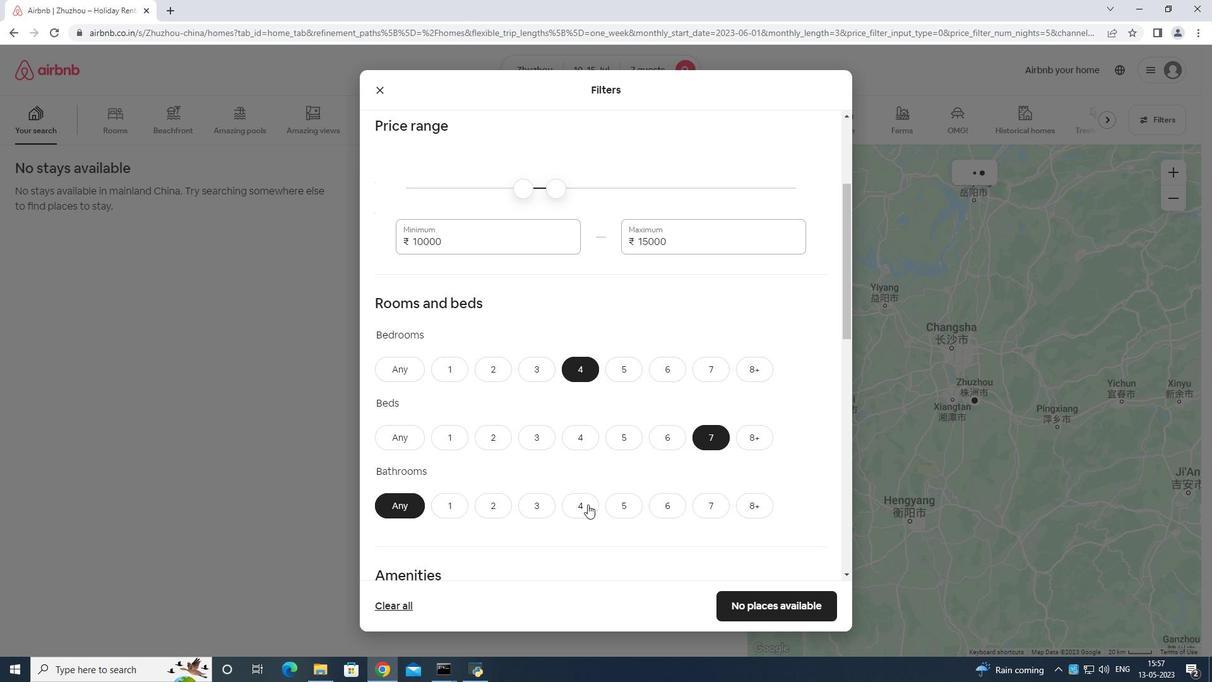 
Action: Mouse pressed left at (587, 505)
Screenshot: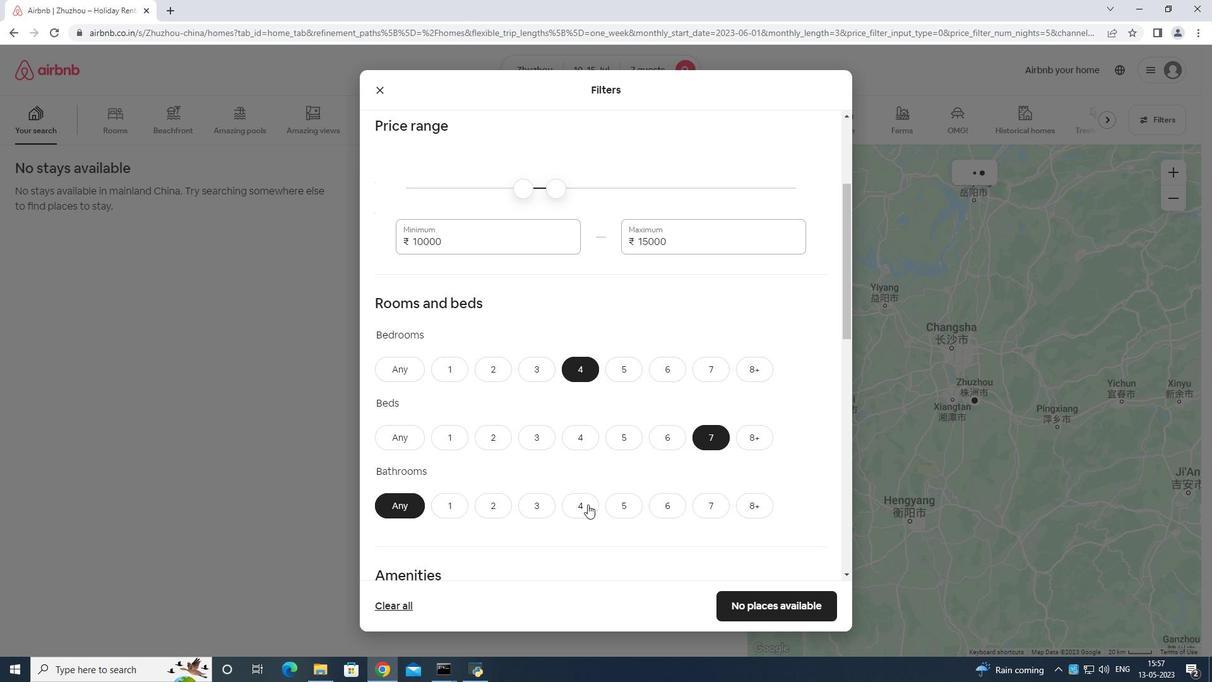 
Action: Mouse moved to (596, 459)
Screenshot: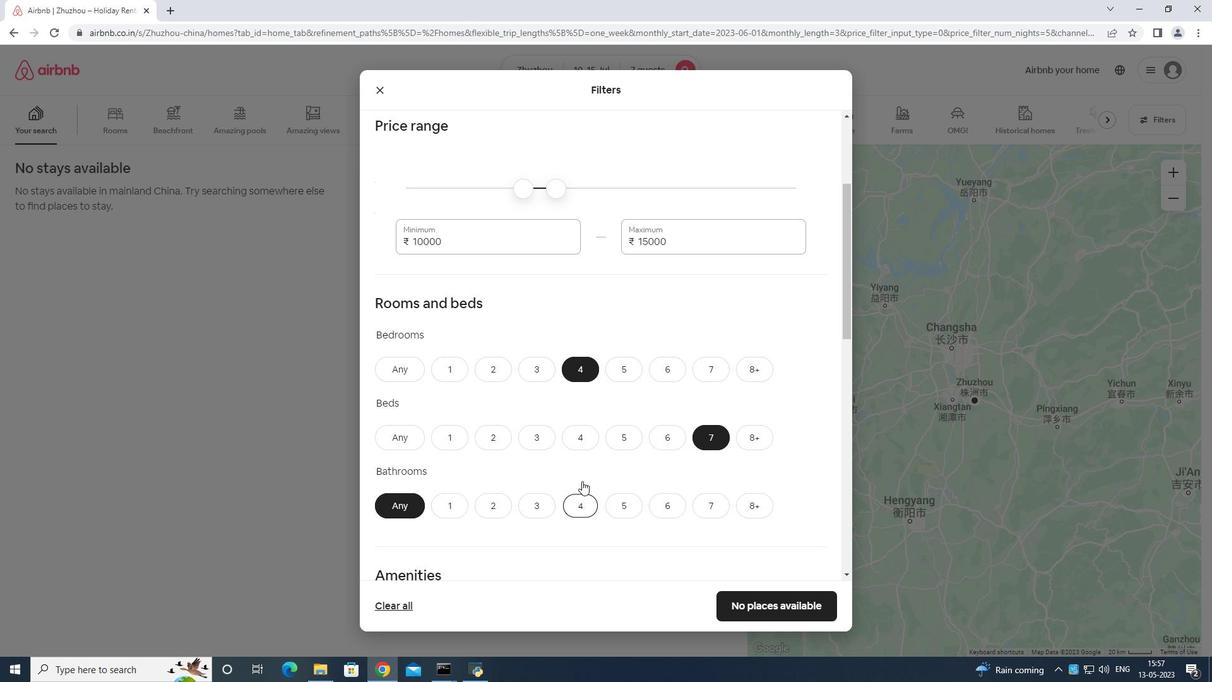 
Action: Mouse scrolled (596, 459) with delta (0, 0)
Screenshot: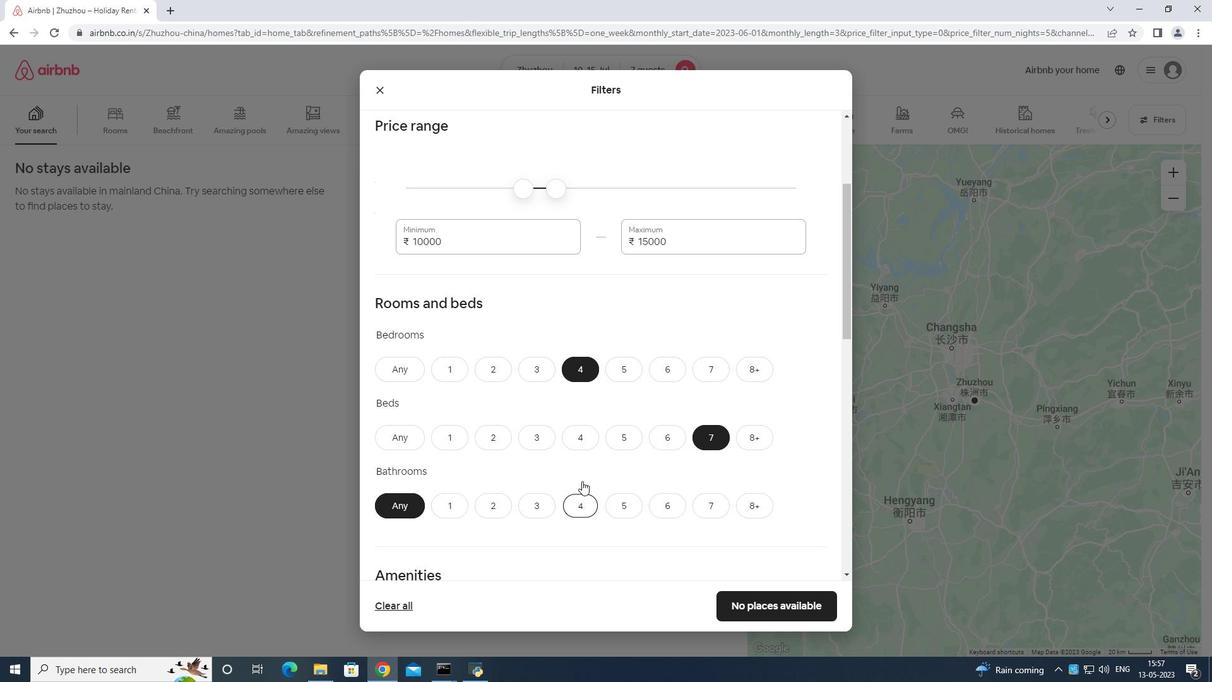 
Action: Mouse moved to (603, 473)
Screenshot: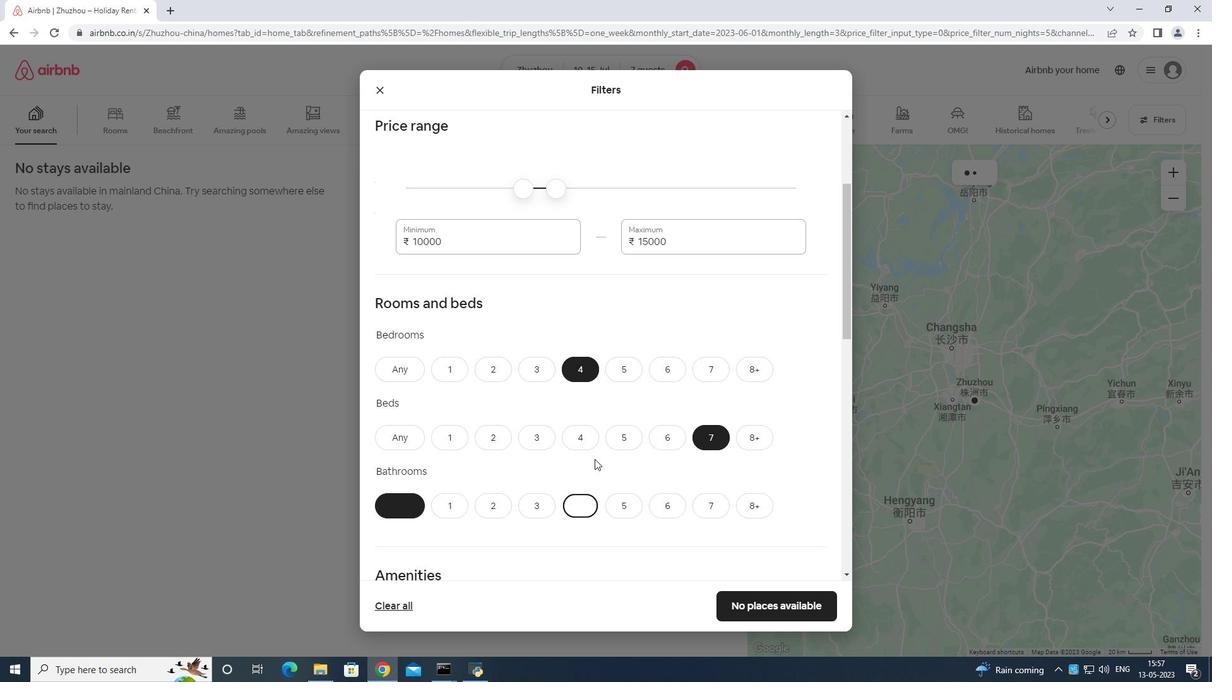 
Action: Mouse scrolled (603, 472) with delta (0, 0)
Screenshot: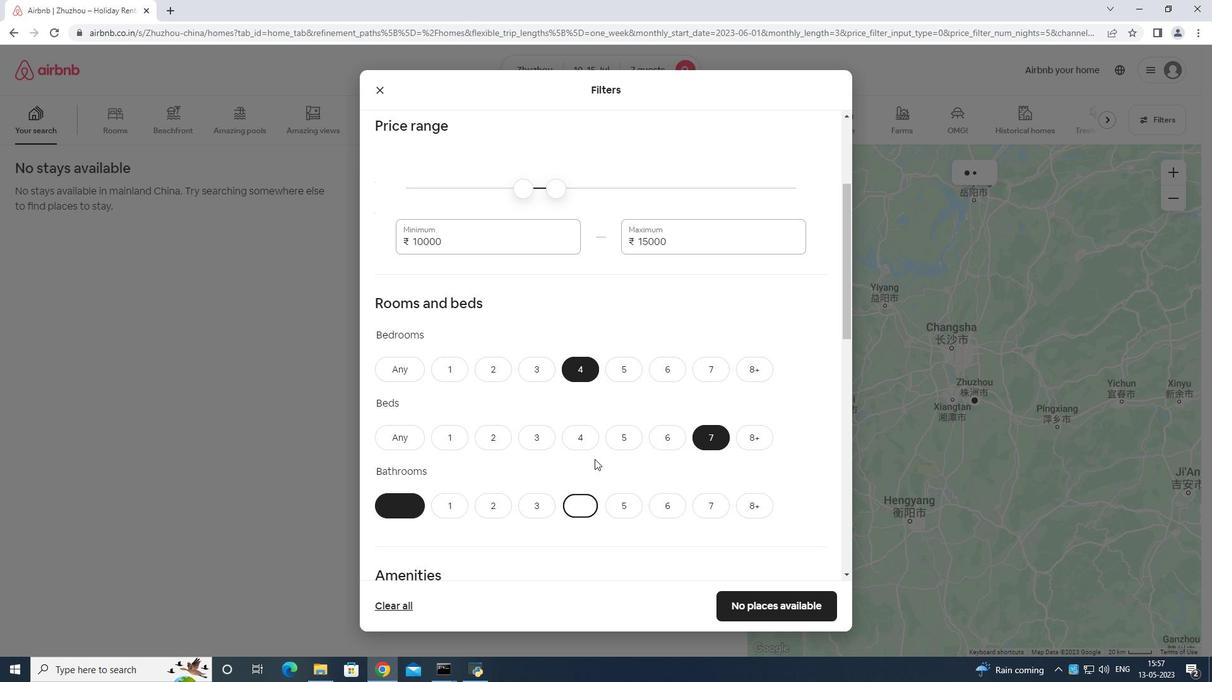 
Action: Mouse moved to (604, 474)
Screenshot: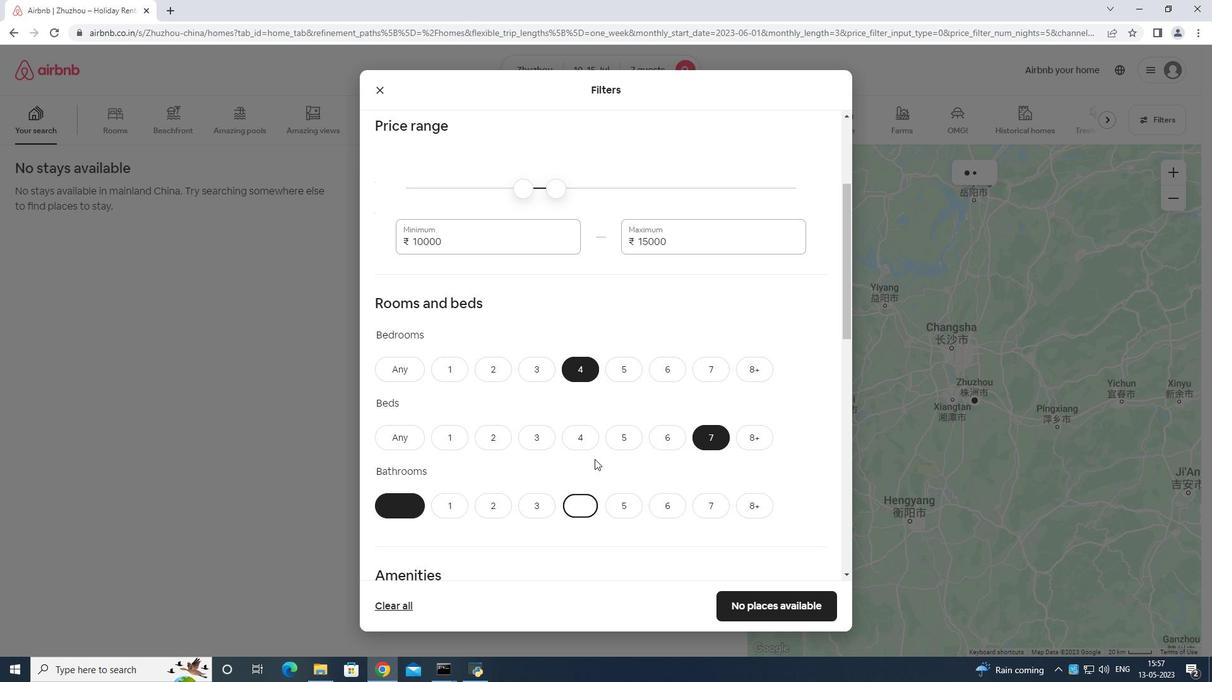 
Action: Mouse scrolled (604, 473) with delta (0, 0)
Screenshot: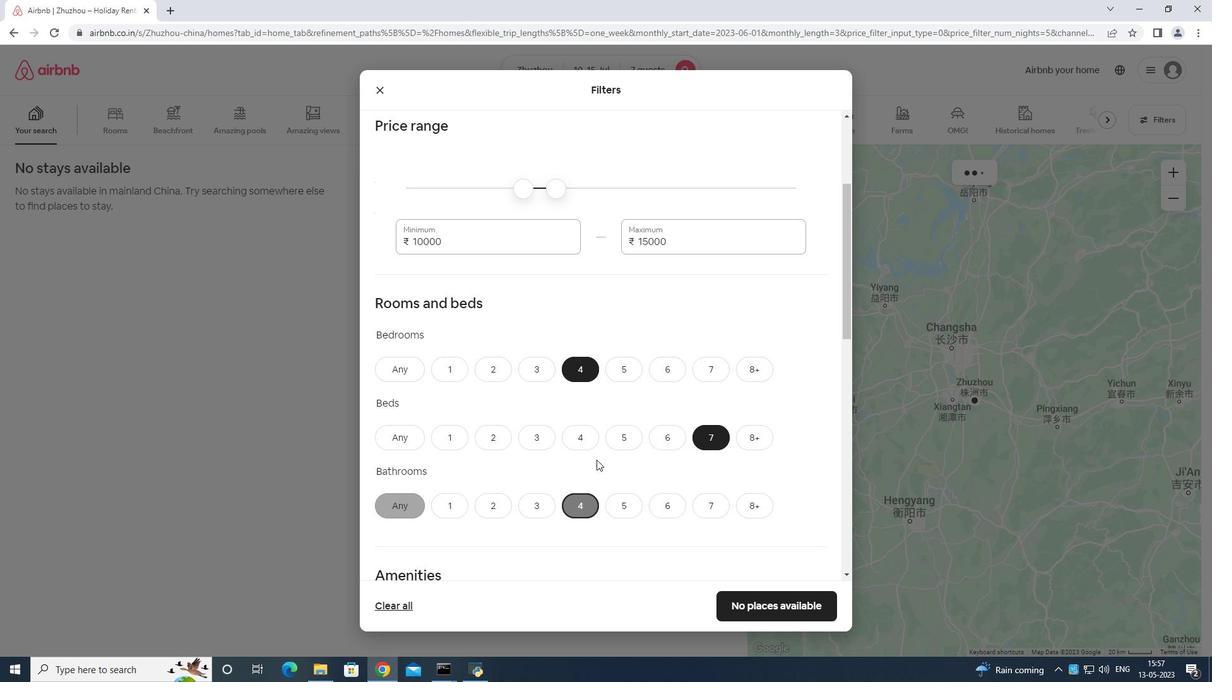 
Action: Mouse scrolled (604, 473) with delta (0, 0)
Screenshot: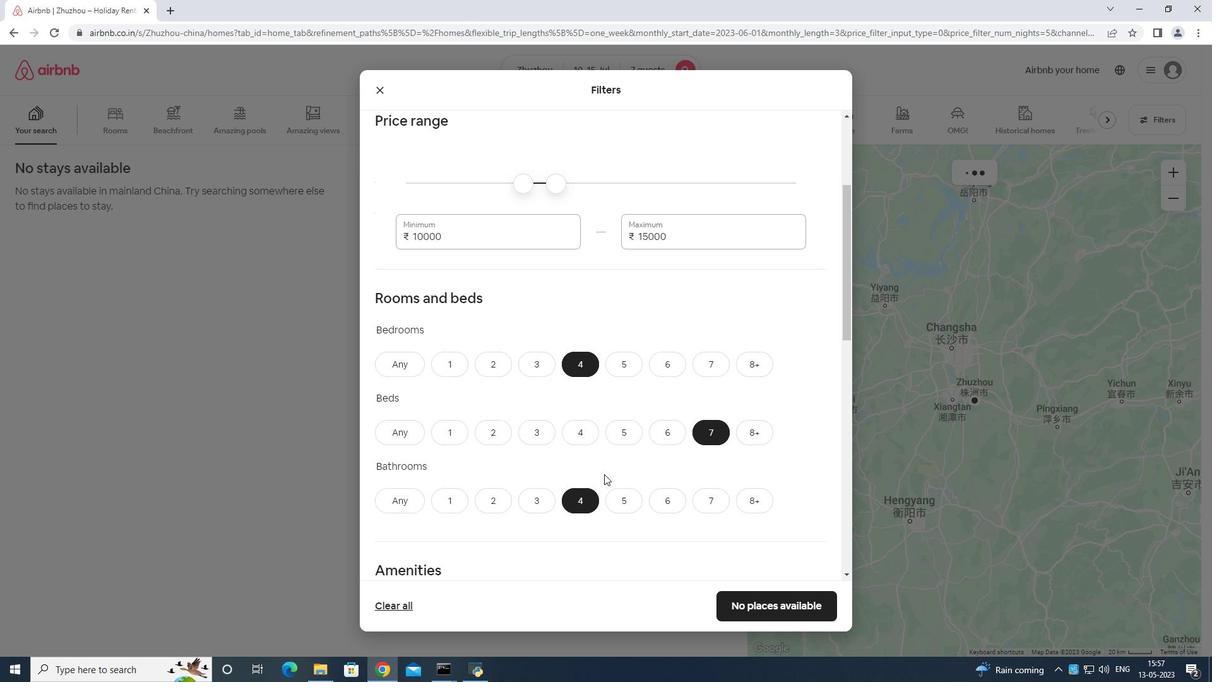 
Action: Mouse moved to (384, 383)
Screenshot: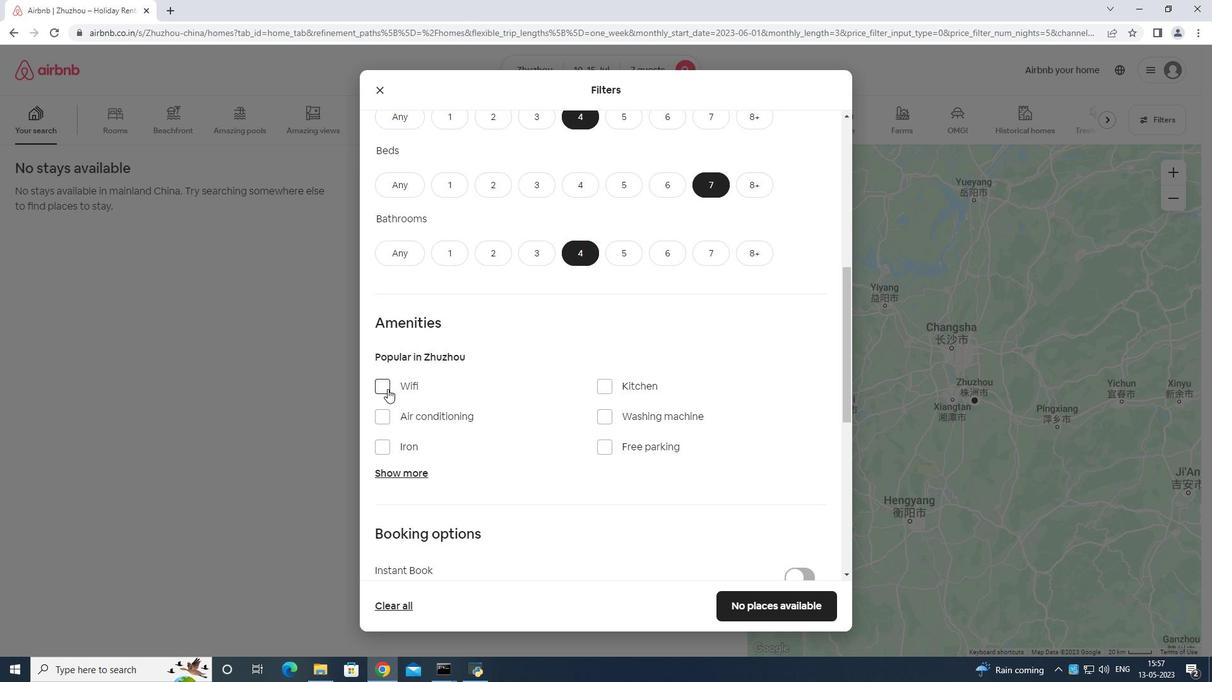 
Action: Mouse pressed left at (384, 383)
Screenshot: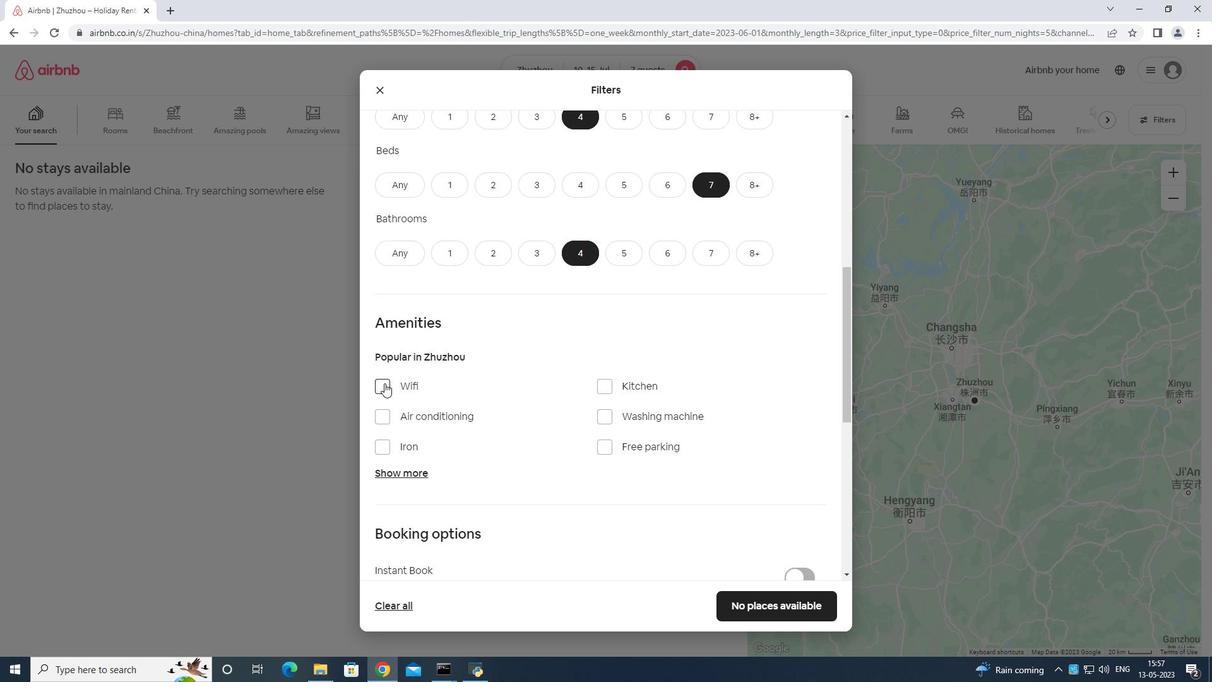 
Action: Mouse moved to (610, 449)
Screenshot: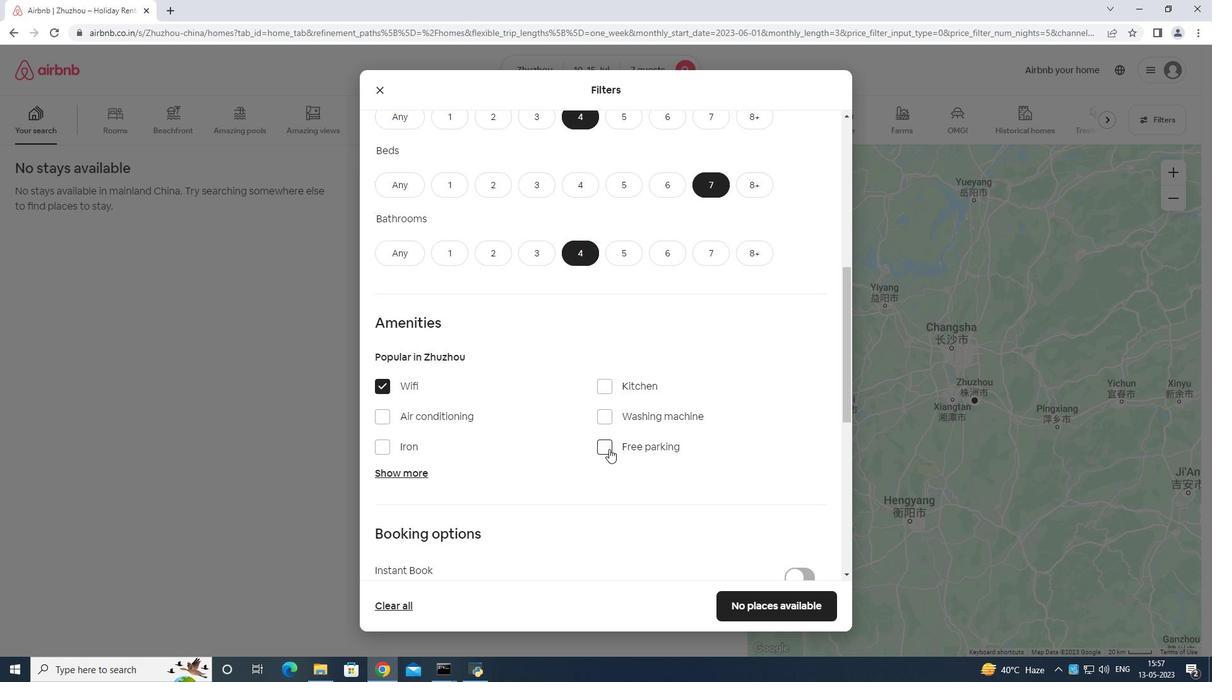 
Action: Mouse pressed left at (610, 449)
Screenshot: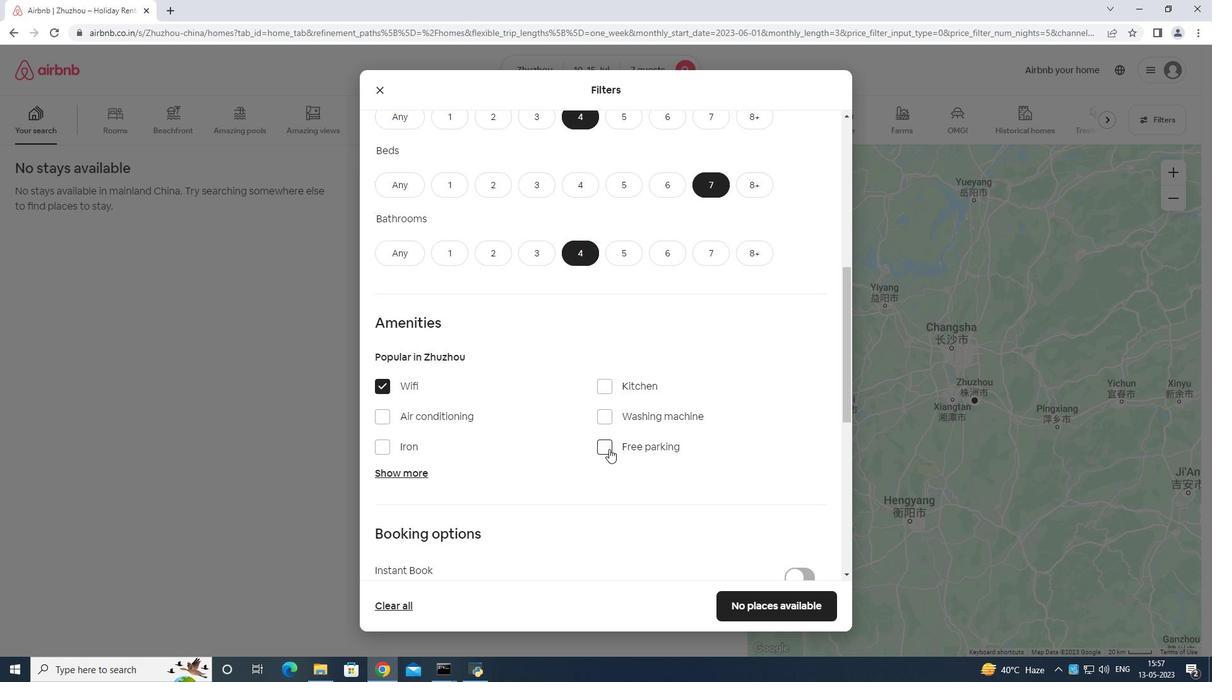 
Action: Mouse moved to (400, 471)
Screenshot: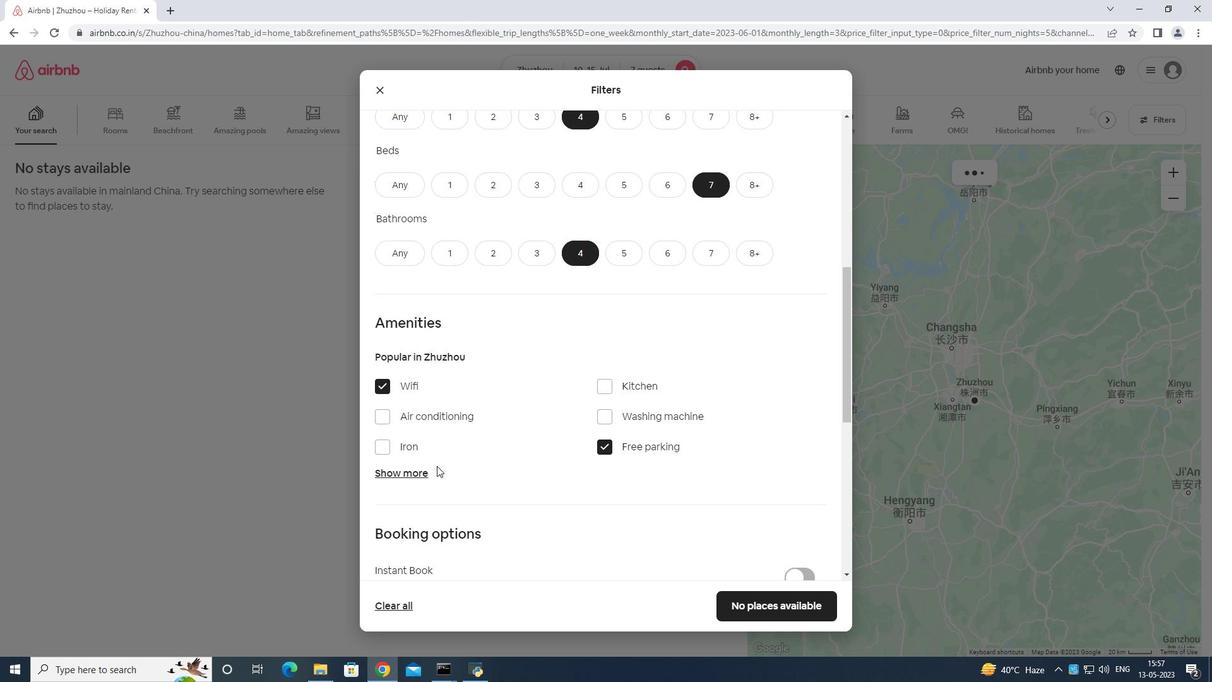 
Action: Mouse pressed left at (400, 471)
Screenshot: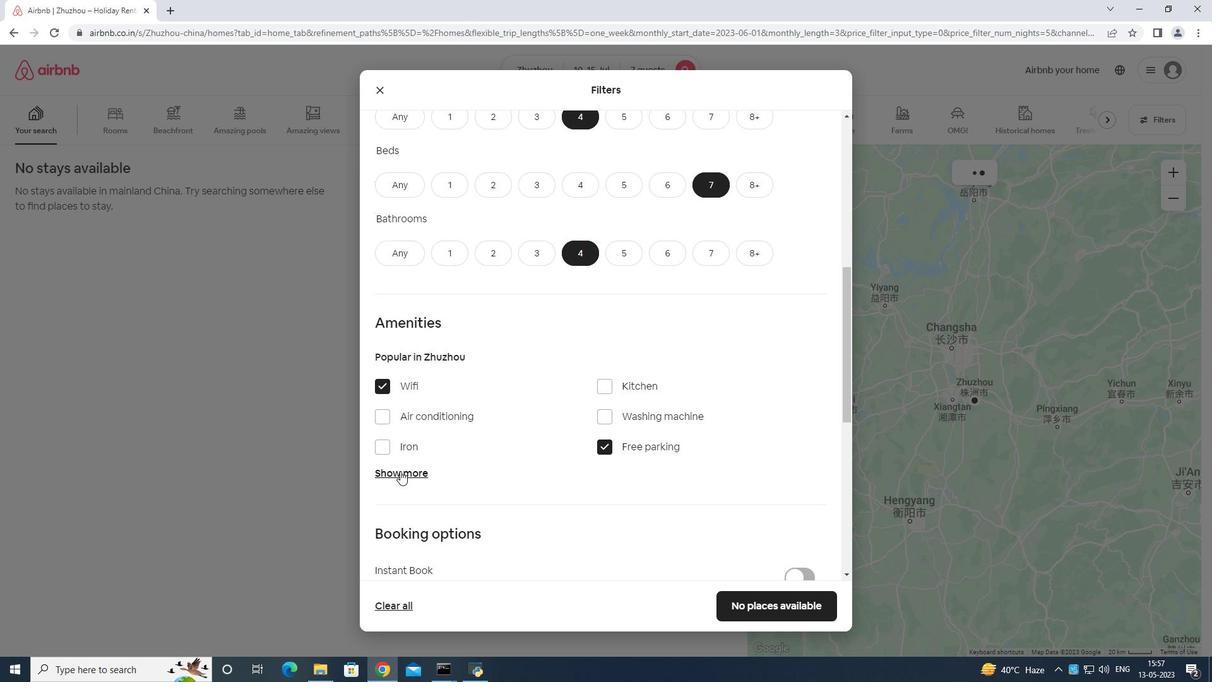 
Action: Mouse moved to (470, 471)
Screenshot: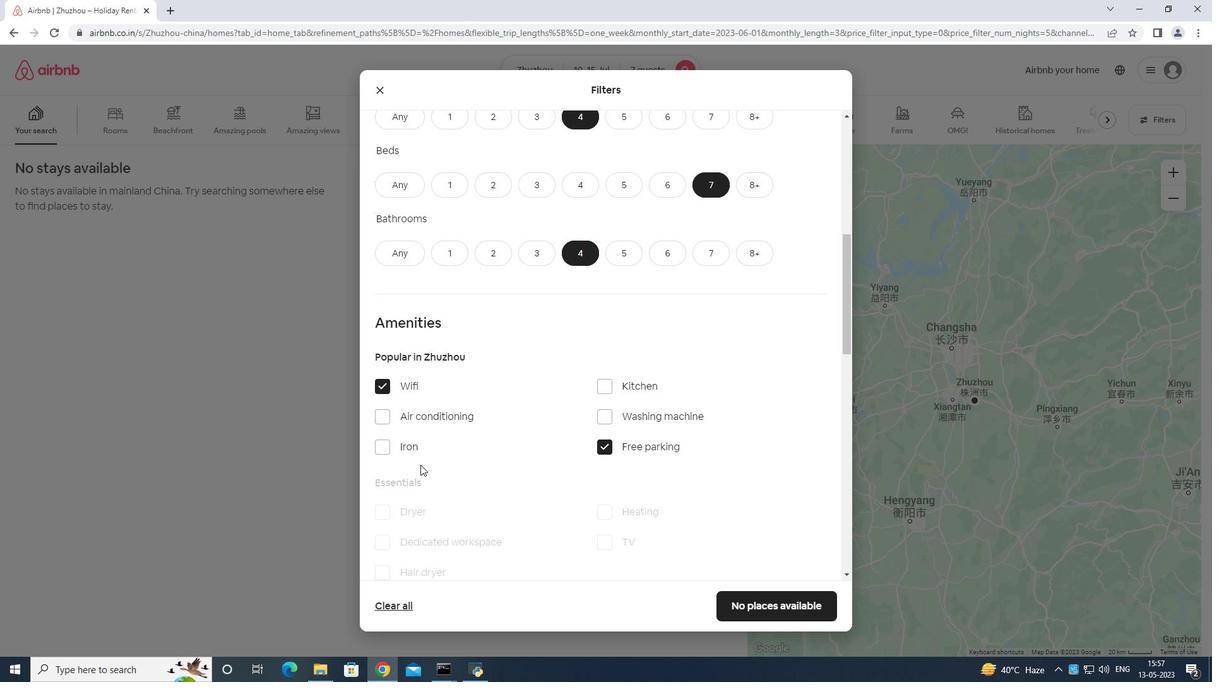 
Action: Mouse scrolled (470, 471) with delta (0, 0)
Screenshot: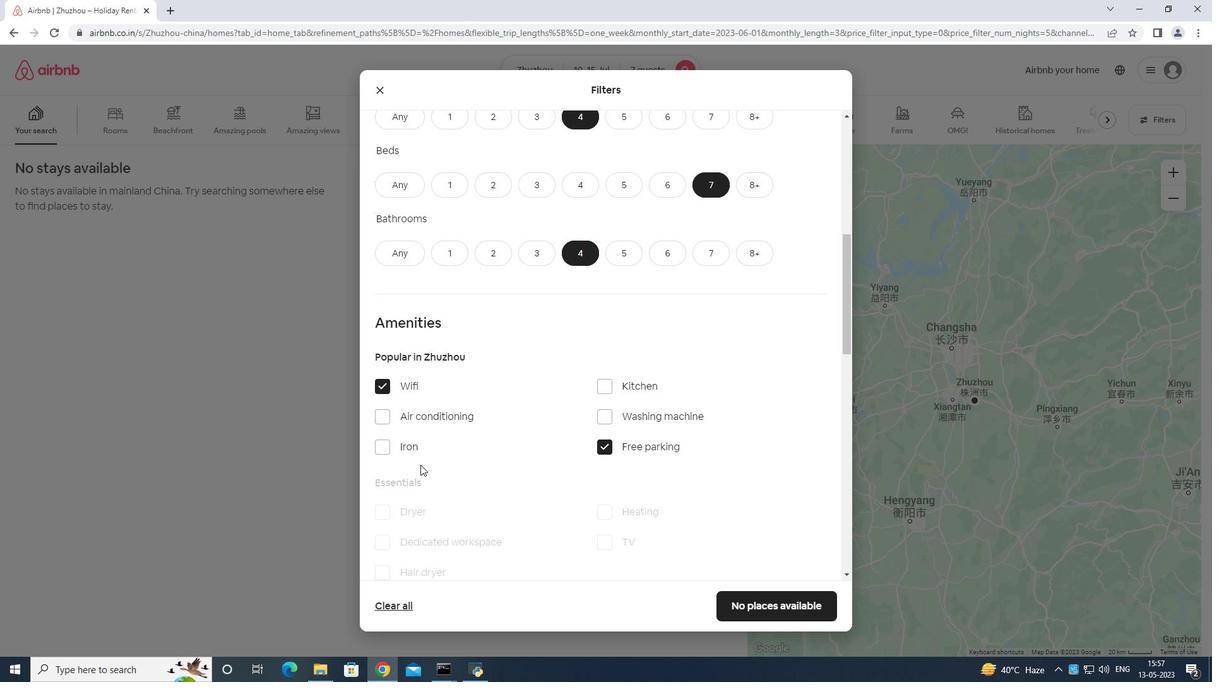
Action: Mouse moved to (483, 474)
Screenshot: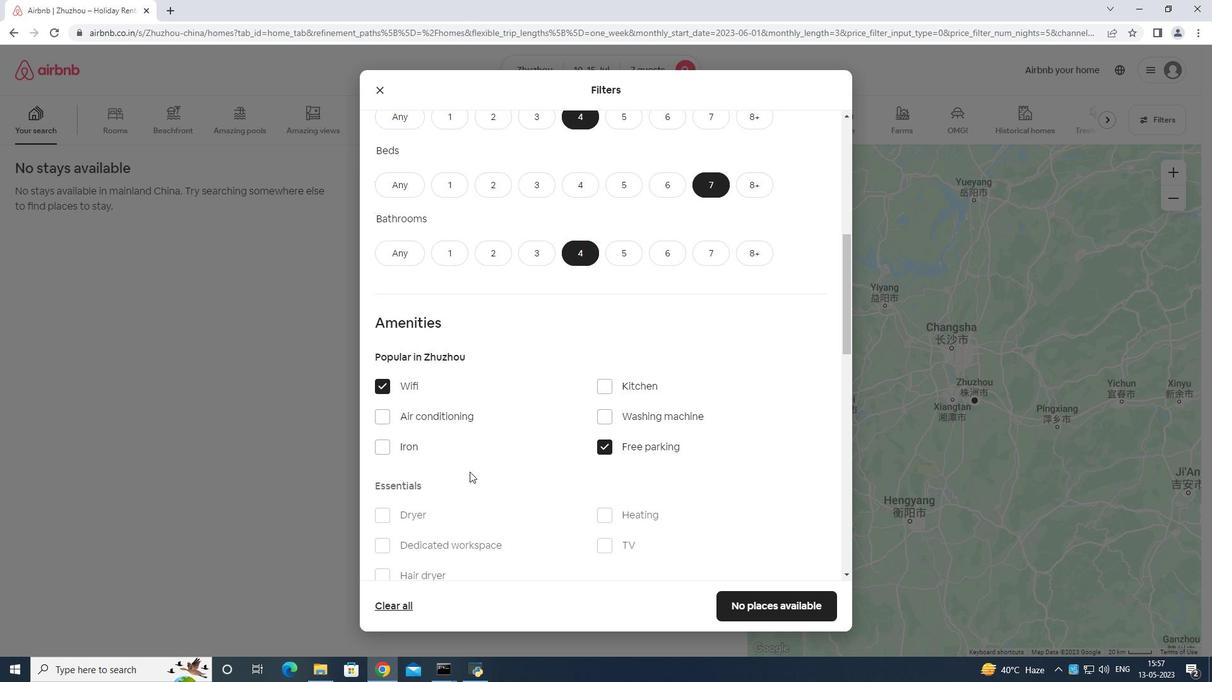 
Action: Mouse scrolled (483, 473) with delta (0, 0)
Screenshot: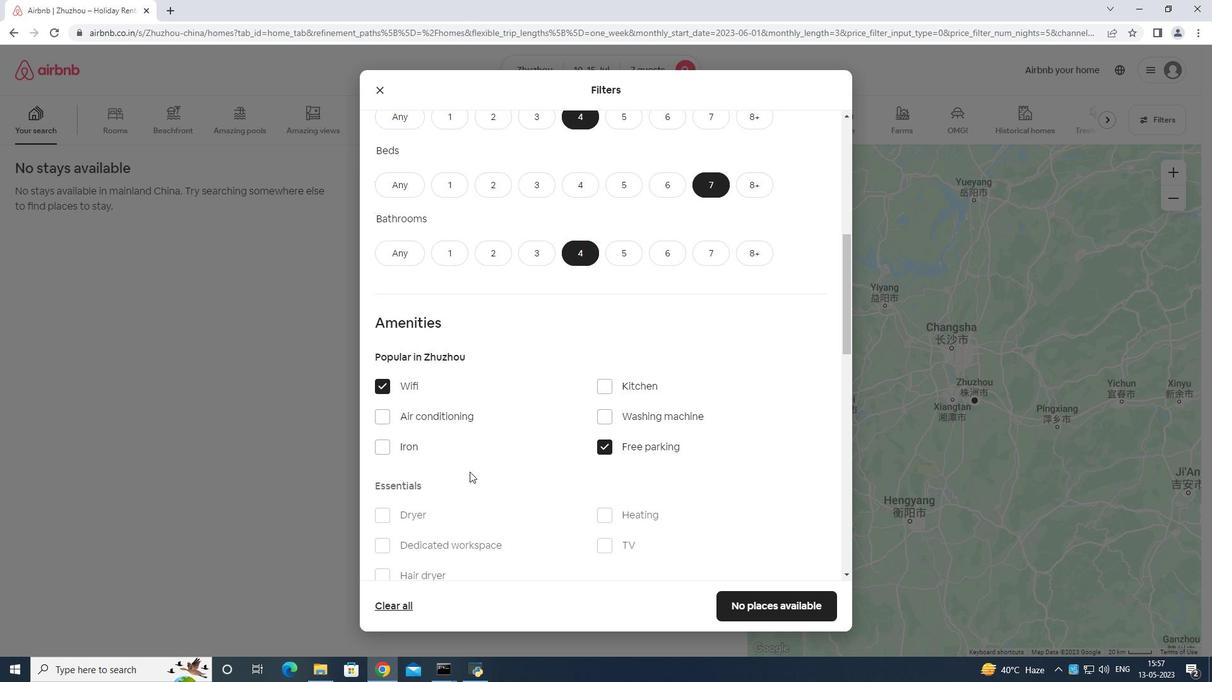 
Action: Mouse moved to (607, 423)
Screenshot: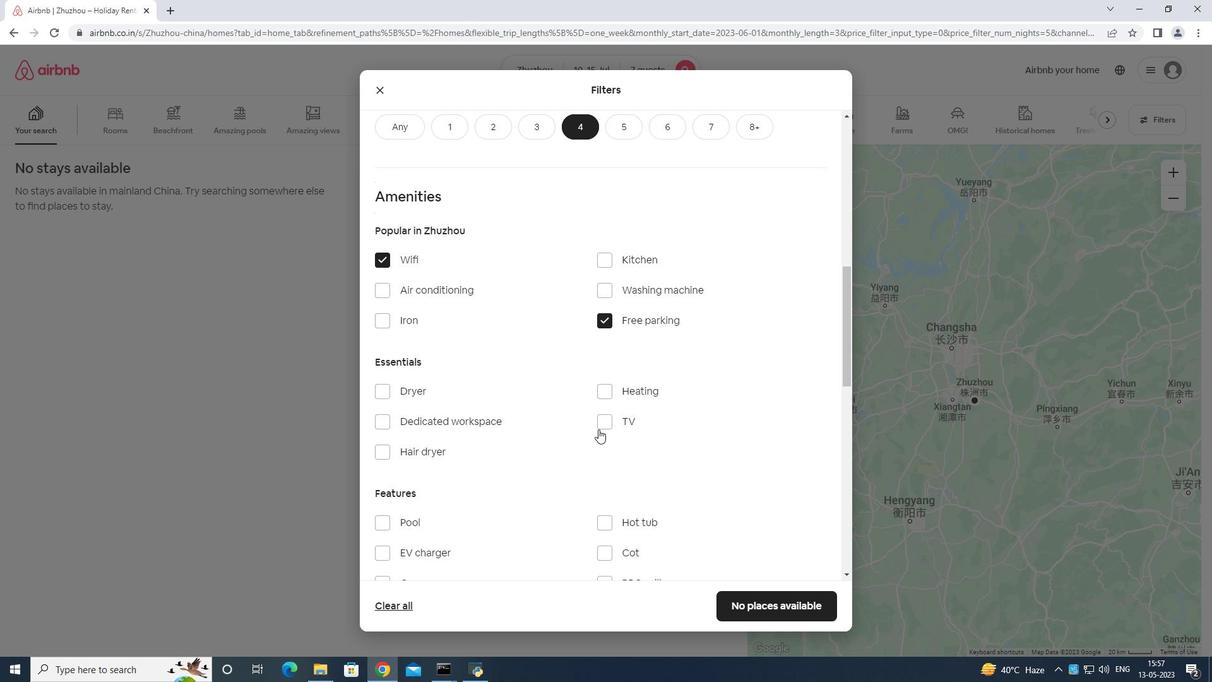 
Action: Mouse pressed left at (607, 423)
Screenshot: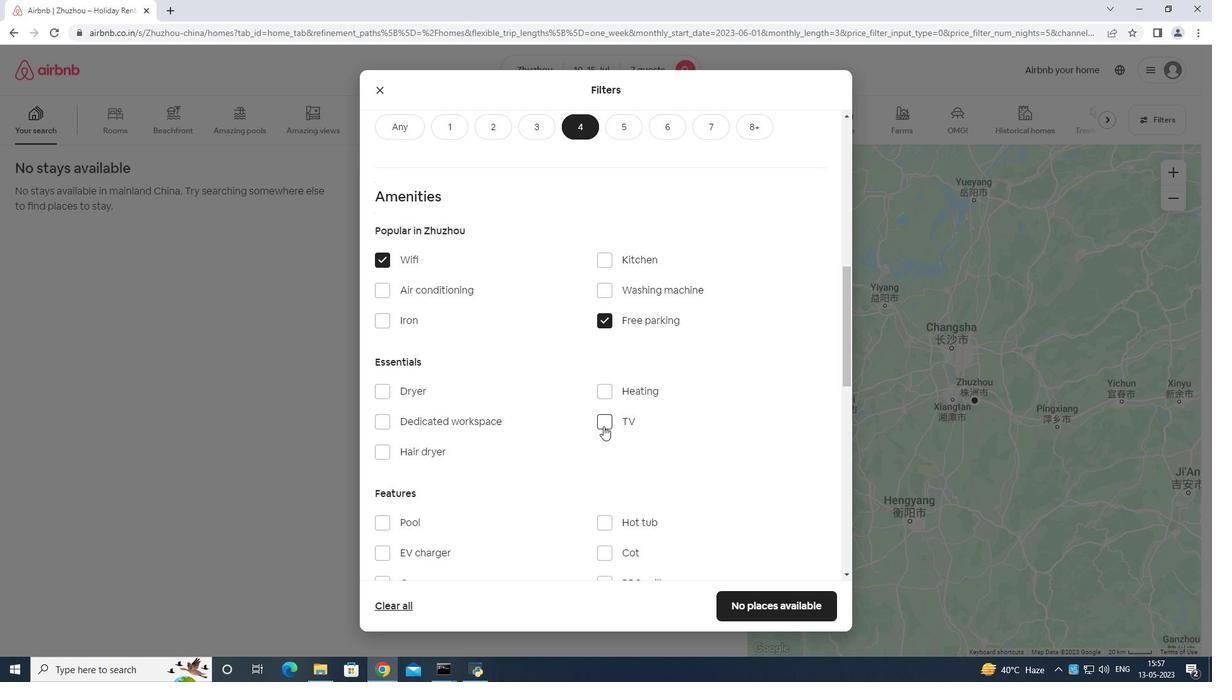 
Action: Mouse moved to (584, 415)
Screenshot: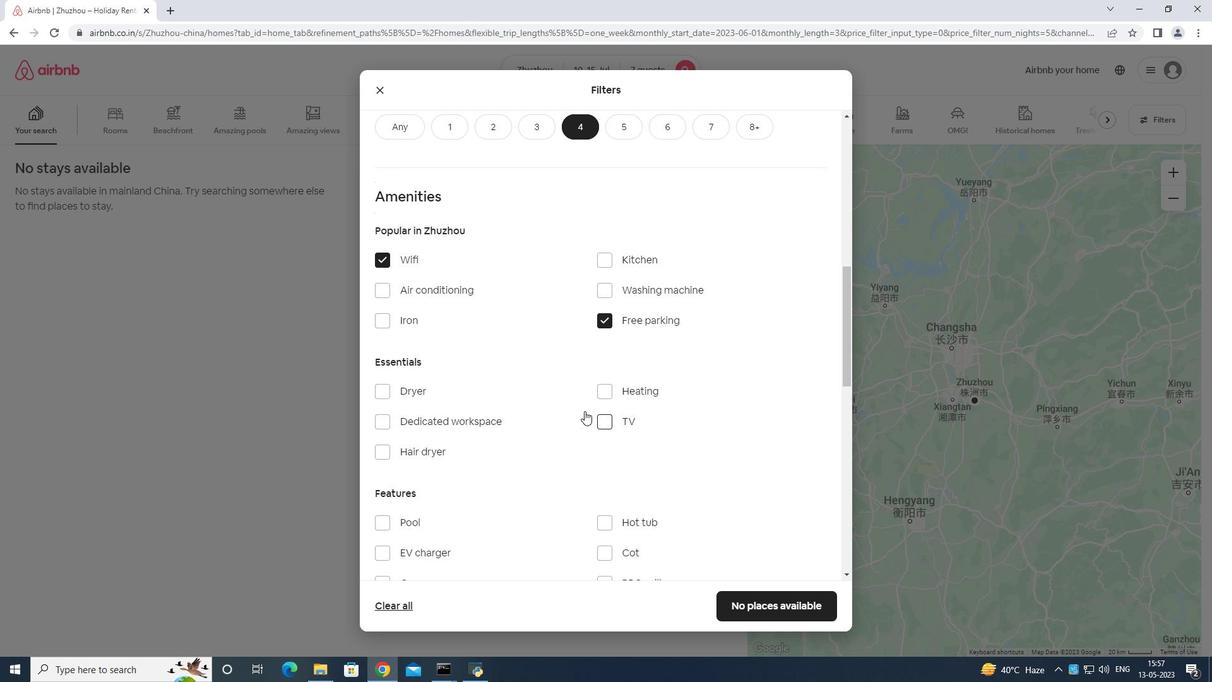 
Action: Mouse scrolled (584, 415) with delta (0, 0)
Screenshot: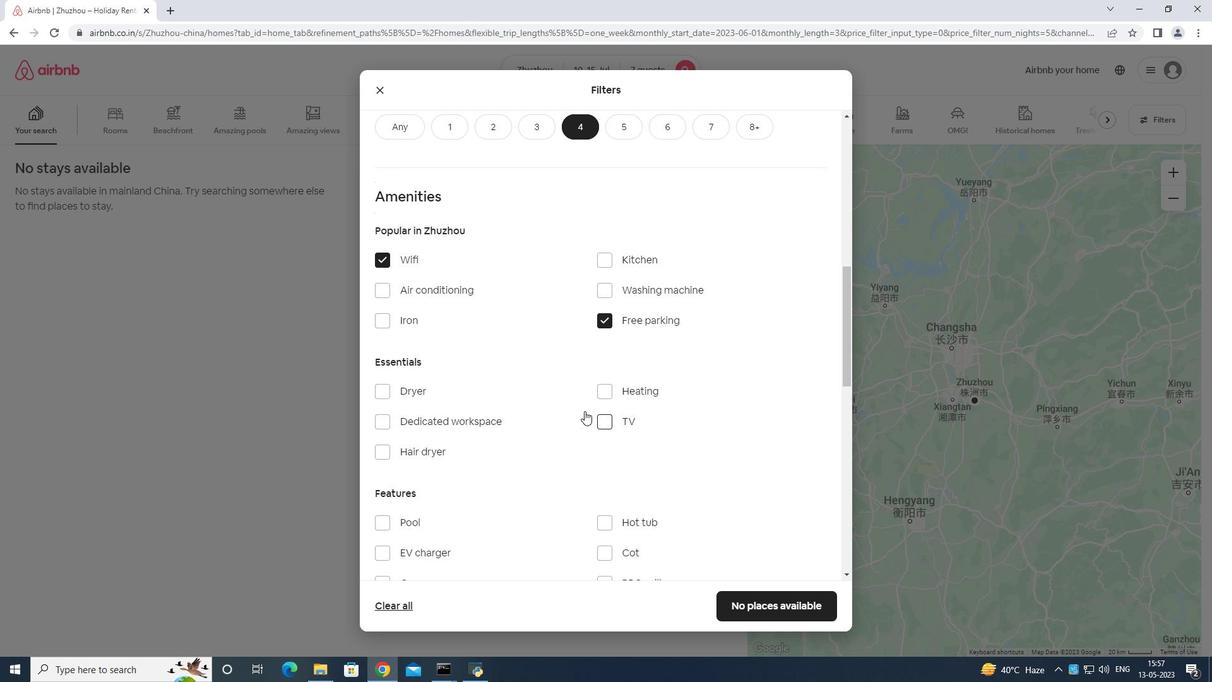 
Action: Mouse moved to (584, 416)
Screenshot: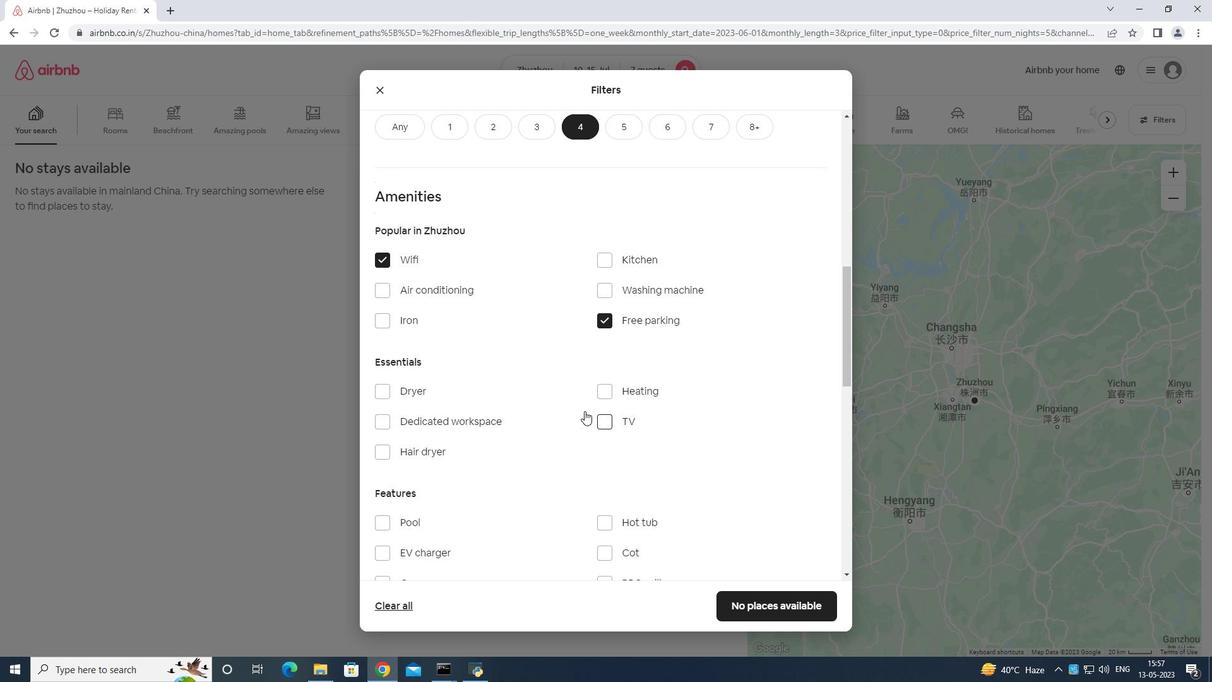 
Action: Mouse scrolled (584, 415) with delta (0, 0)
Screenshot: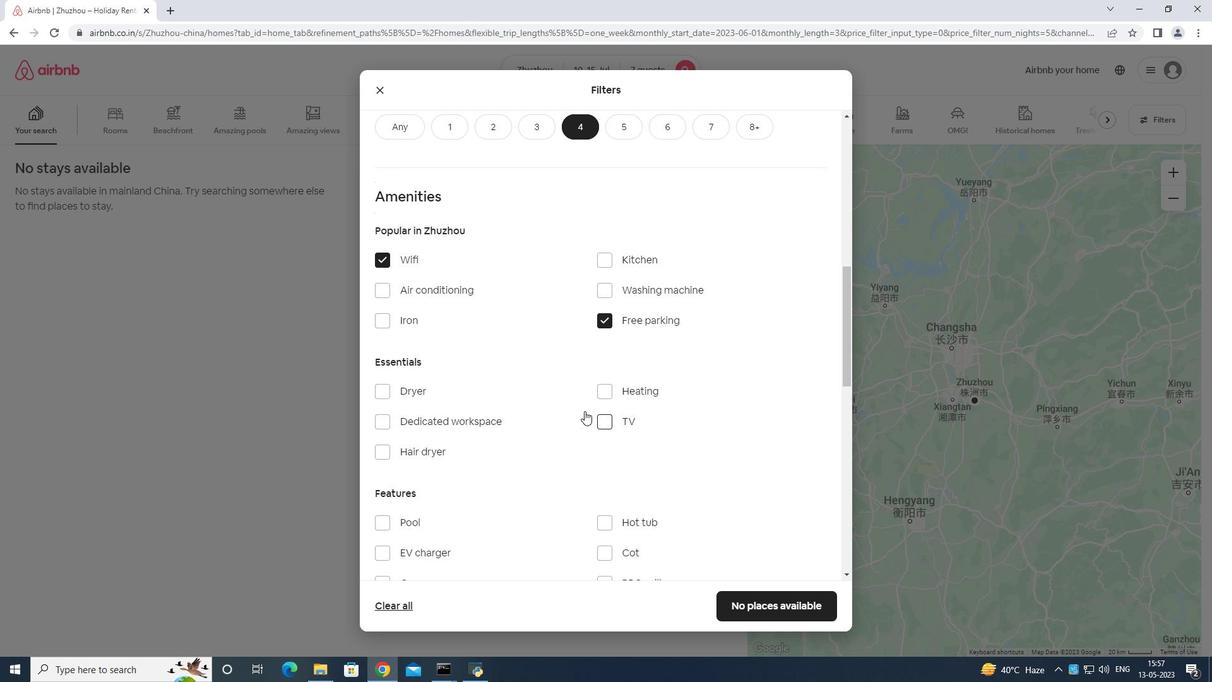 
Action: Mouse moved to (584, 416)
Screenshot: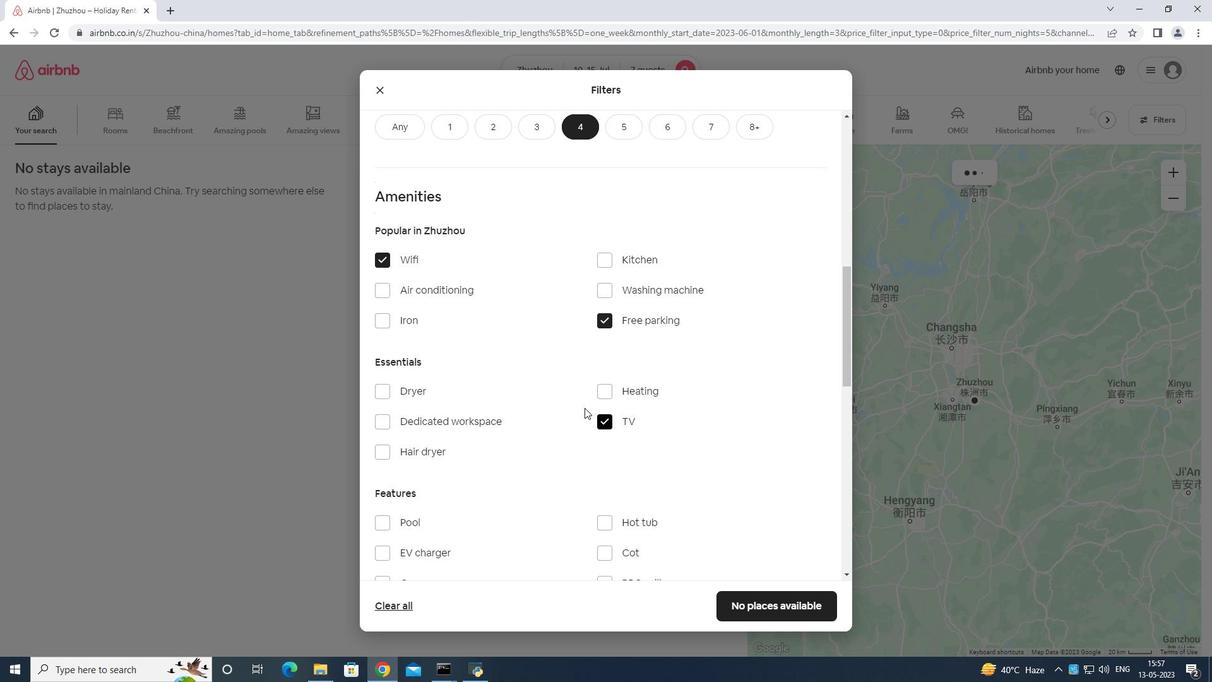 
Action: Mouse scrolled (584, 416) with delta (0, 0)
Screenshot: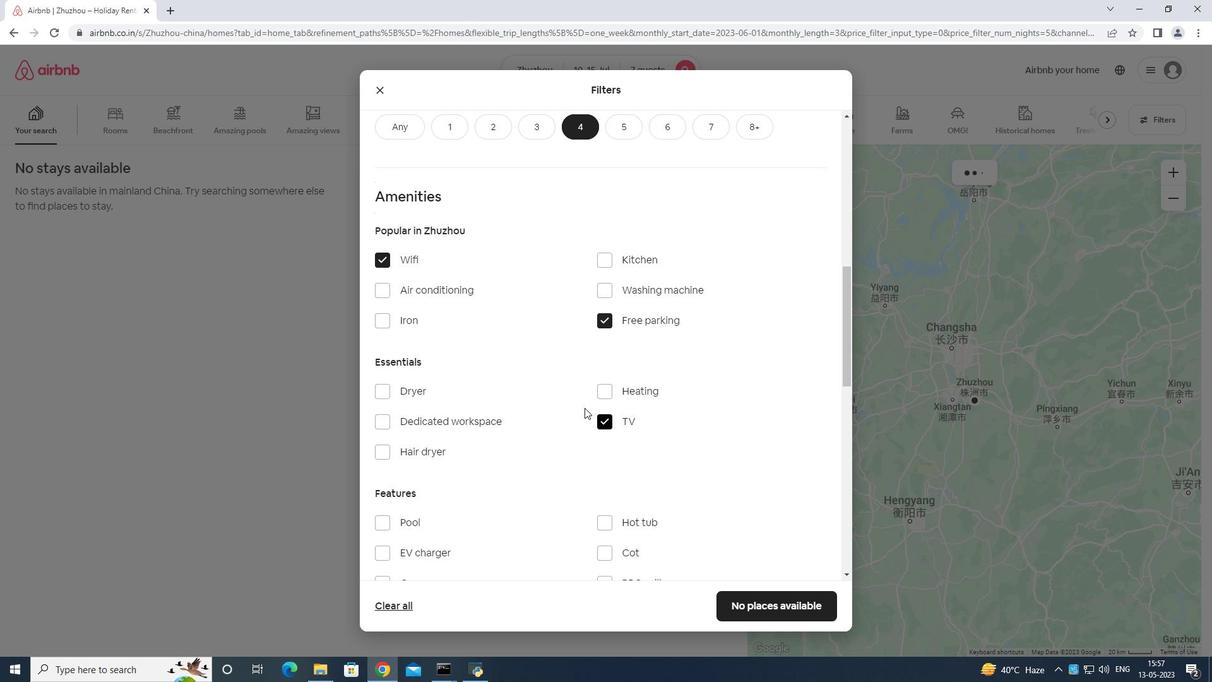 
Action: Mouse moved to (388, 391)
Screenshot: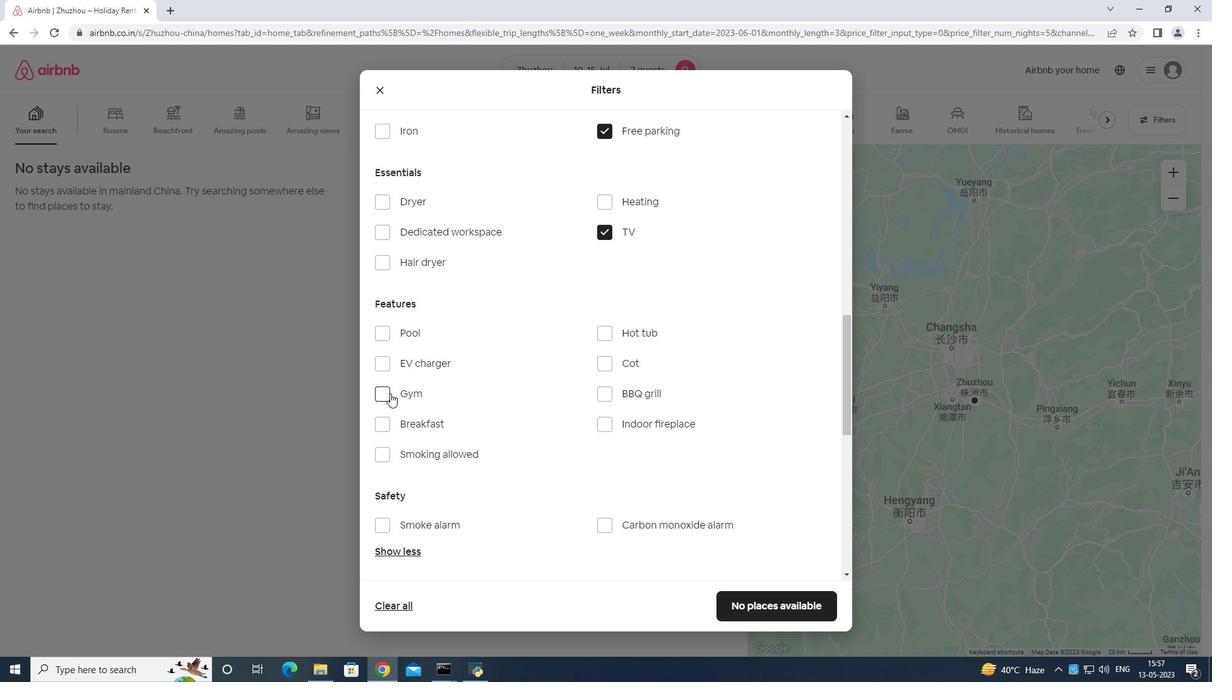 
Action: Mouse pressed left at (388, 391)
Screenshot: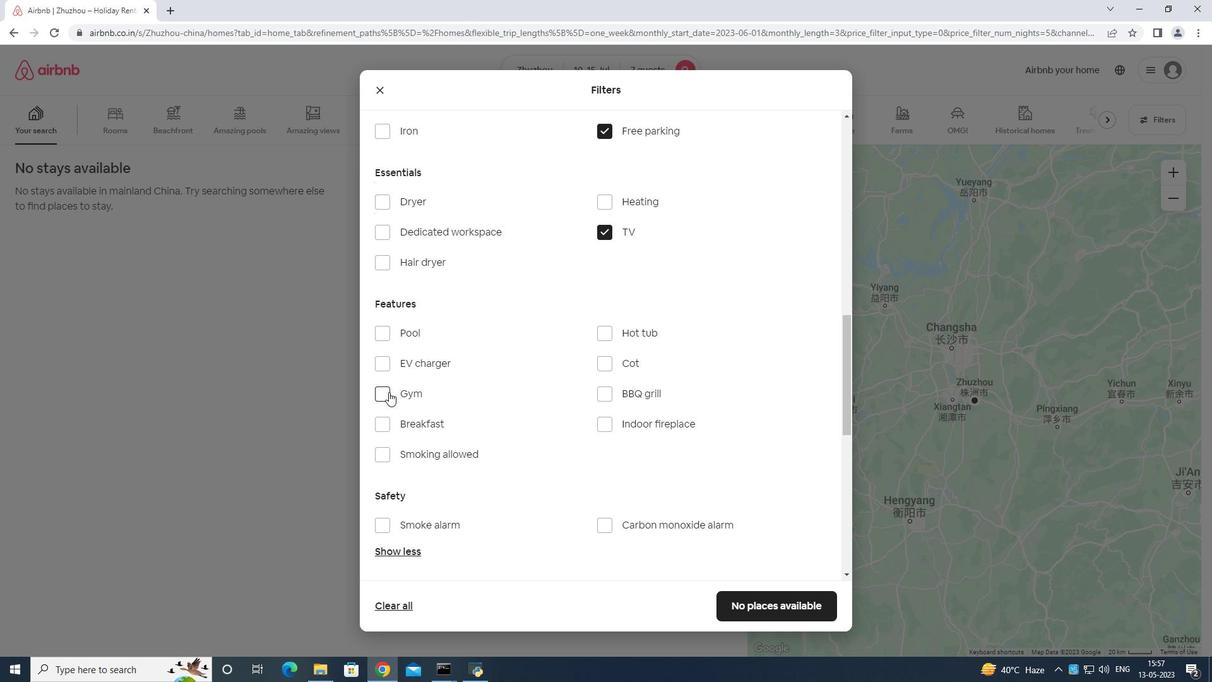 
Action: Mouse moved to (384, 419)
Screenshot: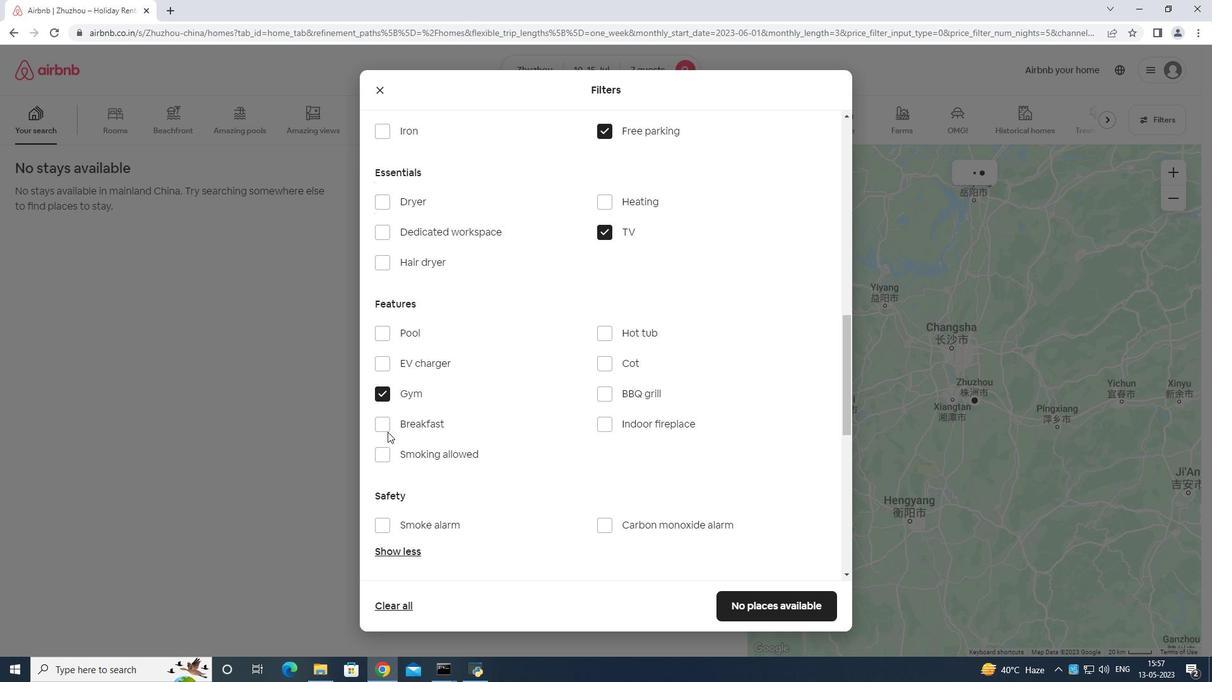 
Action: Mouse pressed left at (384, 419)
Screenshot: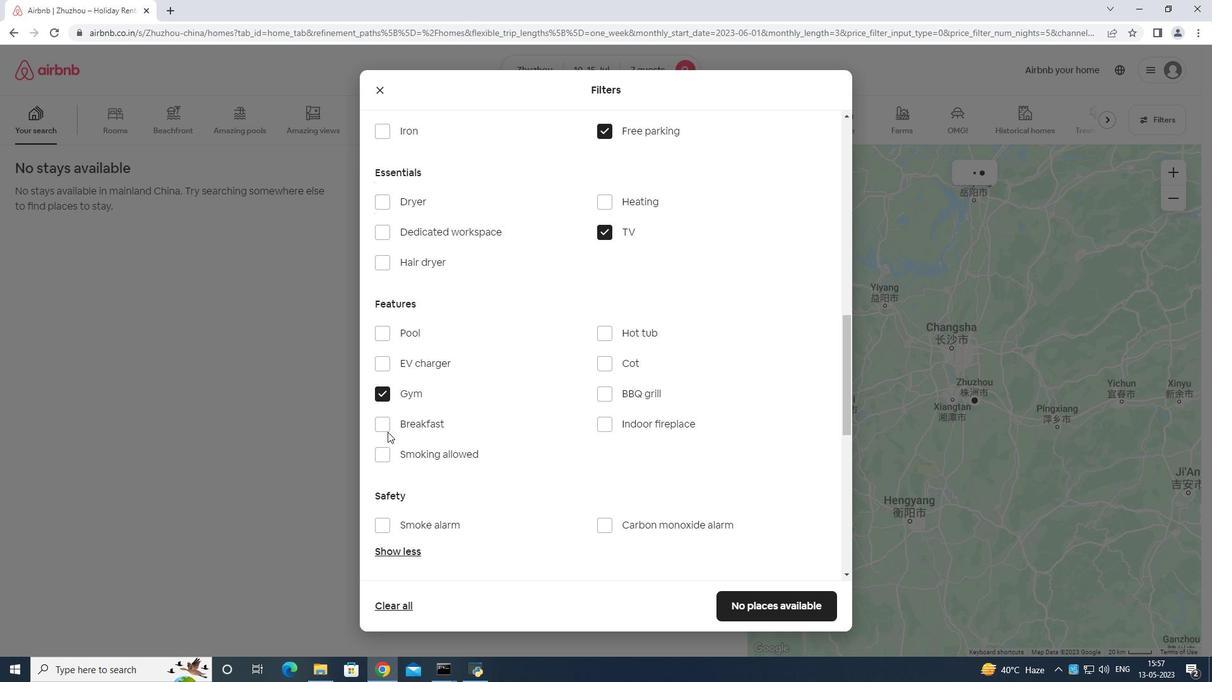 
Action: Mouse moved to (771, 461)
Screenshot: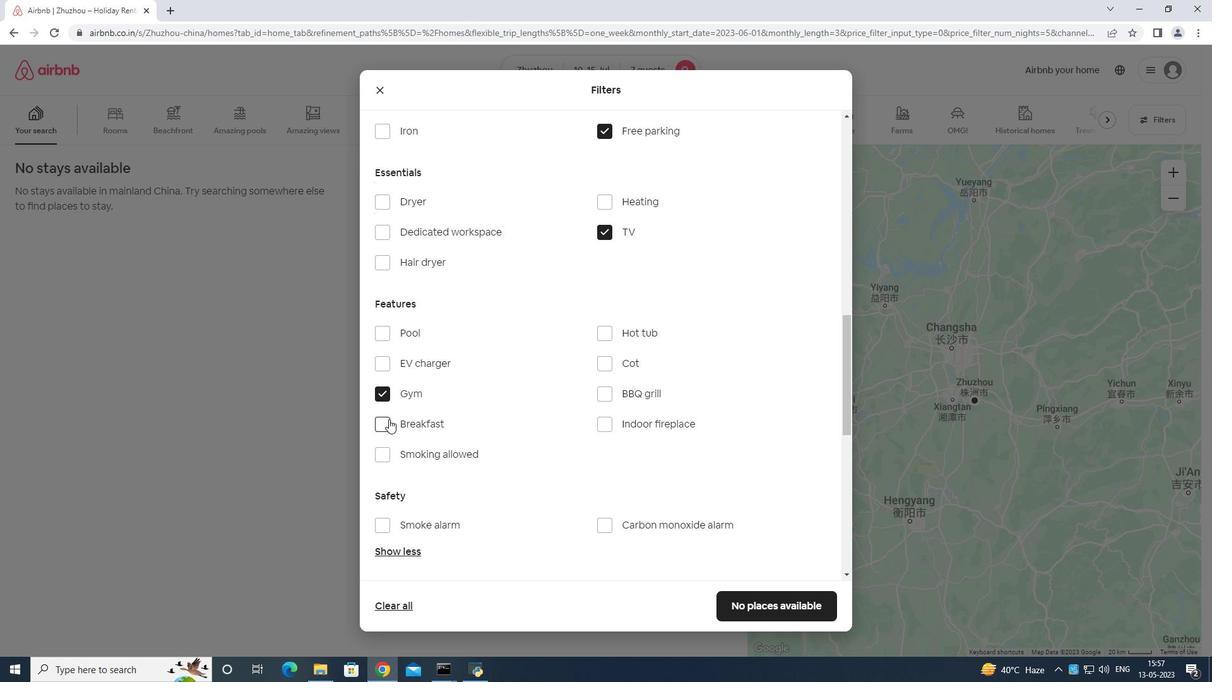 
Action: Mouse scrolled (771, 460) with delta (0, 0)
Screenshot: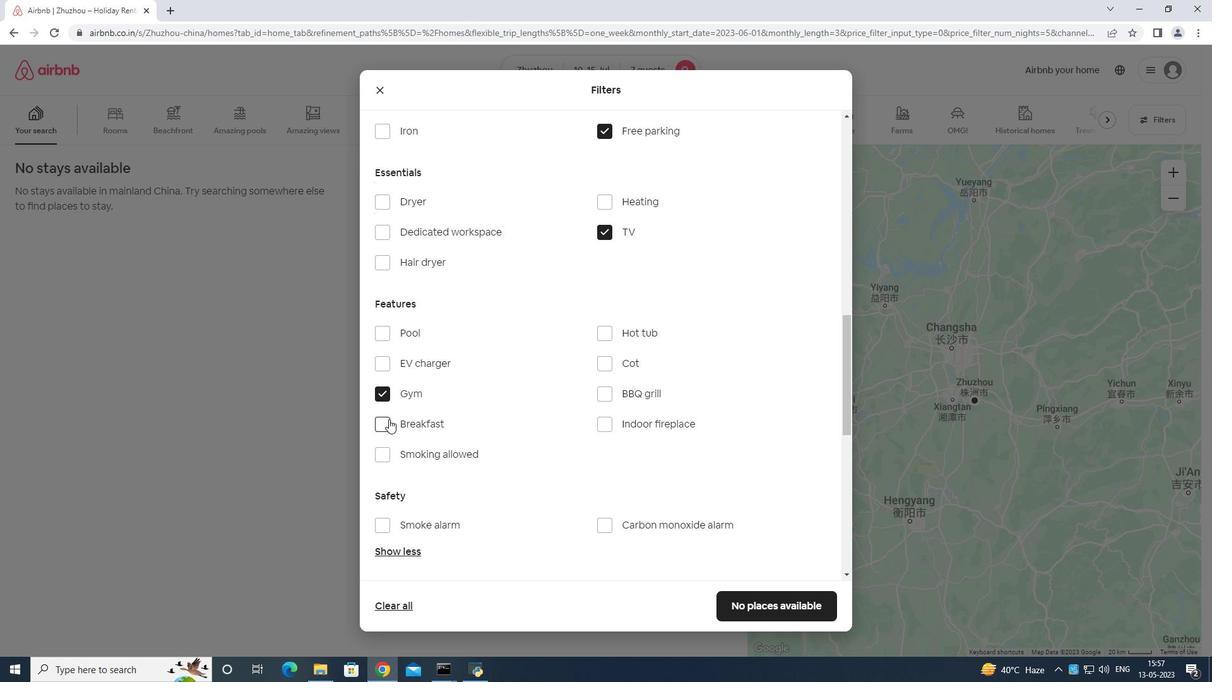 
Action: Mouse moved to (816, 473)
Screenshot: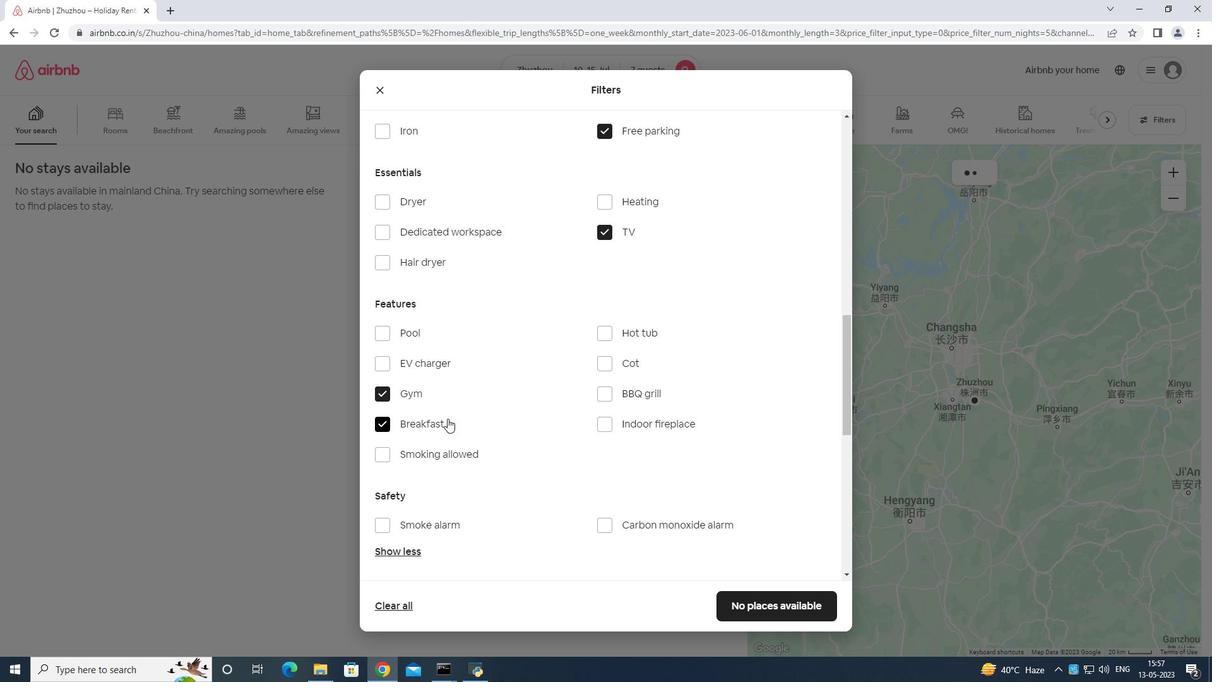 
Action: Mouse scrolled (816, 473) with delta (0, 0)
Screenshot: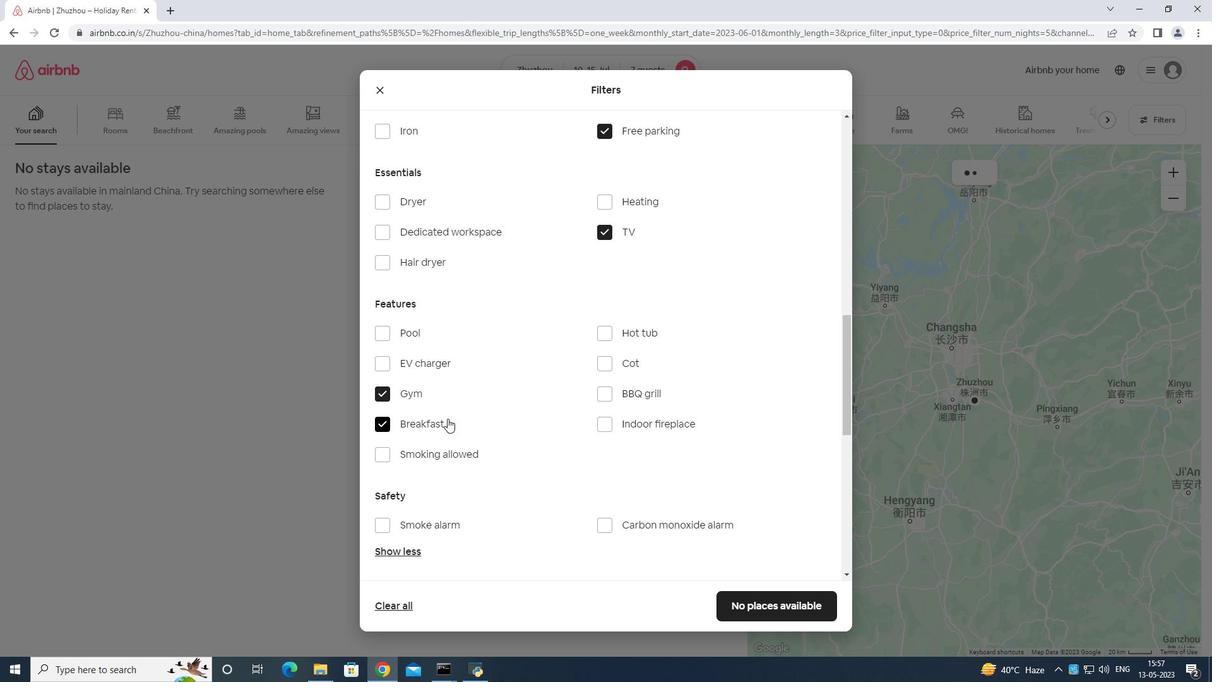 
Action: Mouse moved to (831, 476)
Screenshot: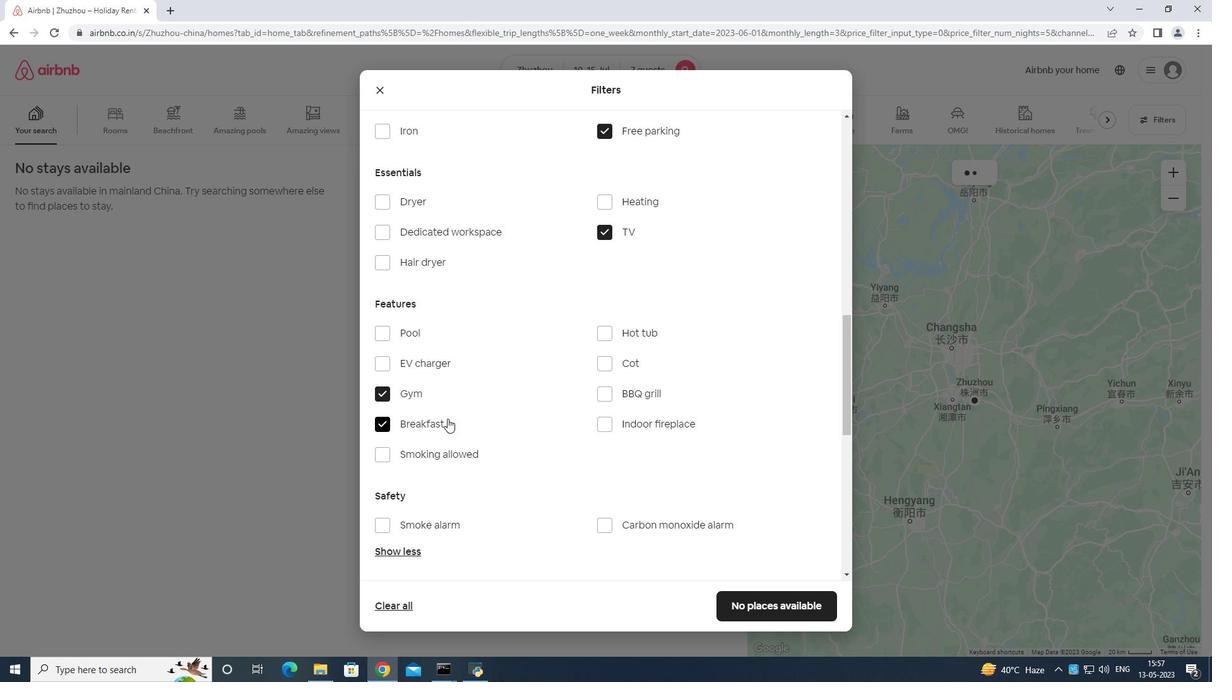 
Action: Mouse scrolled (831, 475) with delta (0, 0)
Screenshot: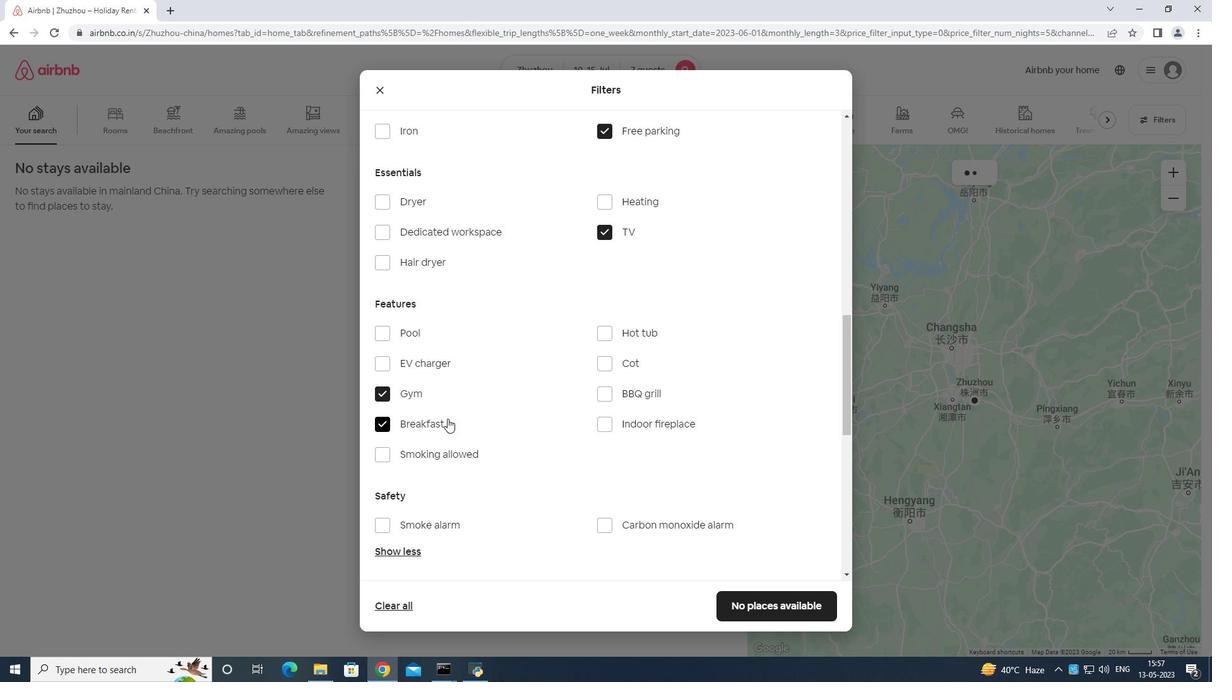 
Action: Mouse moved to (859, 476)
Screenshot: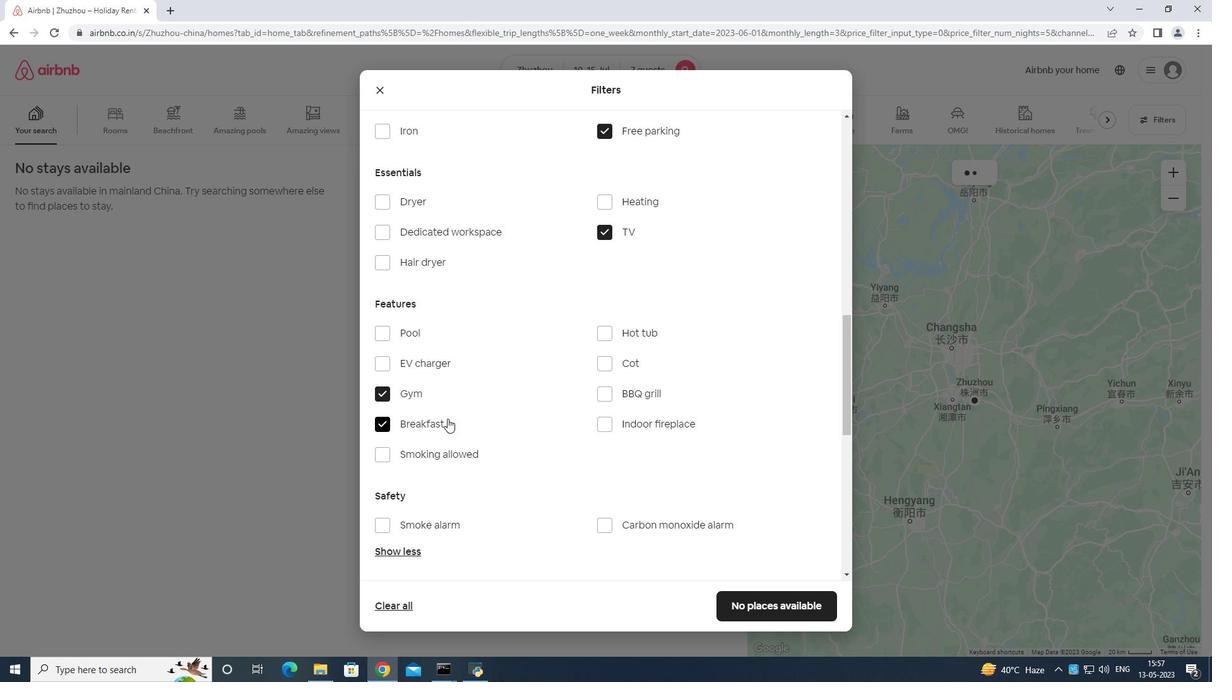 
Action: Mouse scrolled (859, 476) with delta (0, 0)
Screenshot: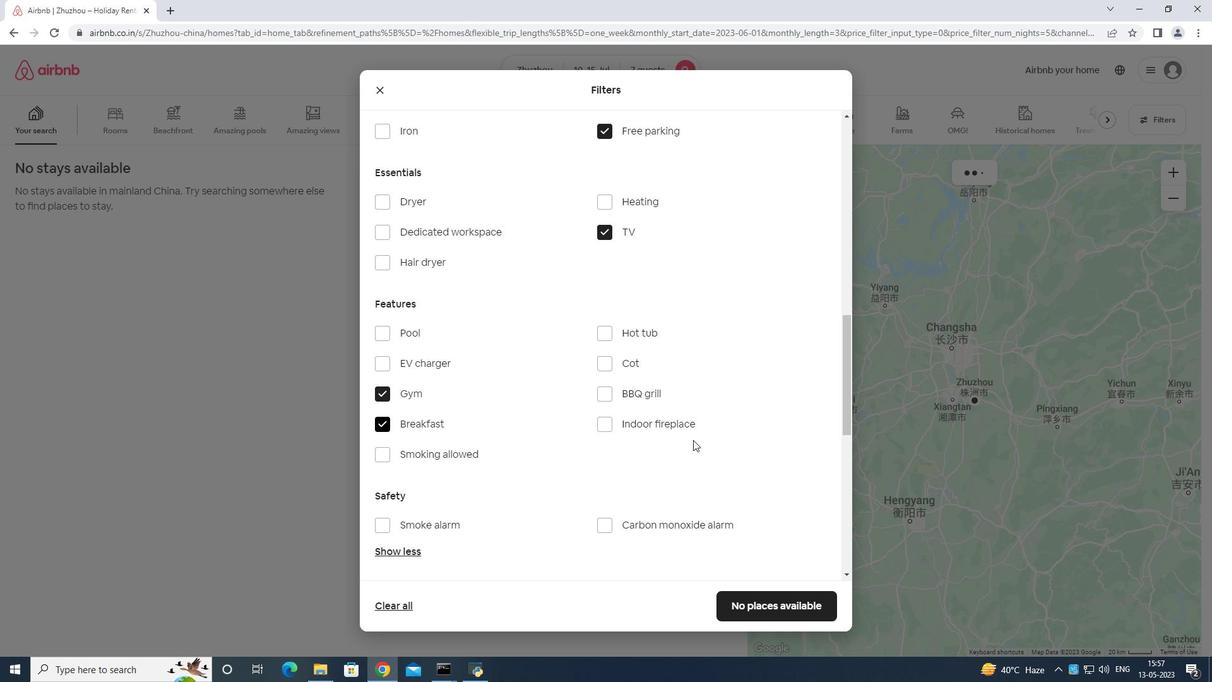 
Action: Mouse moved to (807, 507)
Screenshot: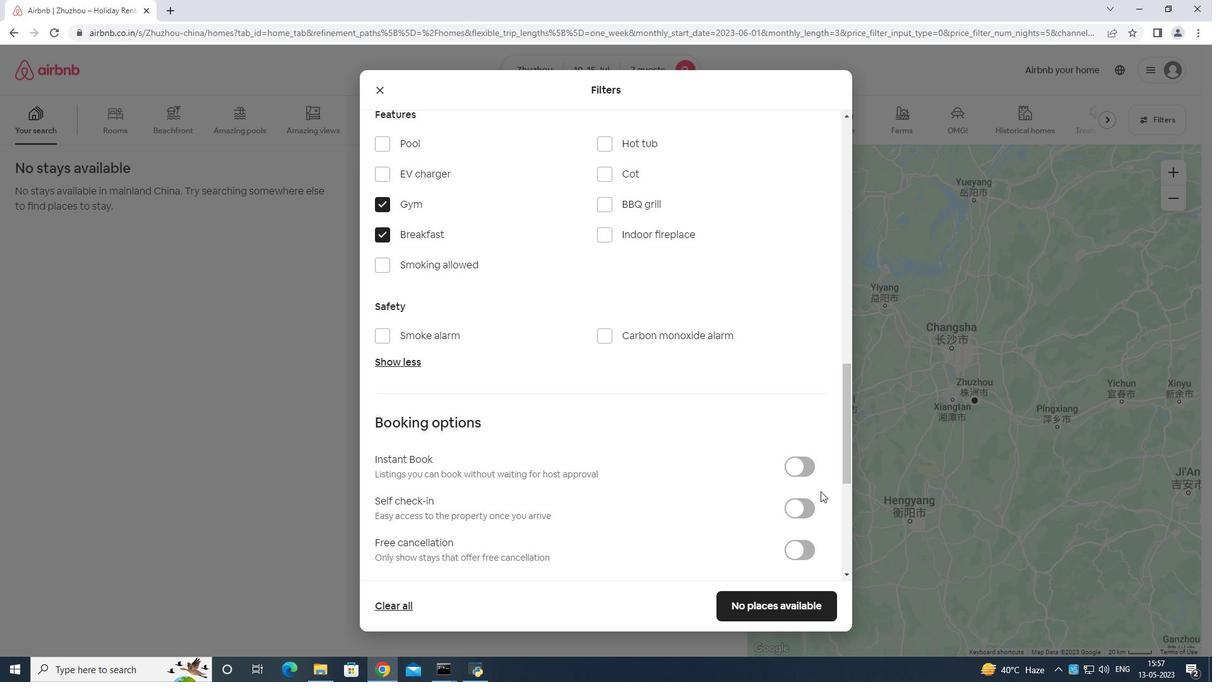 
Action: Mouse pressed left at (807, 507)
Screenshot: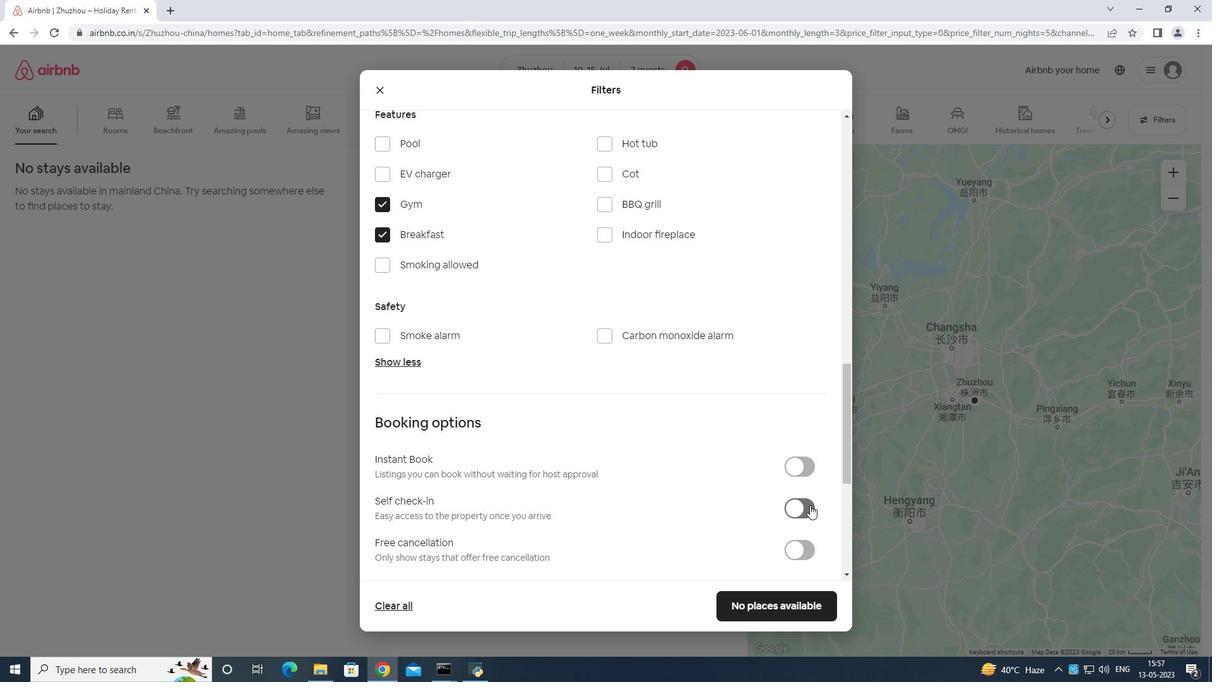 
Action: Mouse moved to (809, 486)
Screenshot: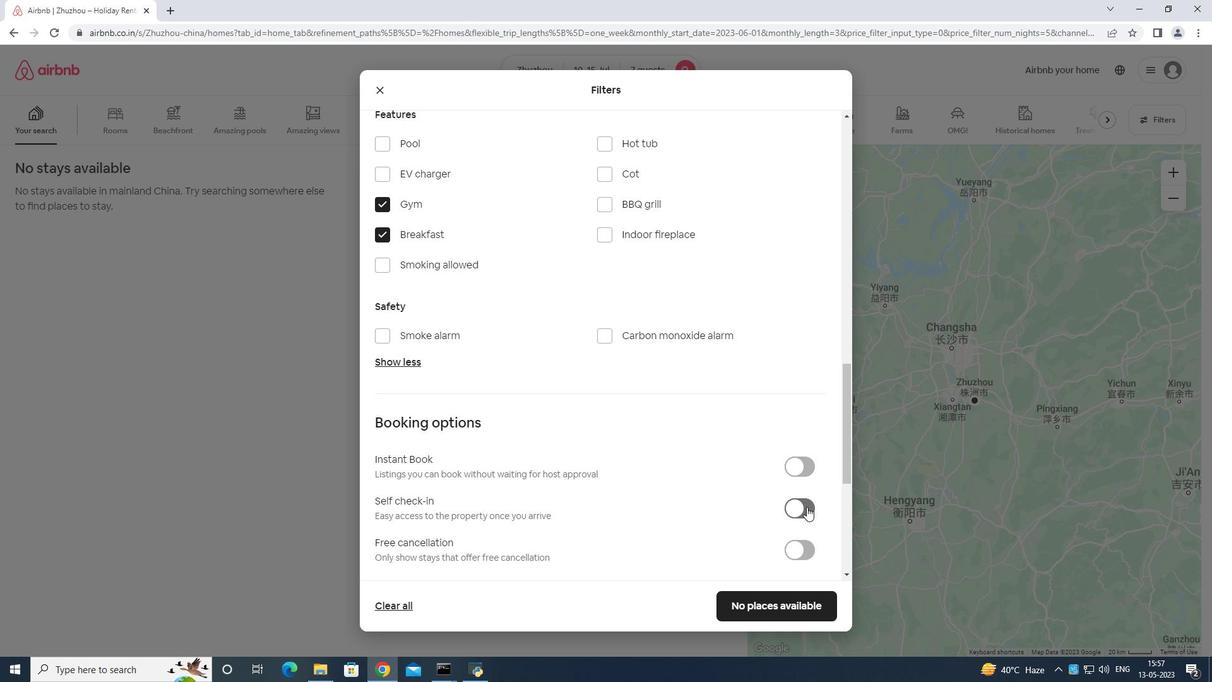
Action: Mouse scrolled (809, 485) with delta (0, 0)
Screenshot: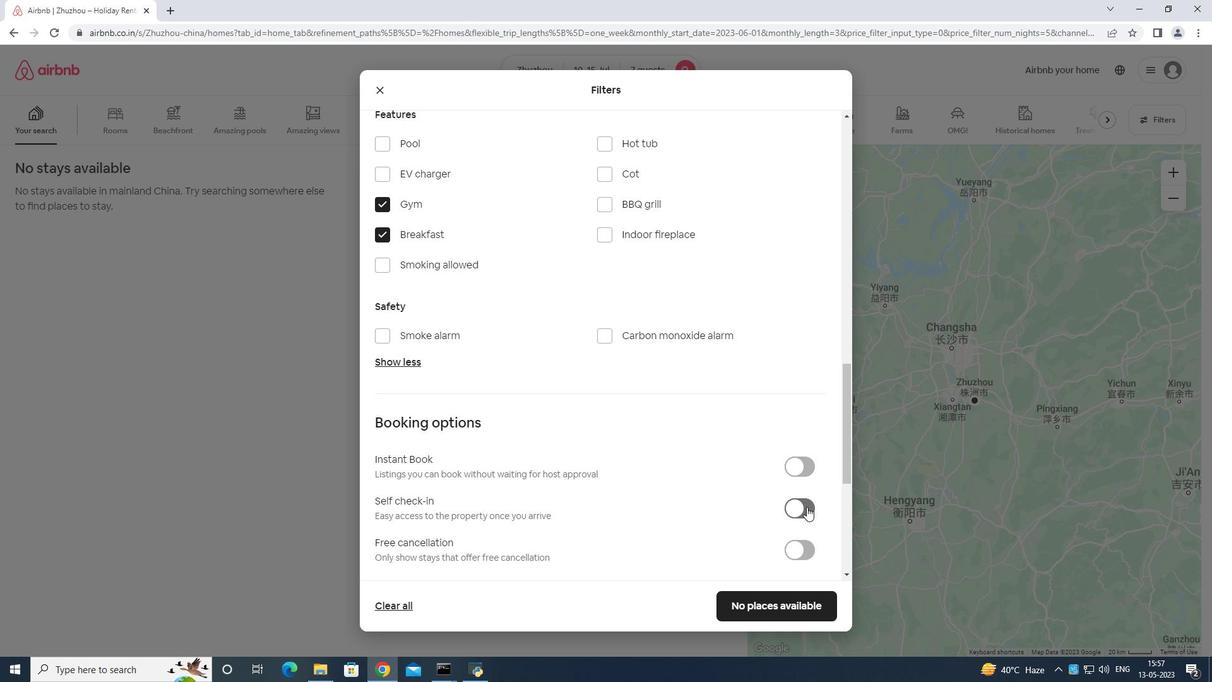 
Action: Mouse moved to (809, 492)
Screenshot: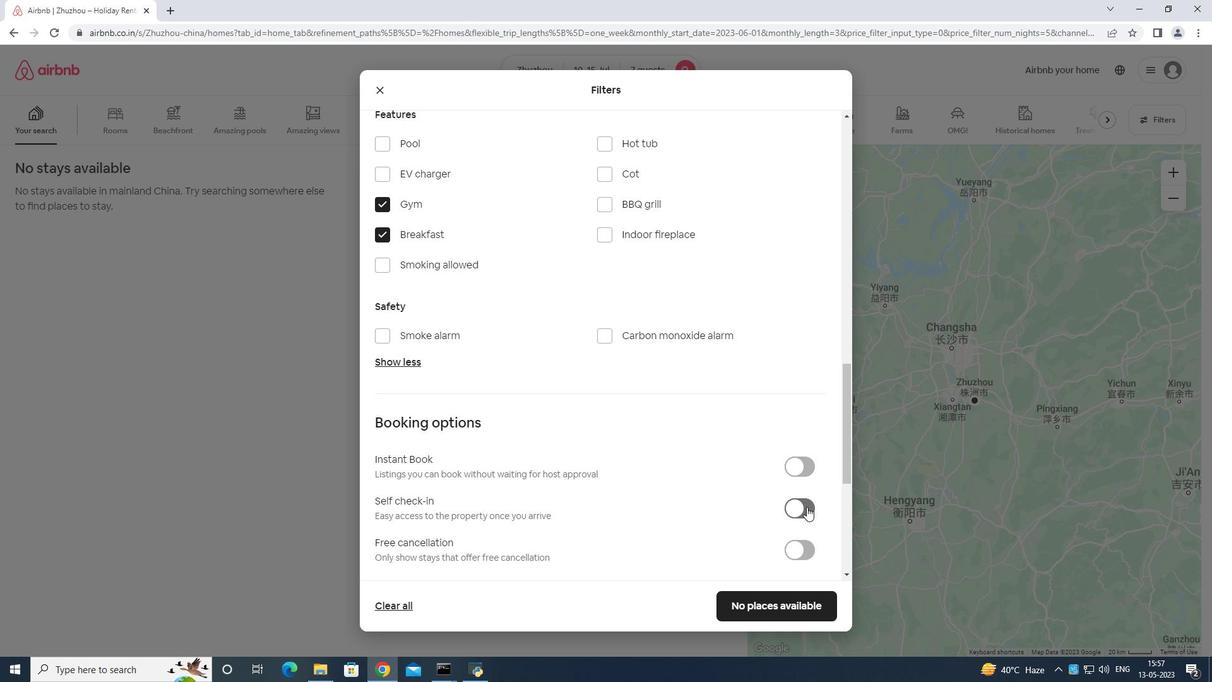 
Action: Mouse scrolled (809, 492) with delta (0, 0)
Screenshot: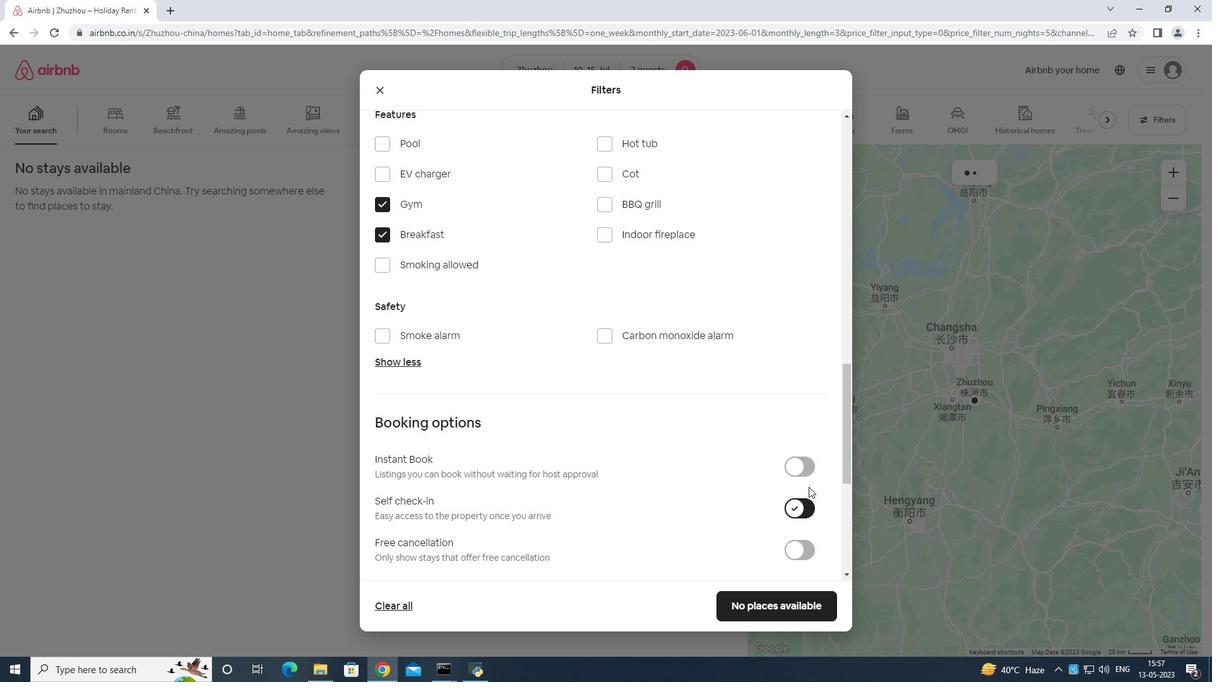 
Action: Mouse moved to (809, 494)
Screenshot: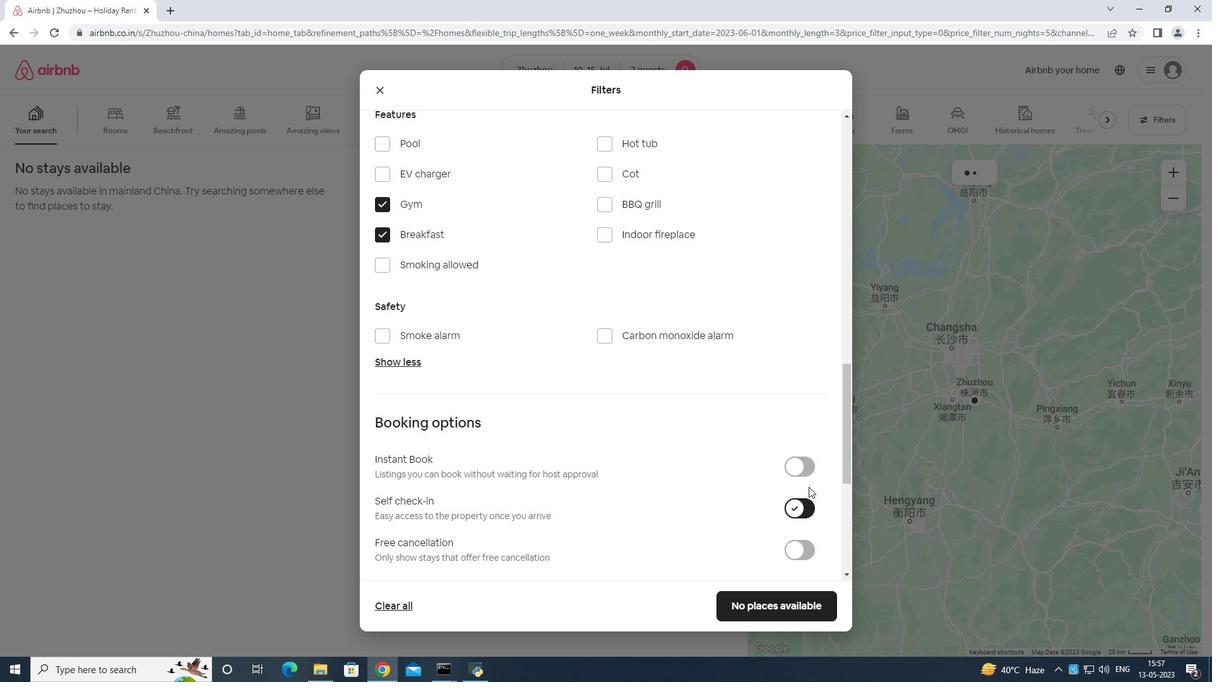 
Action: Mouse scrolled (809, 492) with delta (0, 0)
Screenshot: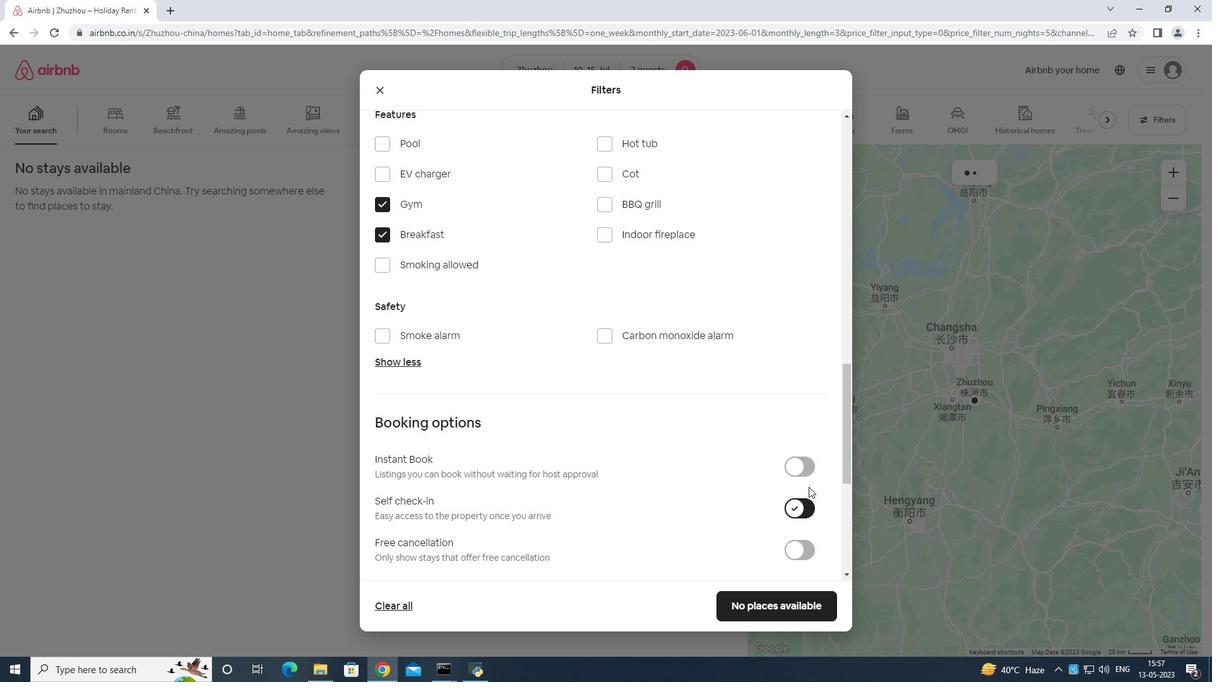 
Action: Mouse scrolled (809, 493) with delta (0, 0)
Screenshot: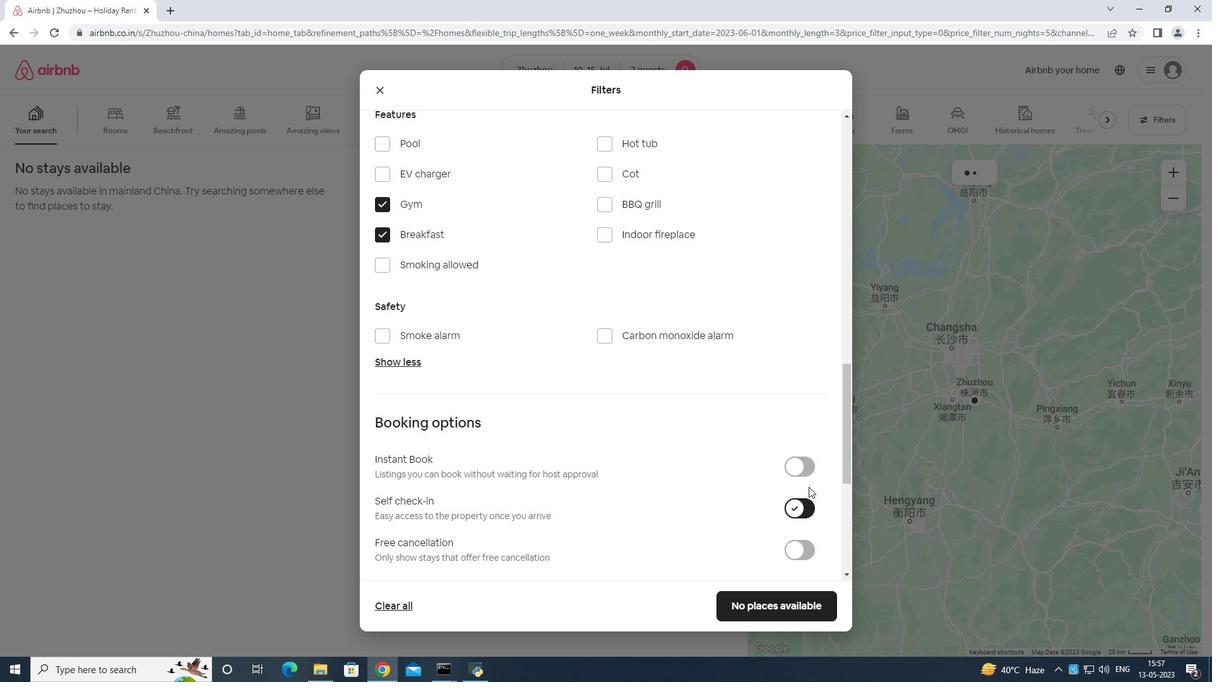 
Action: Mouse scrolled (809, 493) with delta (0, 0)
Screenshot: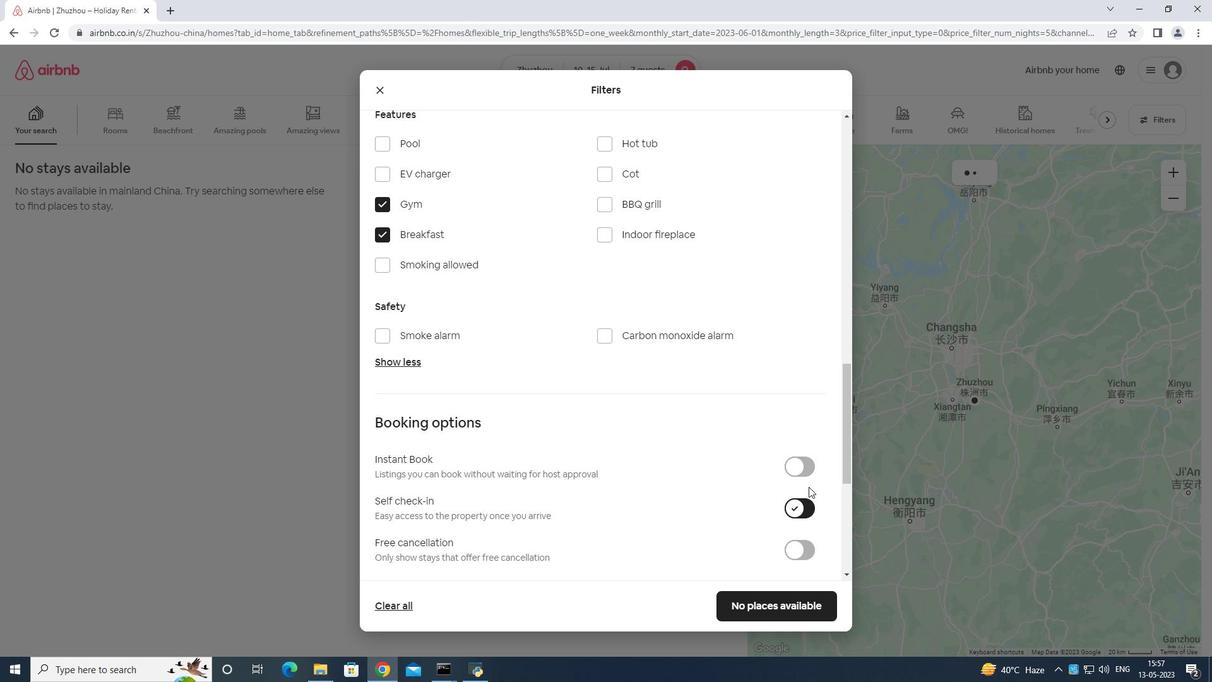 
Action: Mouse moved to (802, 492)
Screenshot: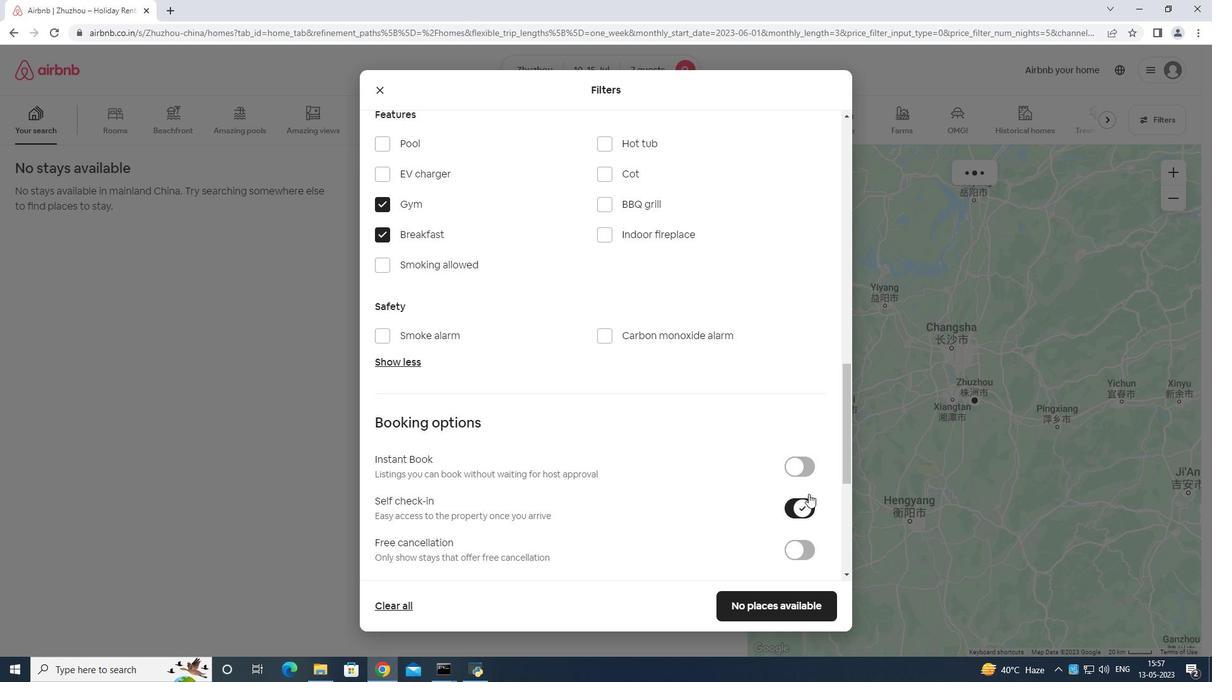 
Action: Mouse scrolled (802, 491) with delta (0, 0)
Screenshot: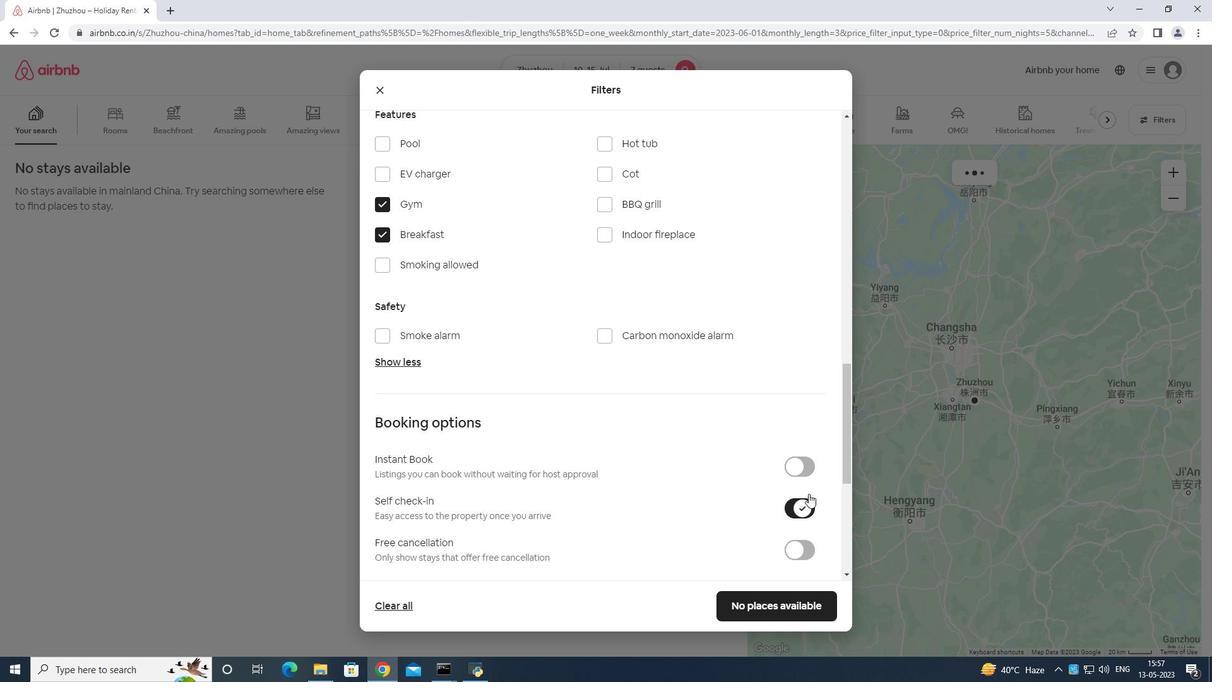 
Action: Mouse moved to (801, 494)
Screenshot: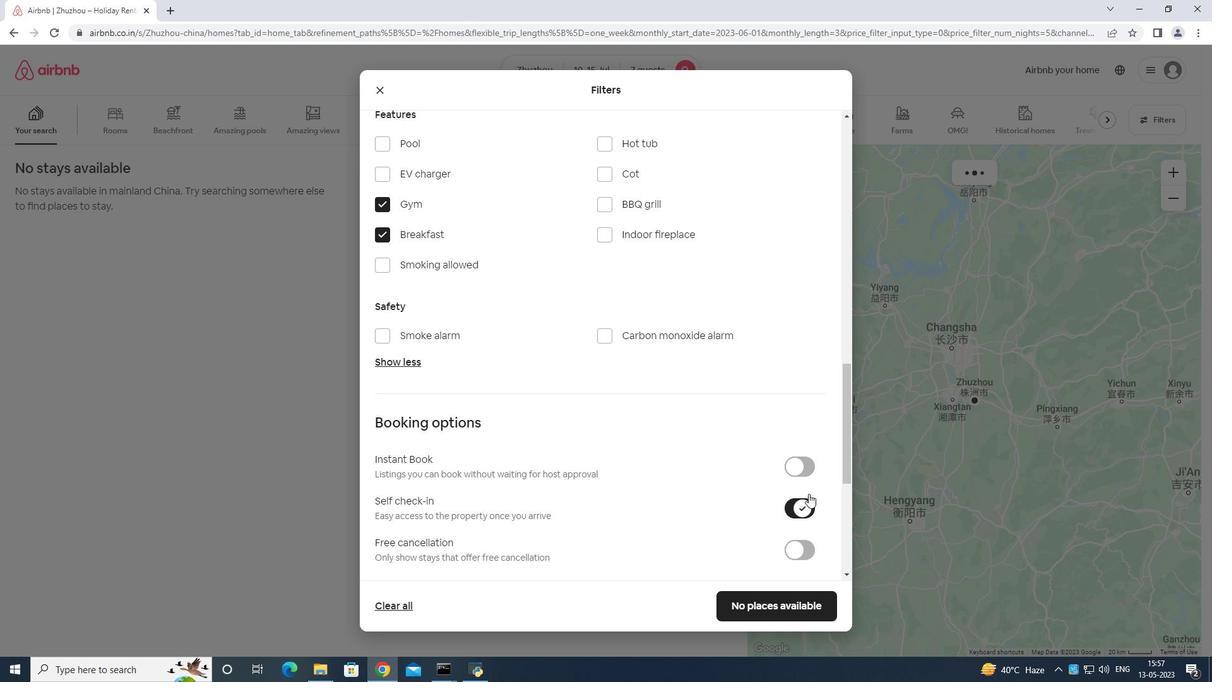 
Action: Mouse scrolled (801, 493) with delta (0, 0)
Screenshot: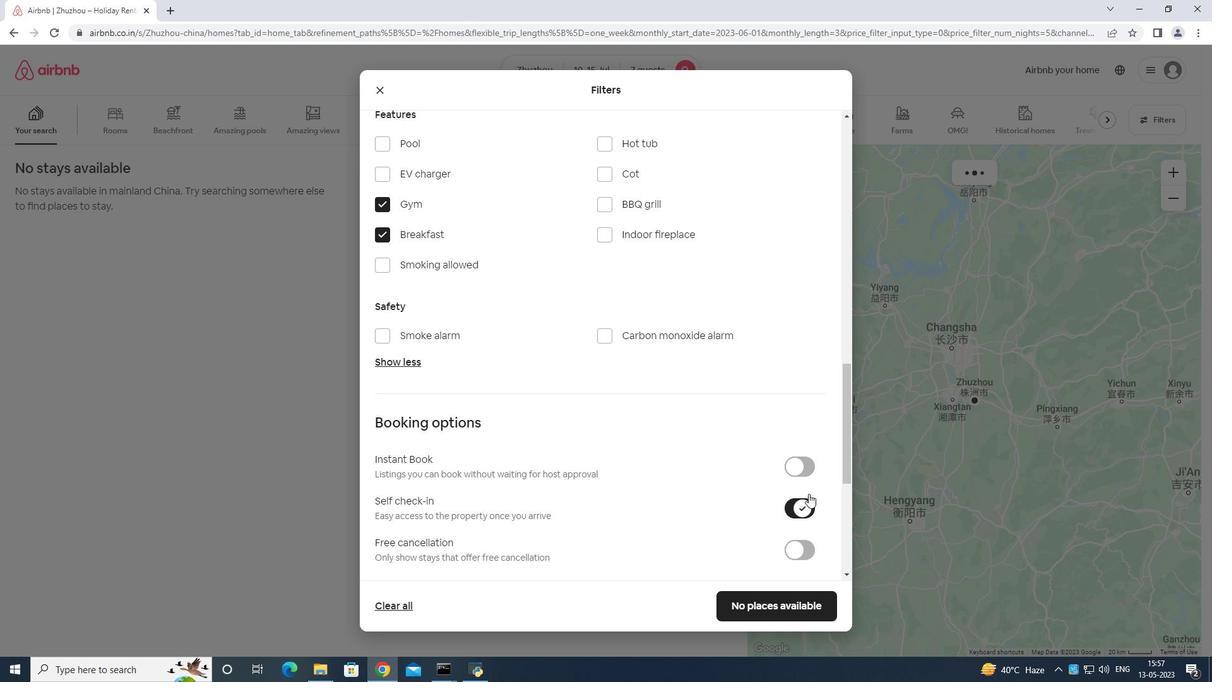
Action: Mouse scrolled (801, 493) with delta (0, 0)
Screenshot: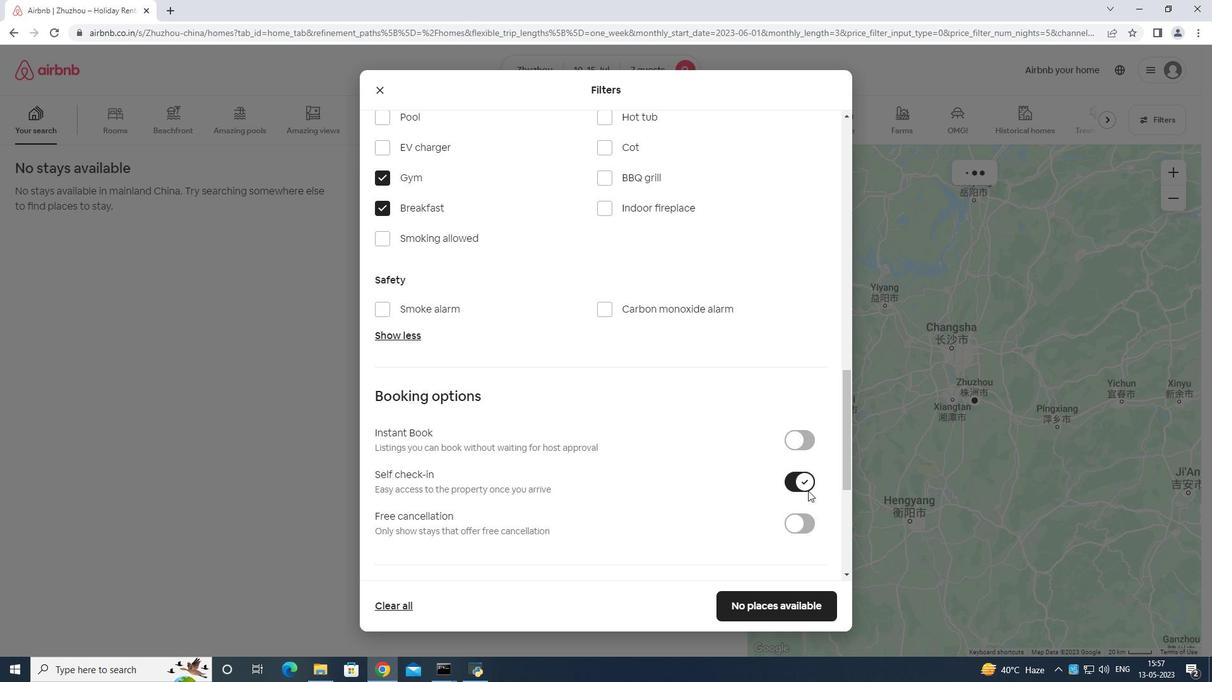 
Action: Mouse moved to (801, 494)
Screenshot: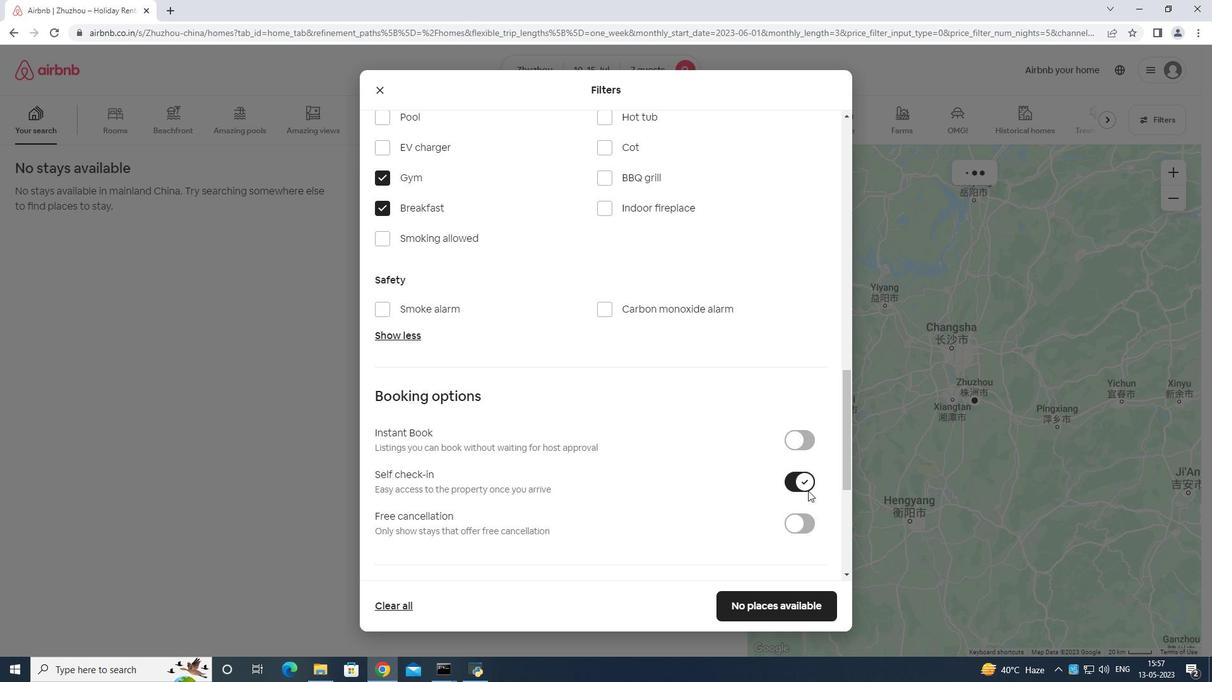 
Action: Mouse scrolled (801, 493) with delta (0, 0)
Screenshot: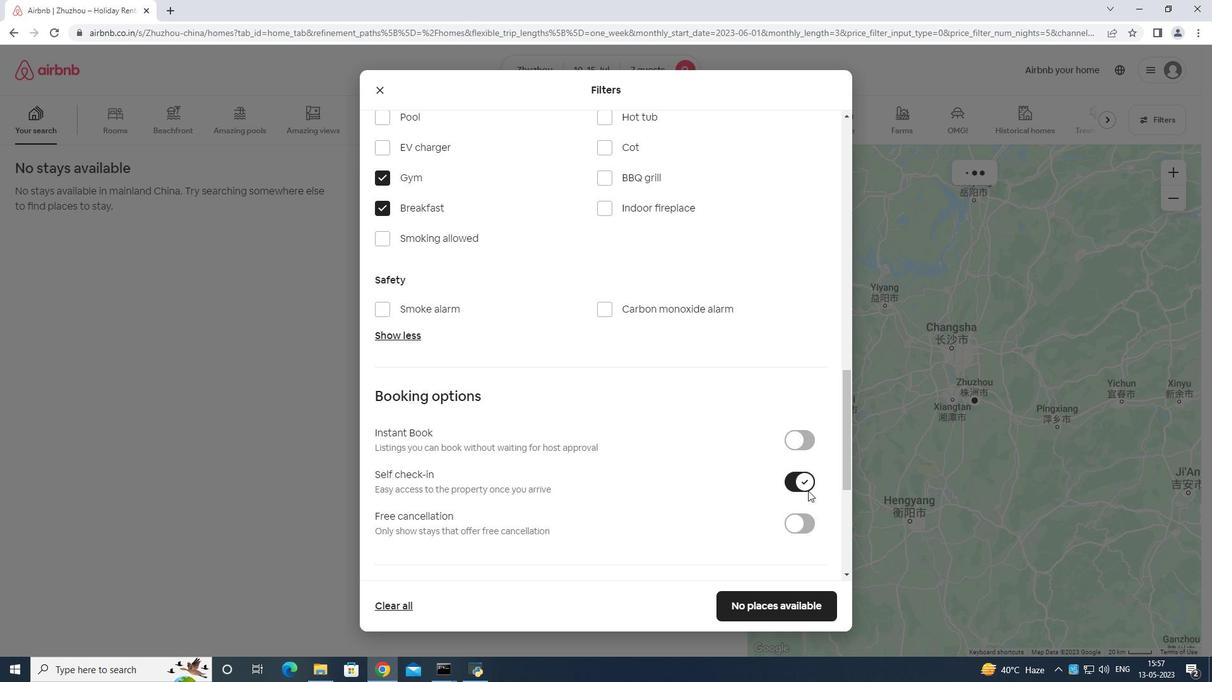 
Action: Mouse moved to (797, 497)
Screenshot: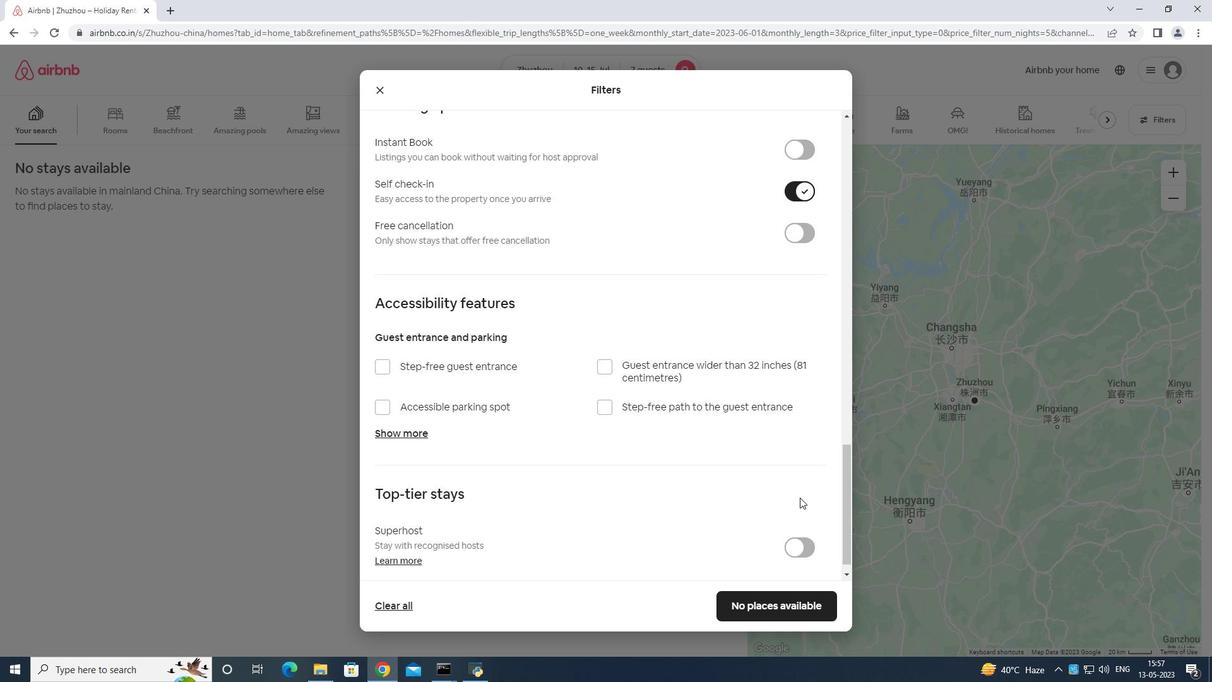
Action: Mouse scrolled (797, 496) with delta (0, 0)
Screenshot: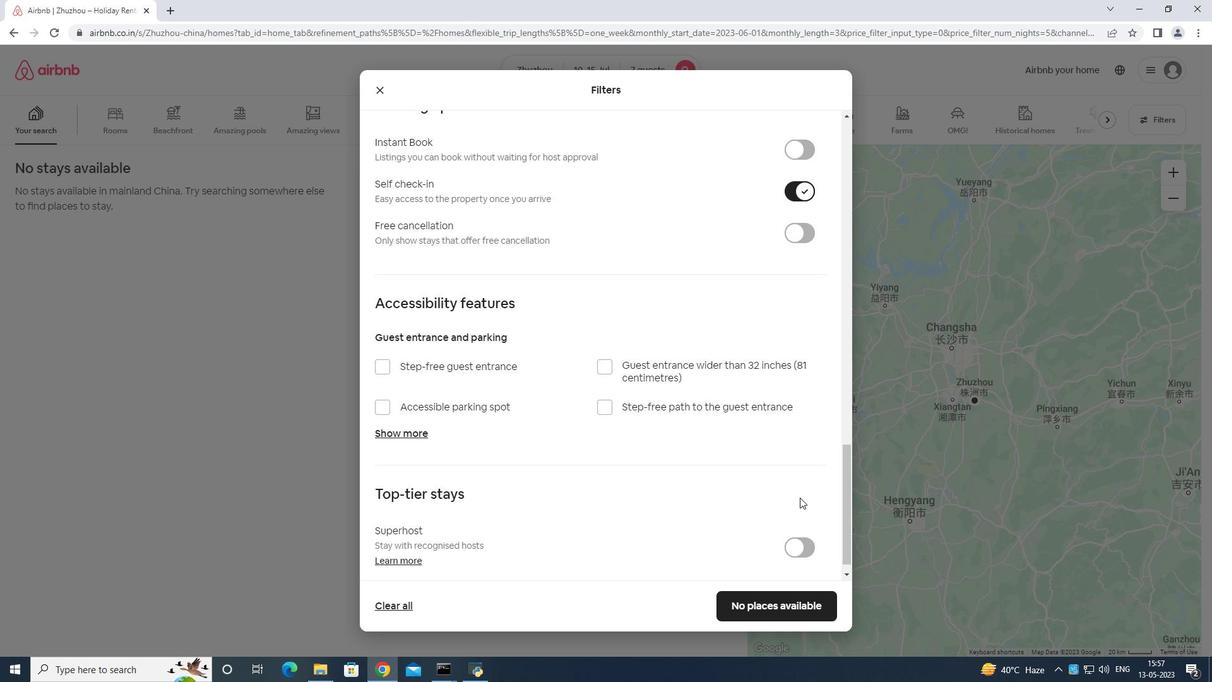 
Action: Mouse moved to (795, 497)
Screenshot: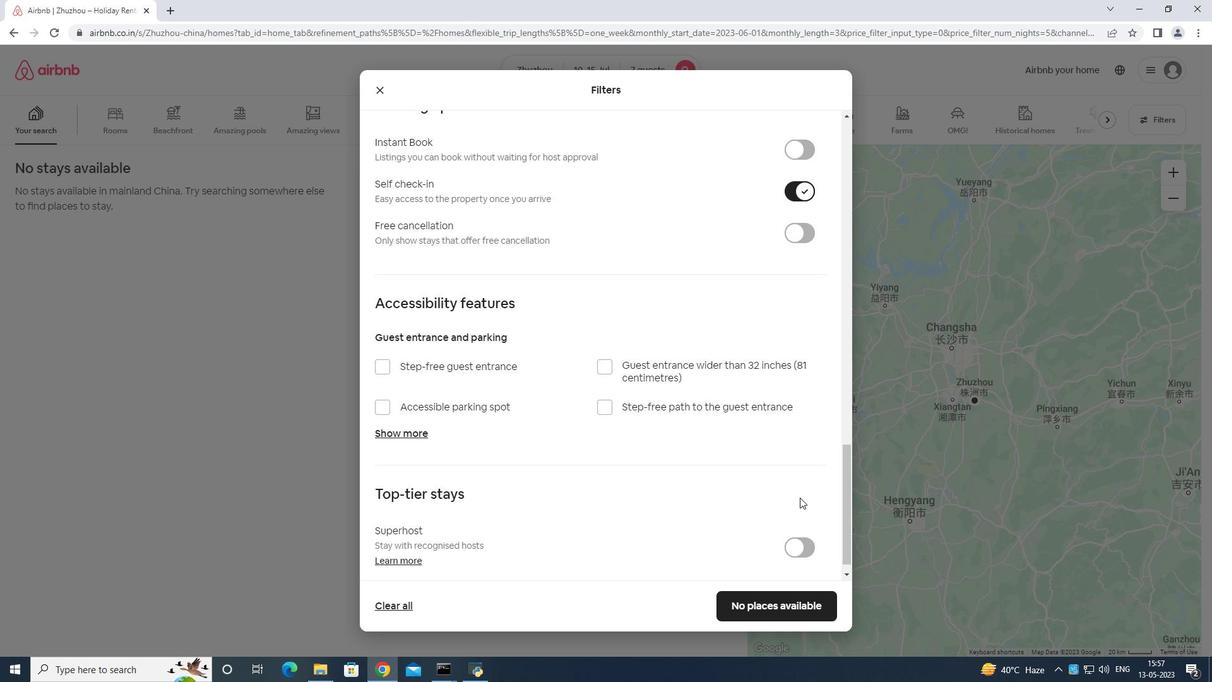 
Action: Mouse scrolled (795, 497) with delta (0, 0)
Screenshot: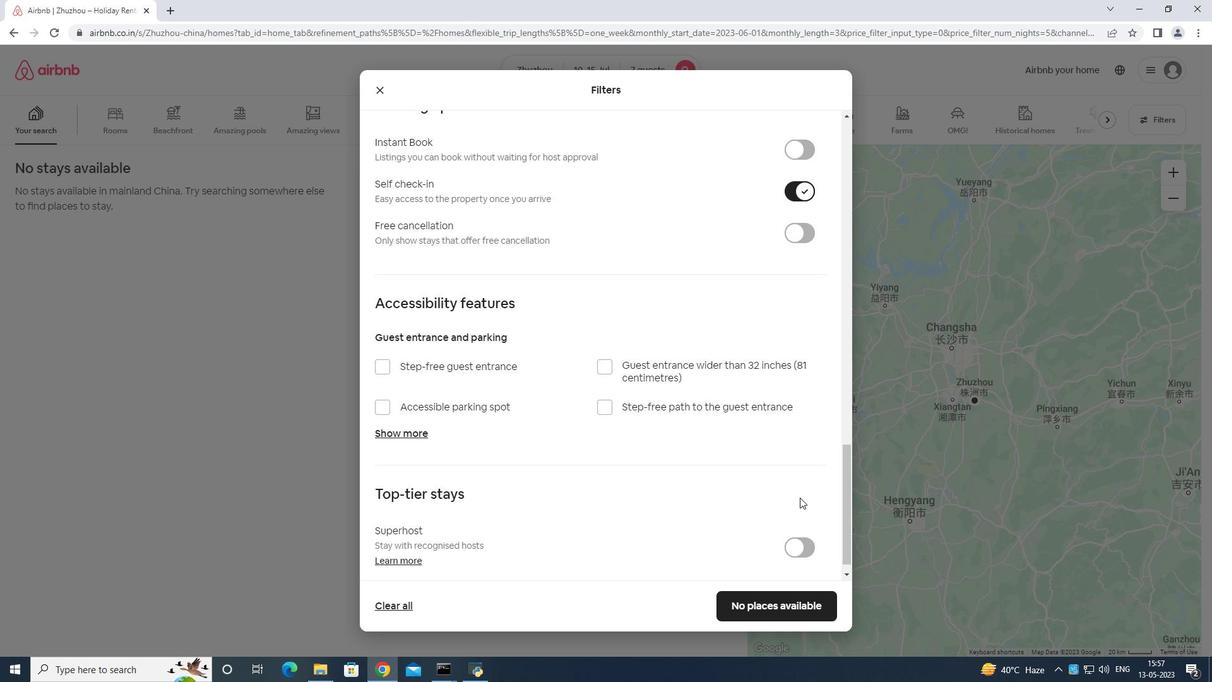 
Action: Mouse moved to (794, 498)
Screenshot: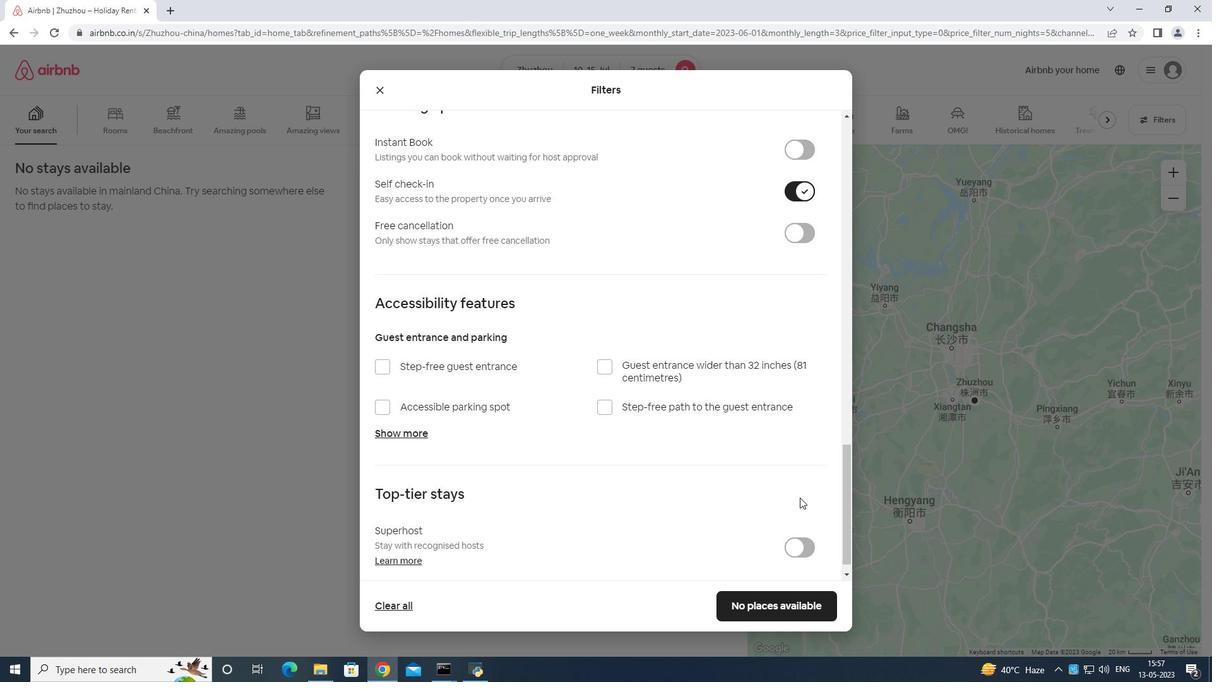 
Action: Mouse scrolled (794, 497) with delta (0, 0)
Screenshot: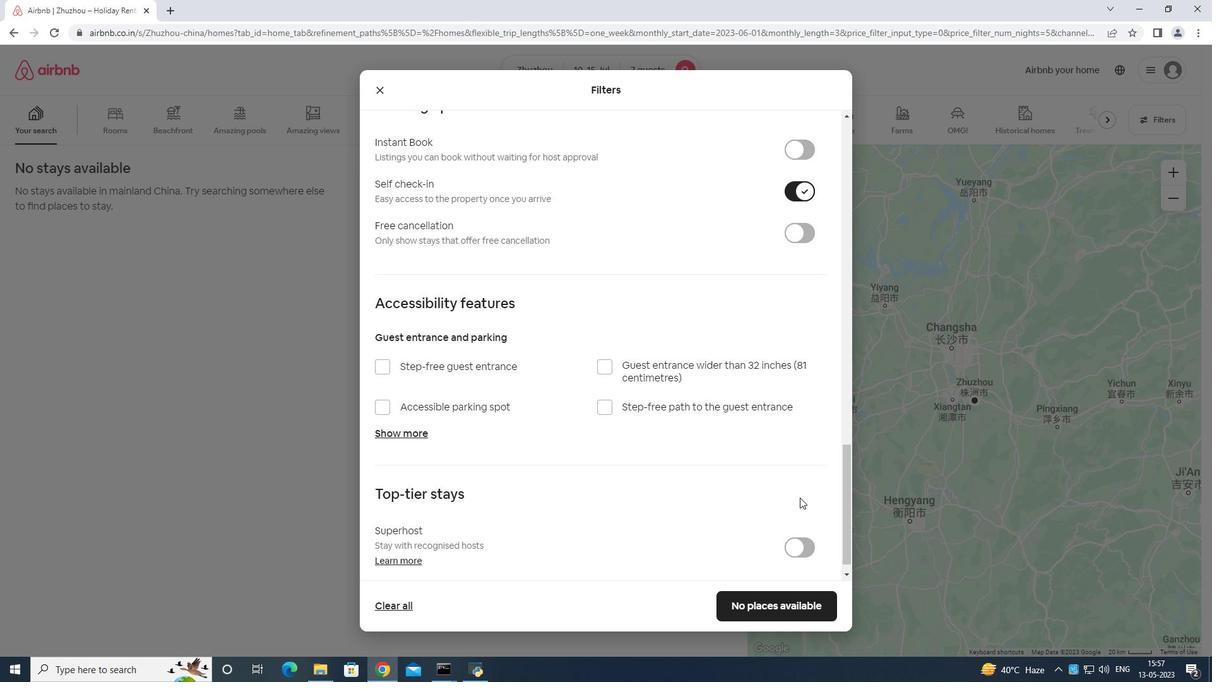 
Action: Mouse moved to (787, 500)
Screenshot: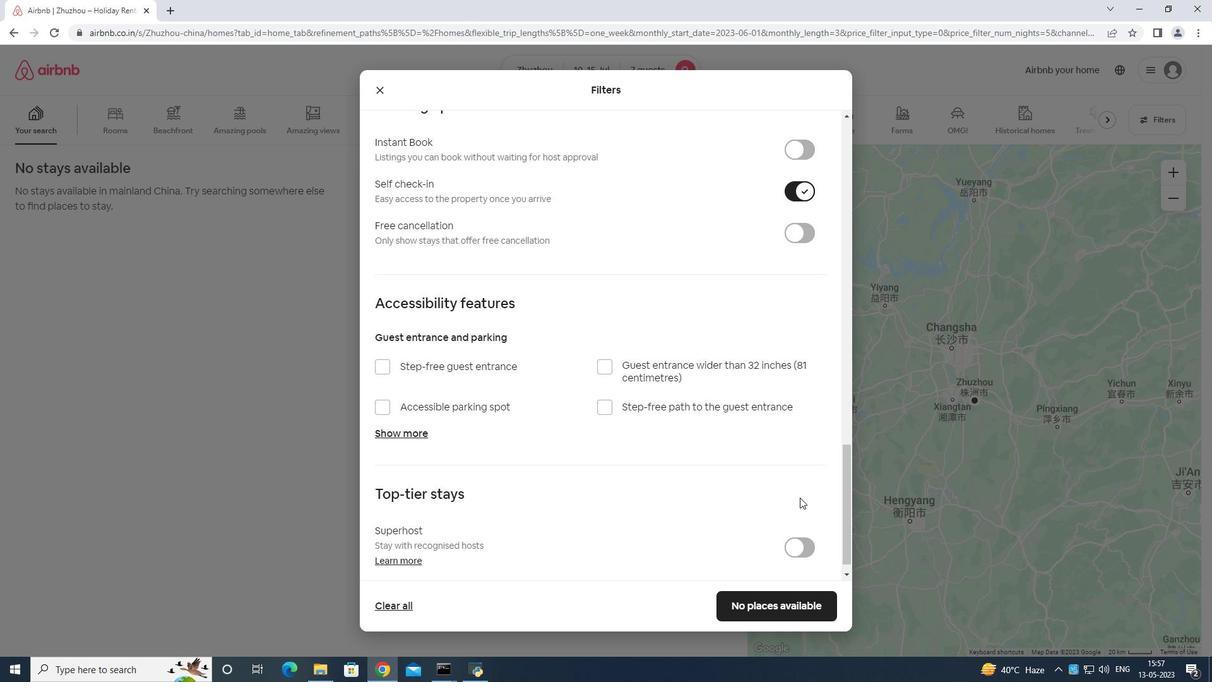
Action: Mouse scrolled (787, 499) with delta (0, 0)
Screenshot: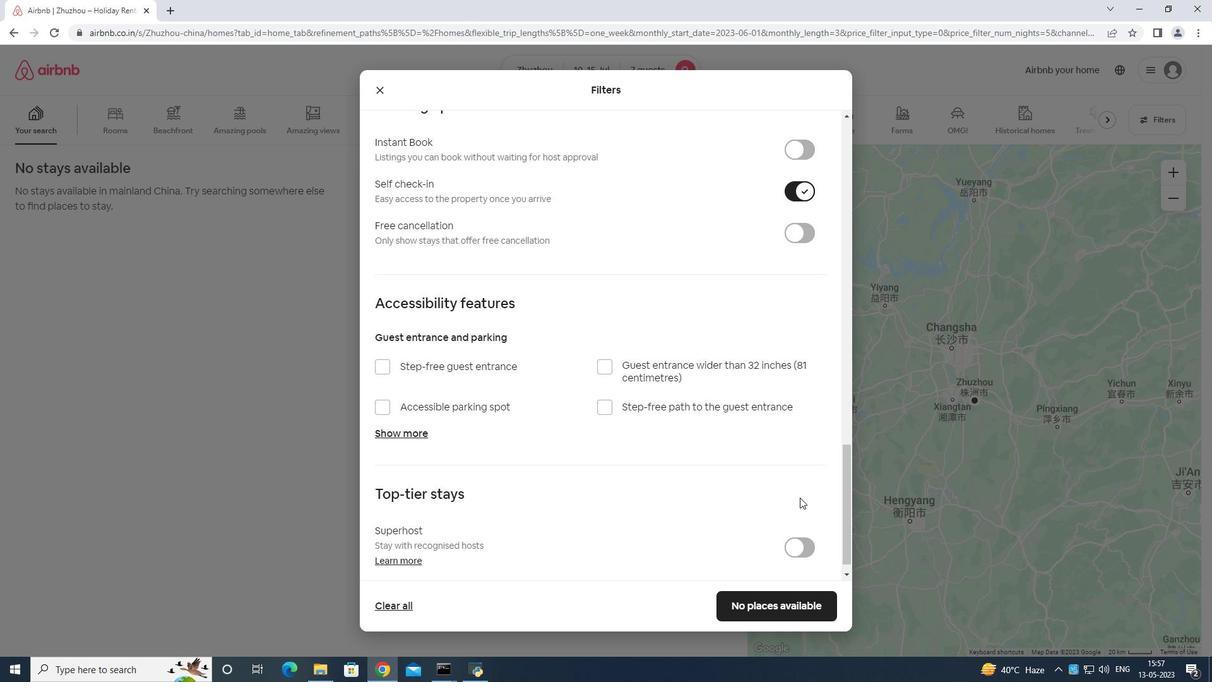 
Action: Mouse moved to (796, 605)
Screenshot: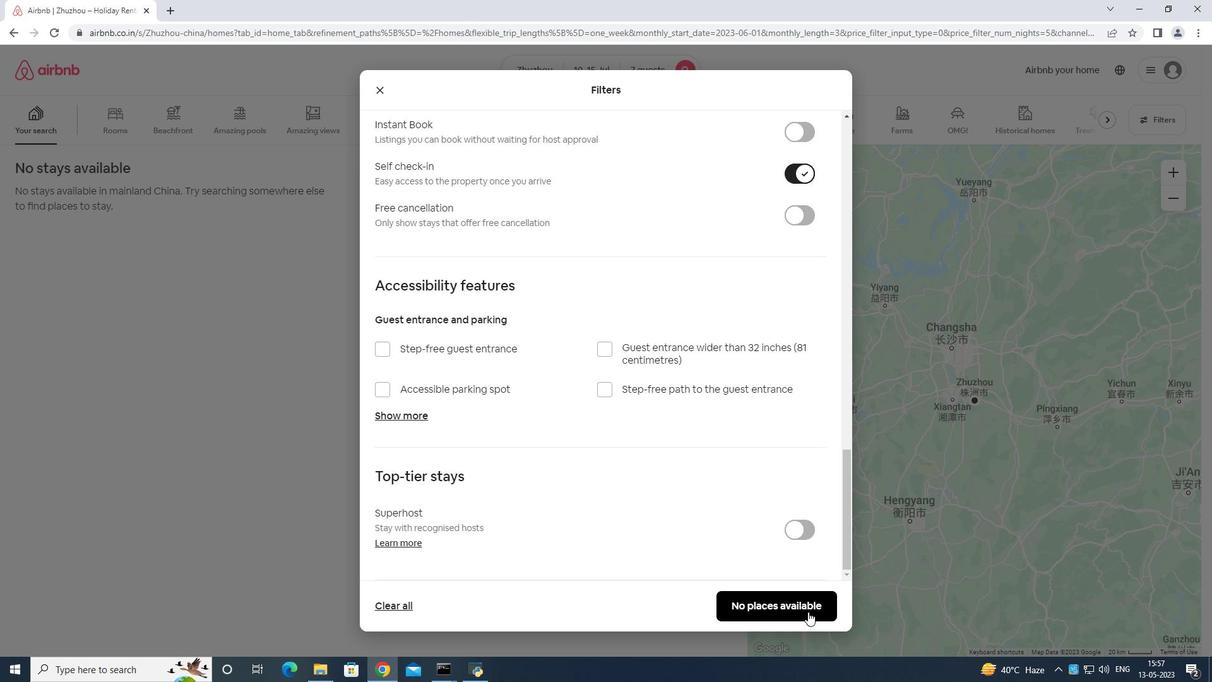 
Action: Mouse pressed left at (796, 605)
Screenshot: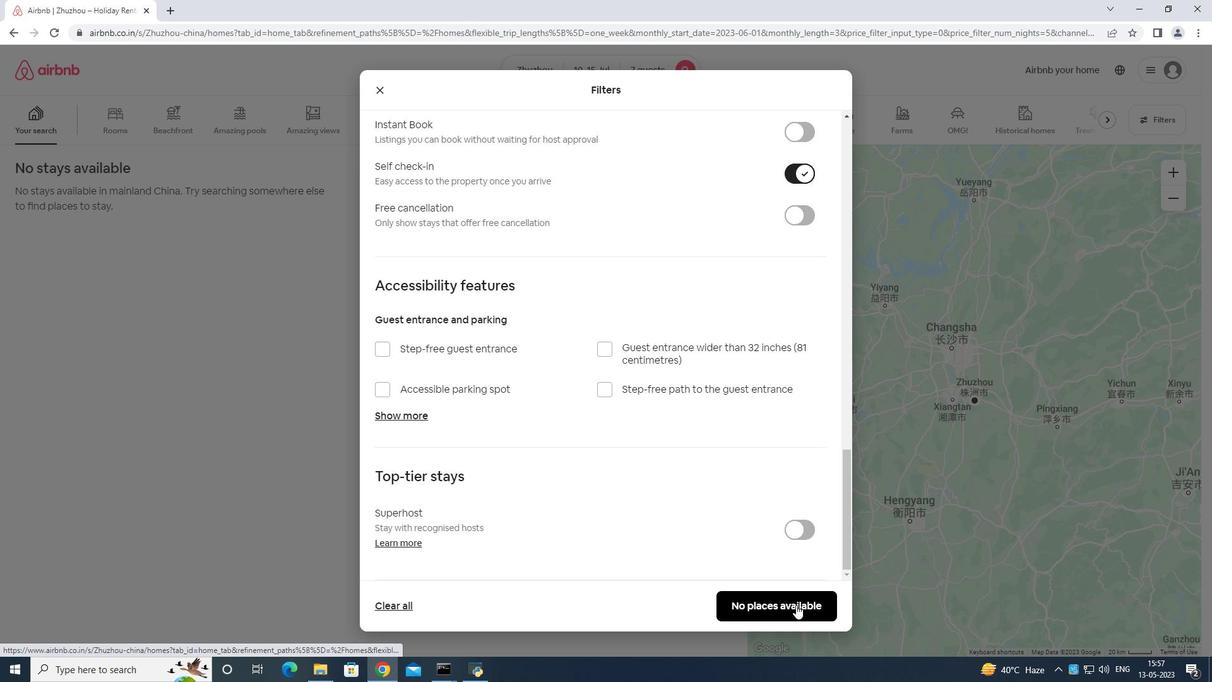 
Action: Mouse moved to (797, 603)
Screenshot: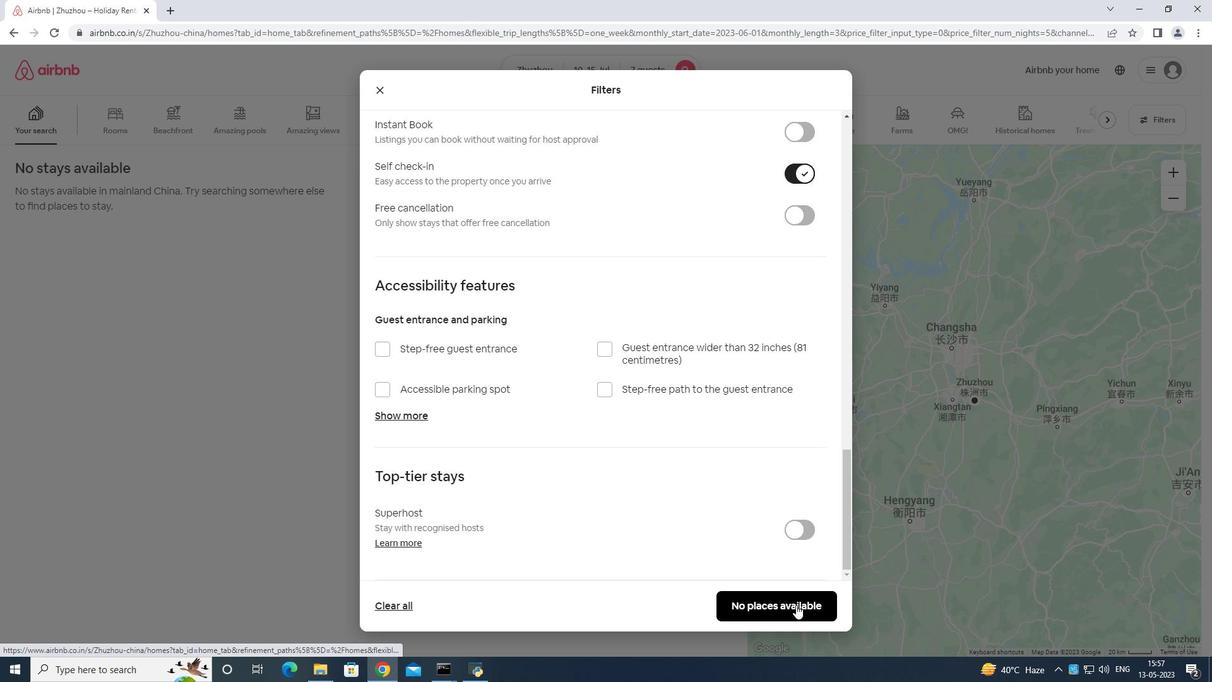 
